 Task: Create a due date automation trigger when advanced on, 2 working days before a card is due add fields without custom field "Resume" set to a date between 1 and 7 working days from now at 11:00 AM.
Action: Mouse moved to (1229, 377)
Screenshot: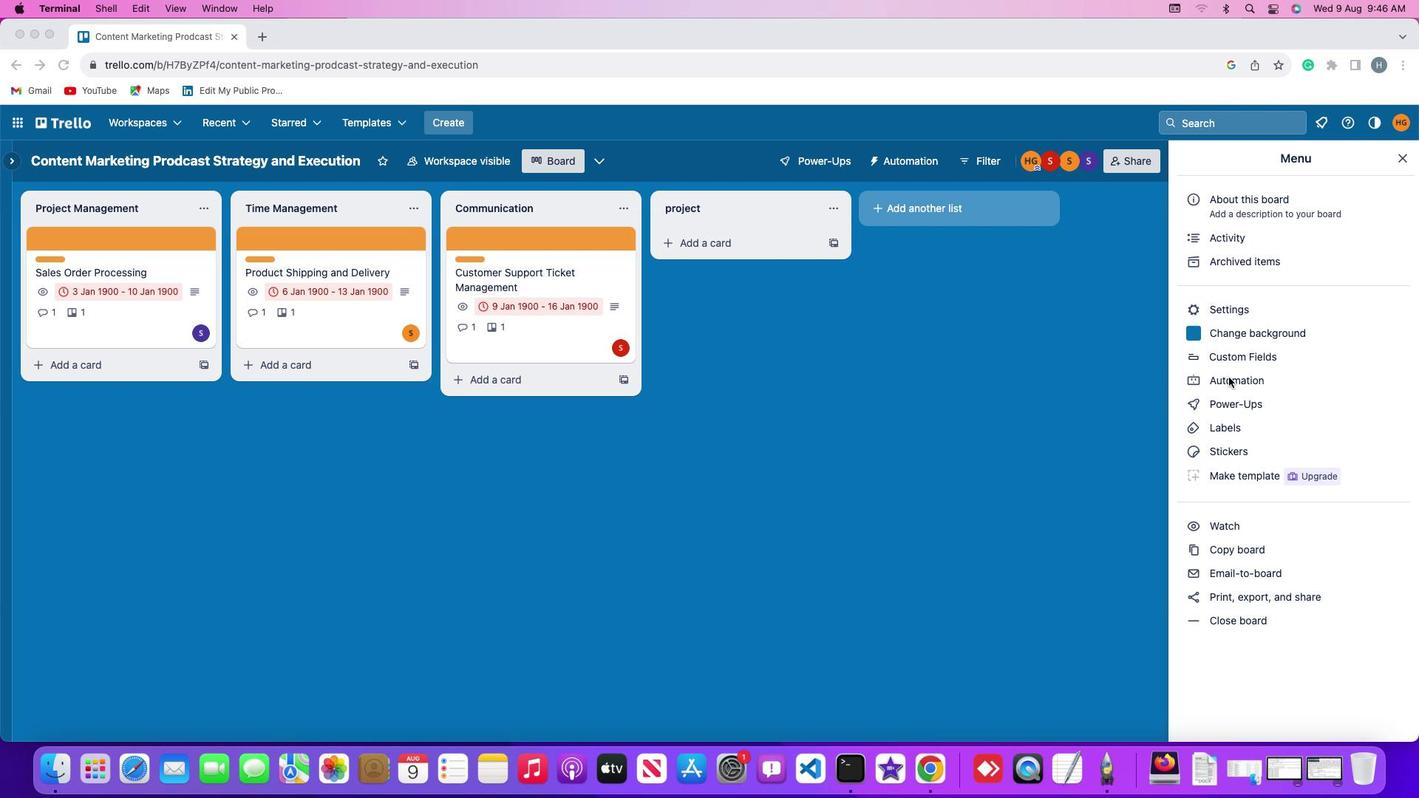 
Action: Mouse pressed left at (1229, 377)
Screenshot: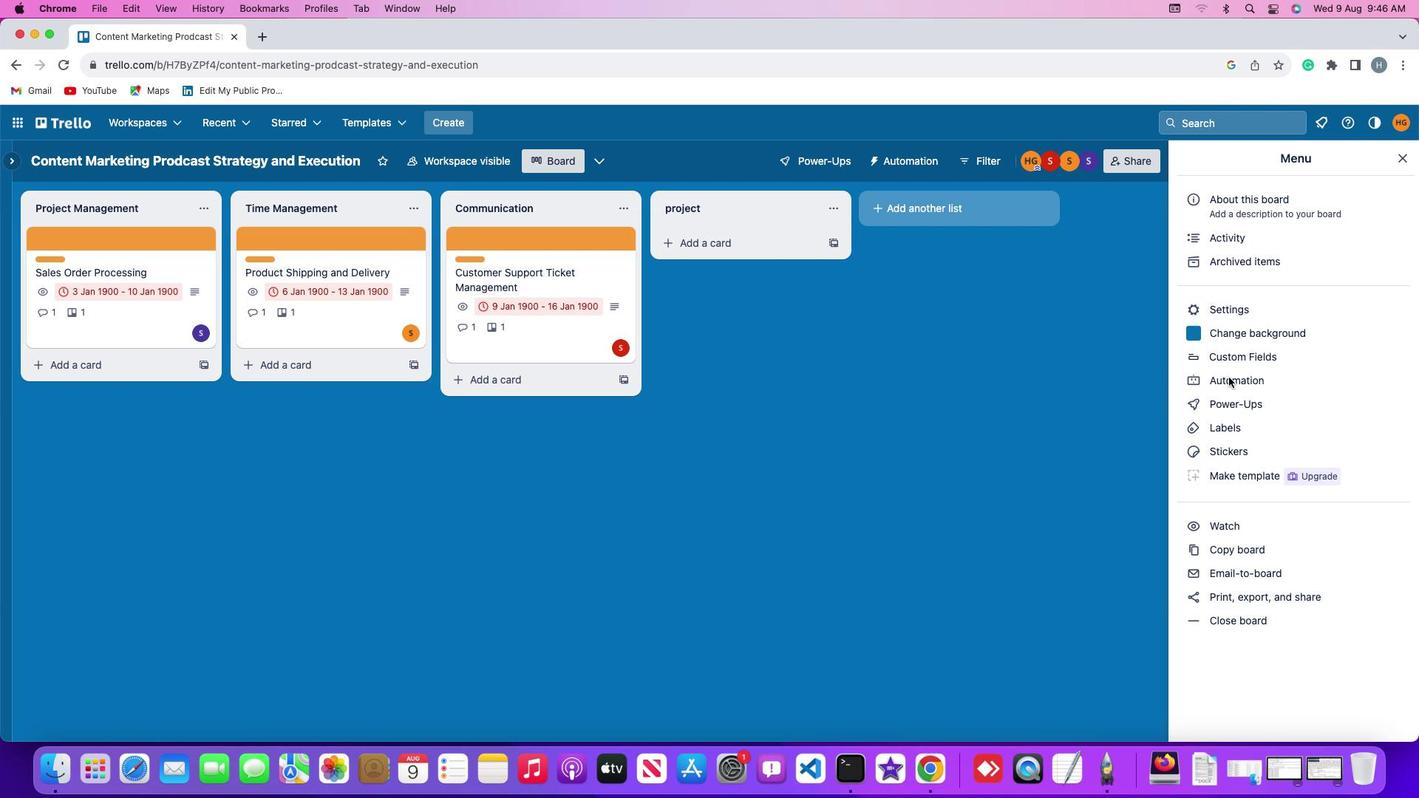 
Action: Mouse pressed left at (1229, 377)
Screenshot: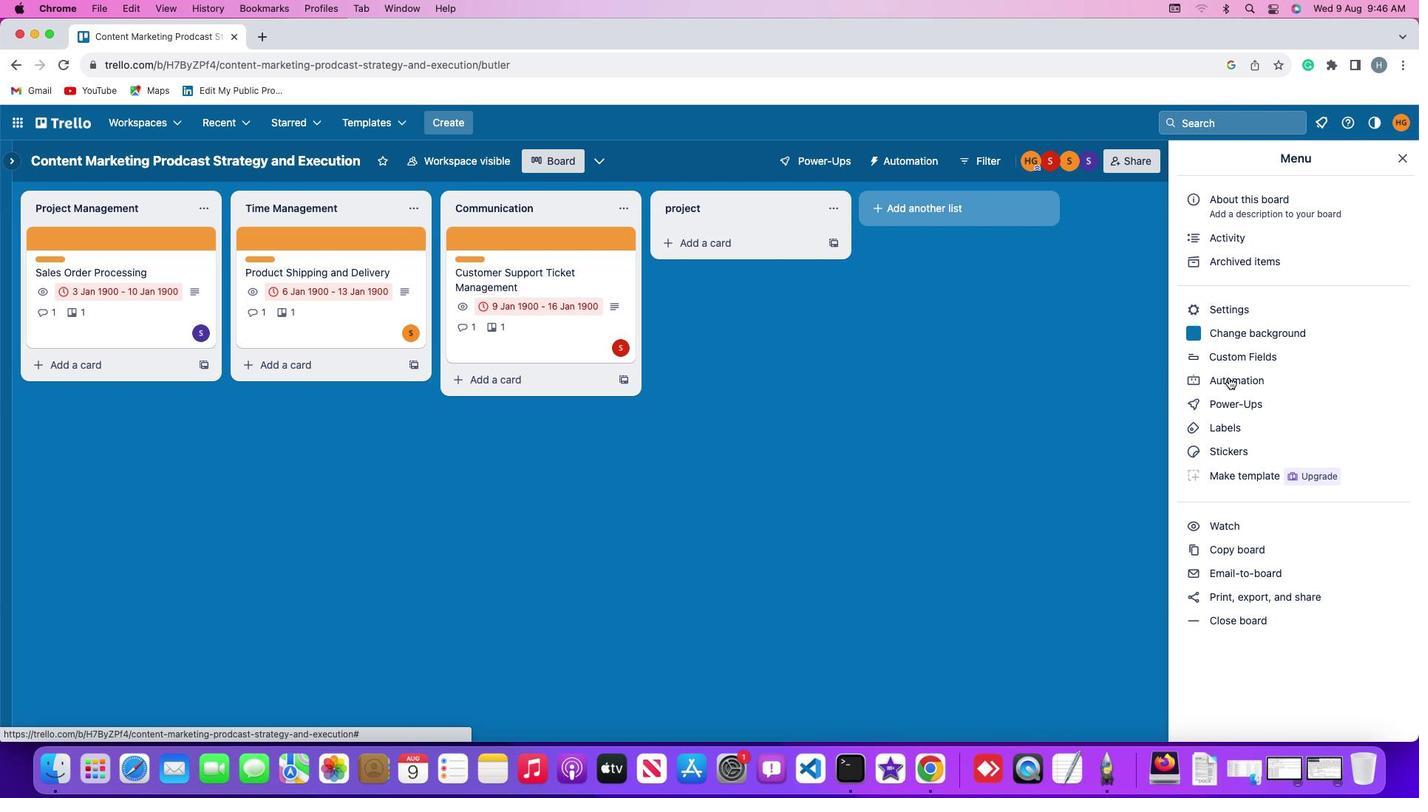 
Action: Mouse moved to (122, 353)
Screenshot: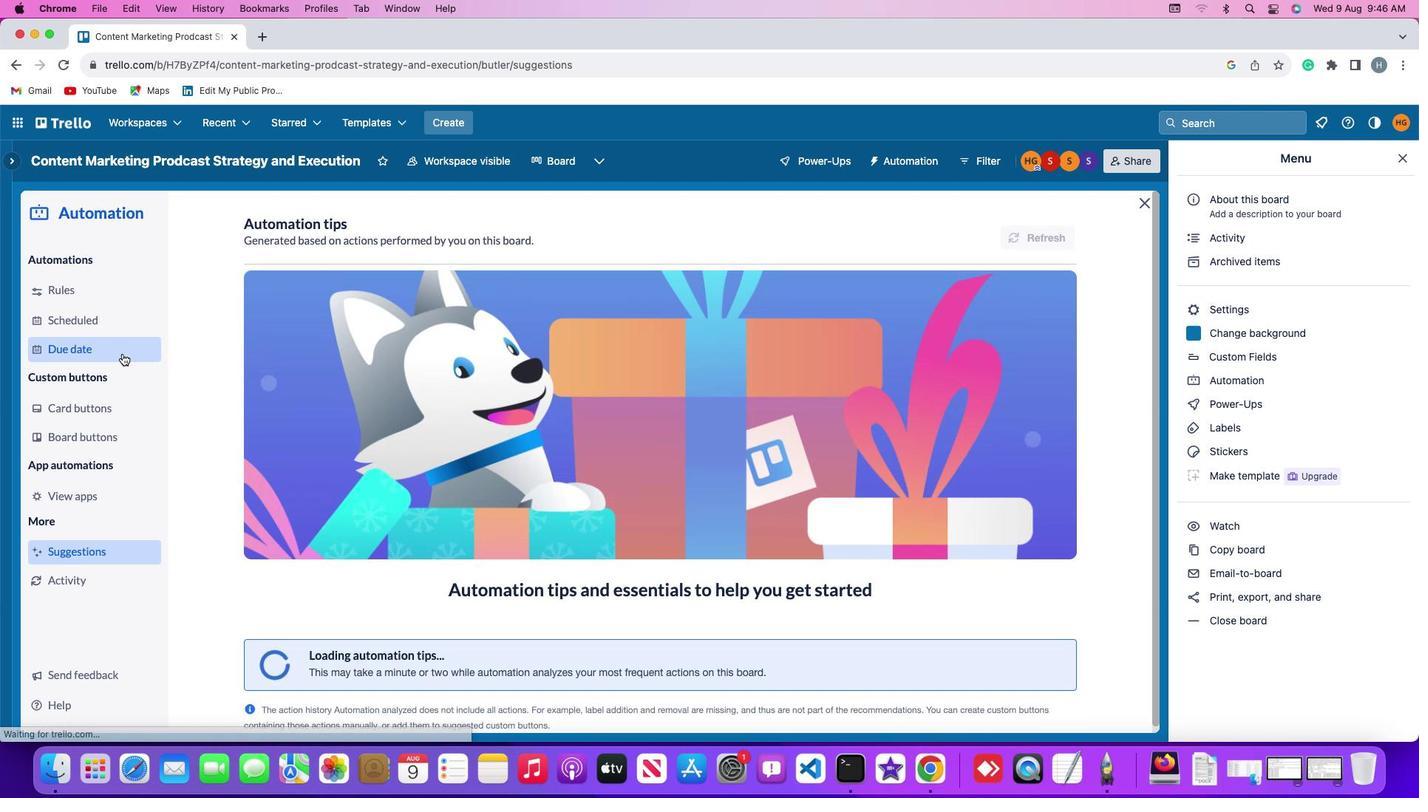 
Action: Mouse pressed left at (122, 353)
Screenshot: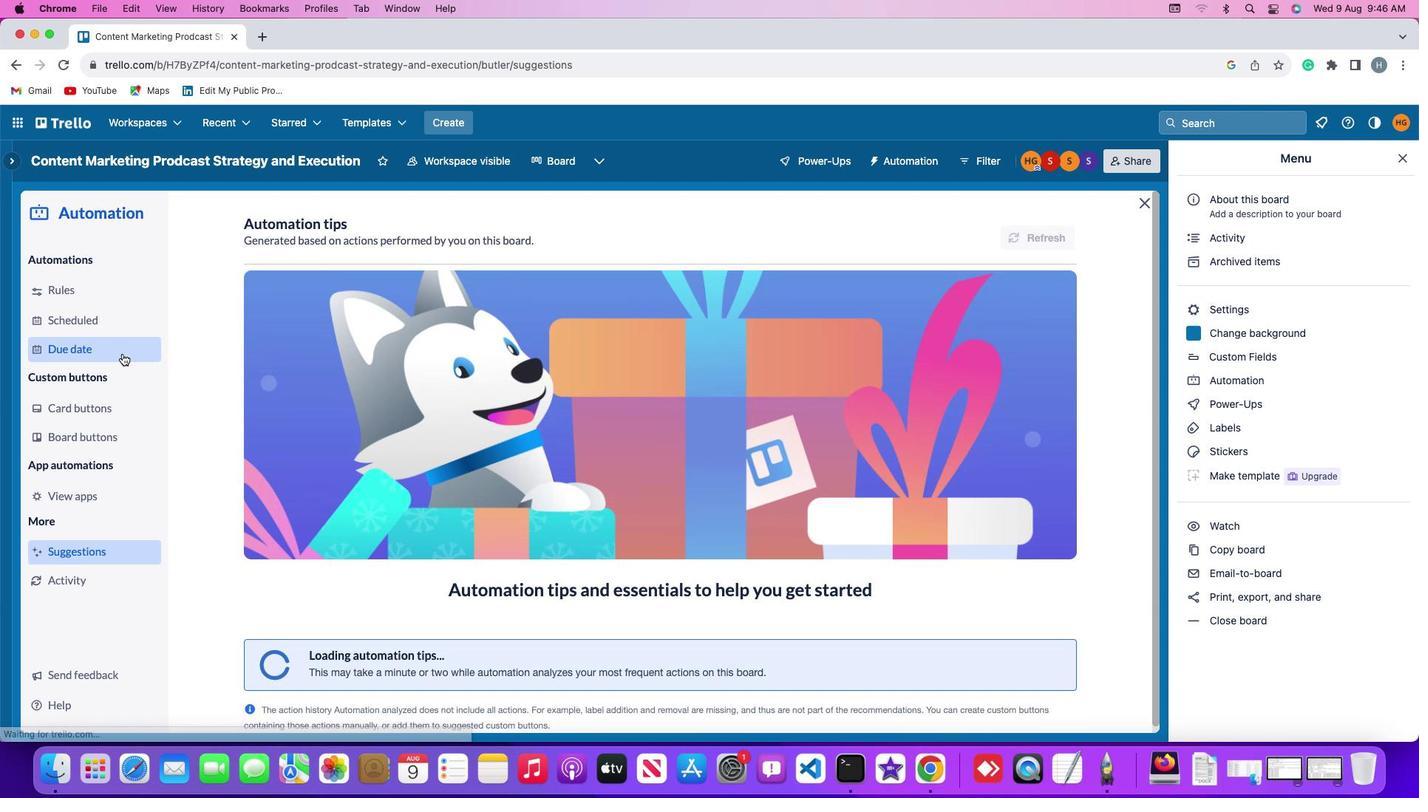 
Action: Mouse moved to (1027, 226)
Screenshot: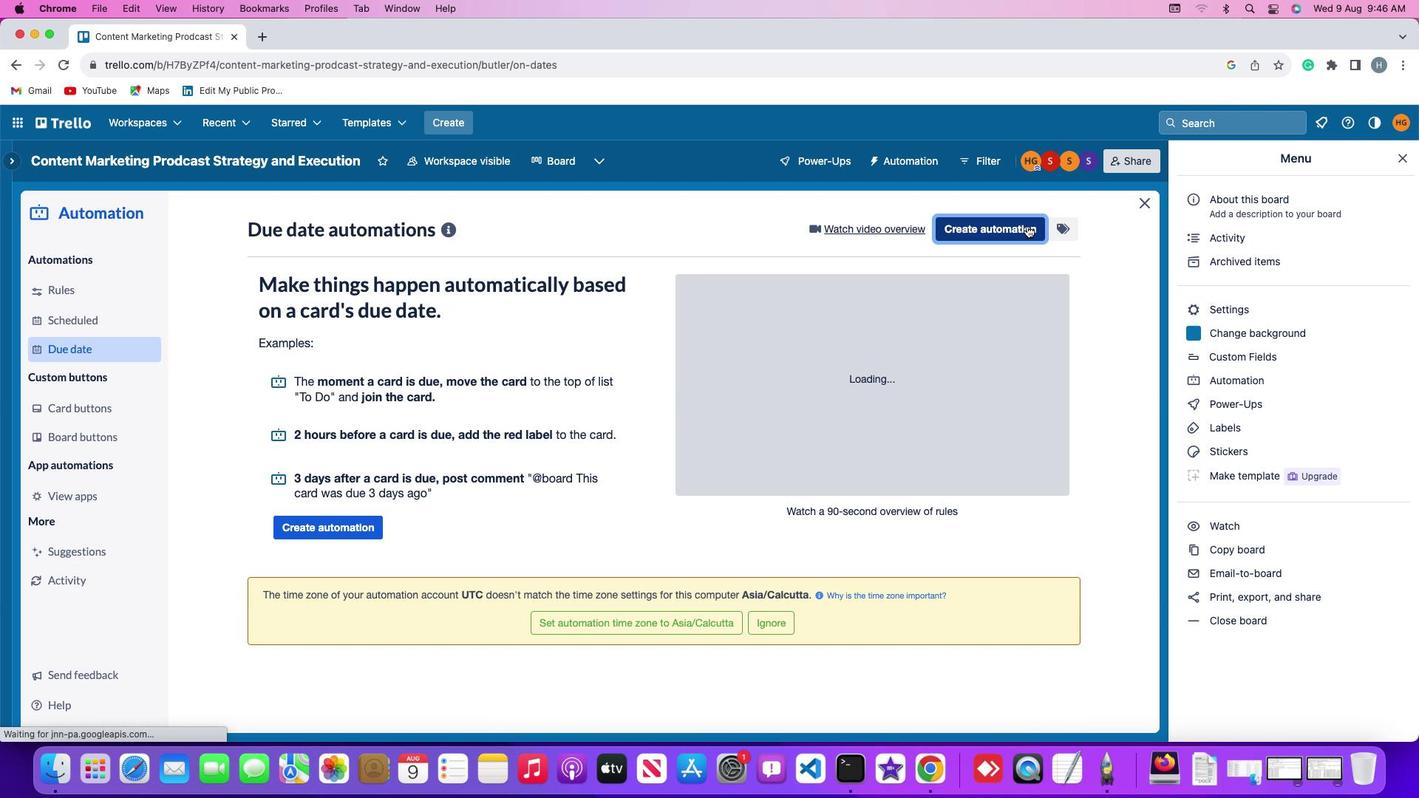
Action: Mouse pressed left at (1027, 226)
Screenshot: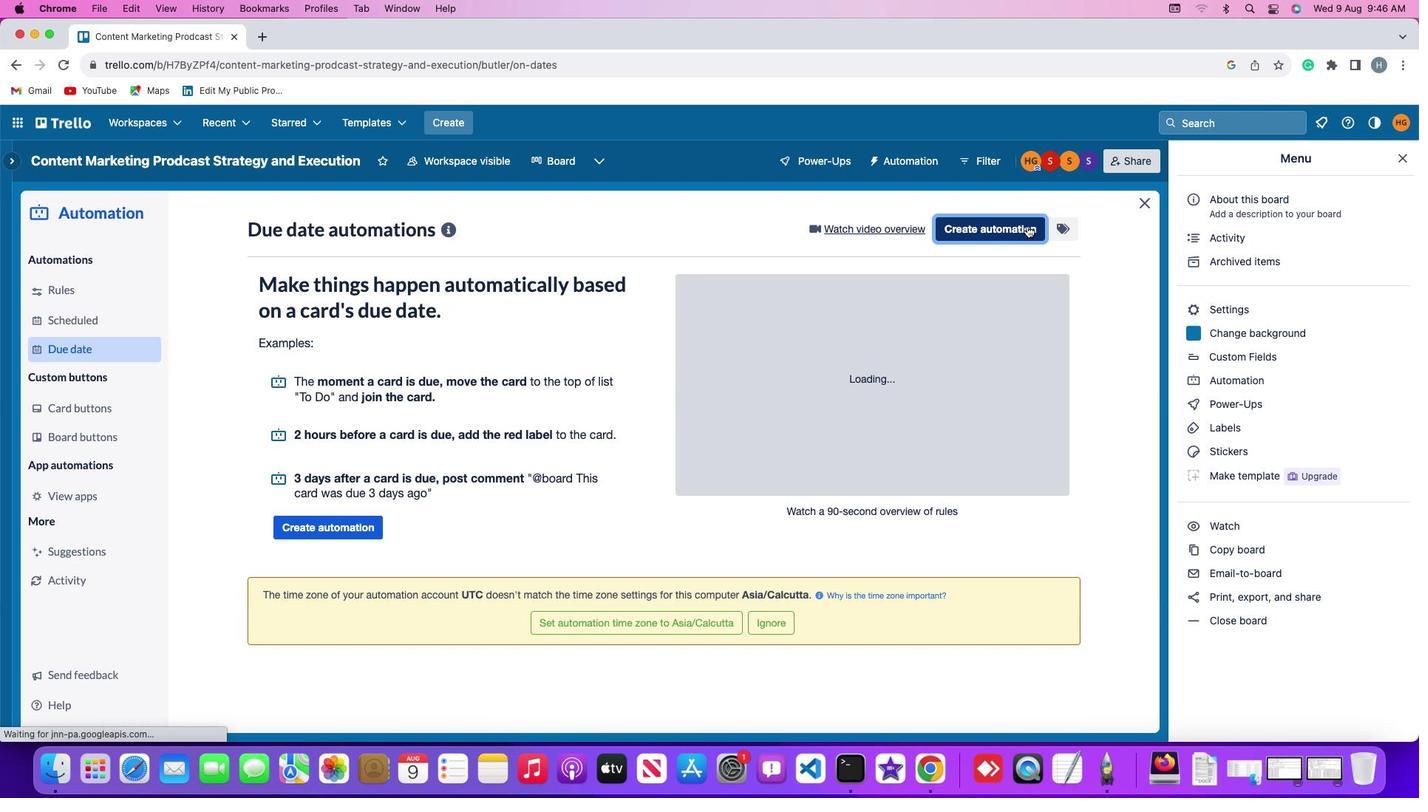 
Action: Mouse moved to (331, 368)
Screenshot: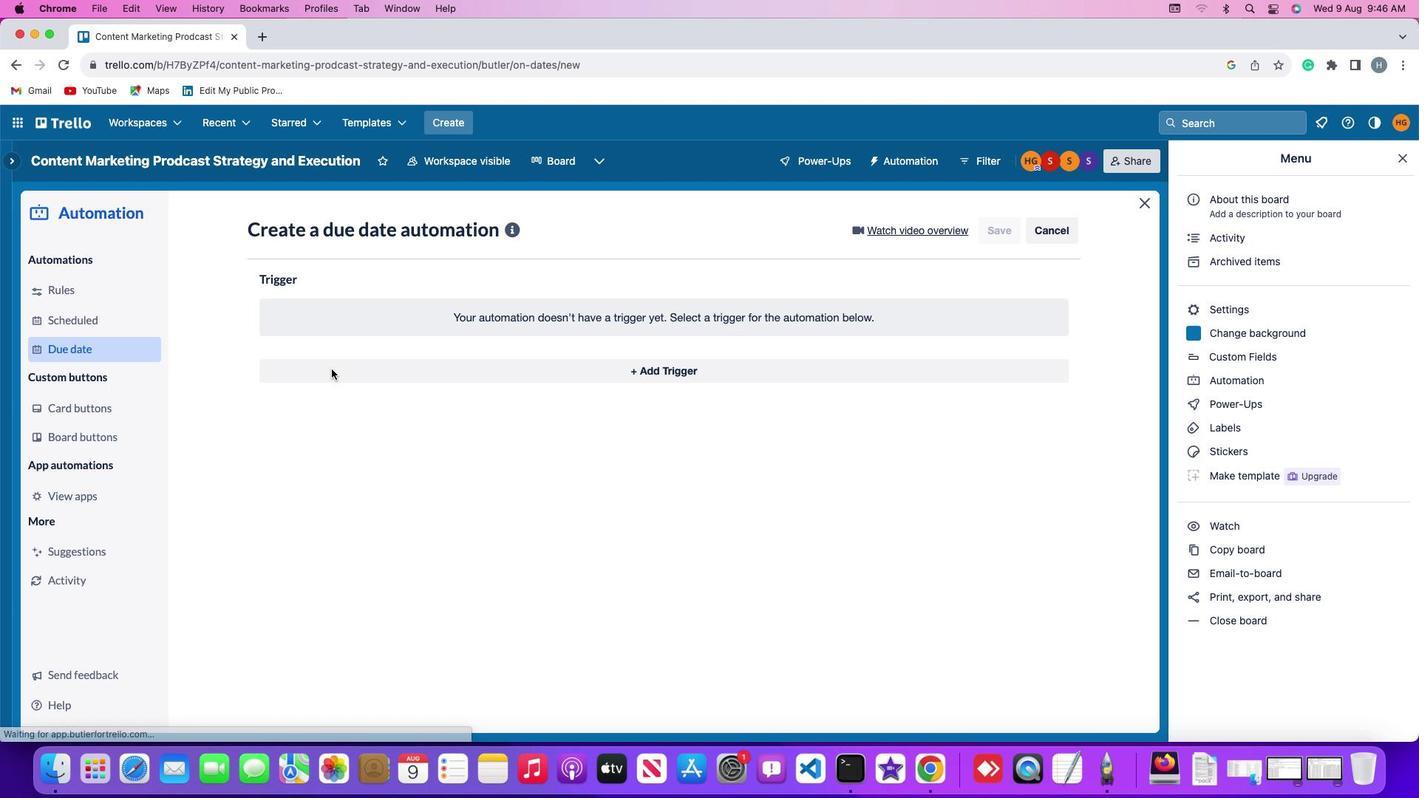 
Action: Mouse pressed left at (331, 368)
Screenshot: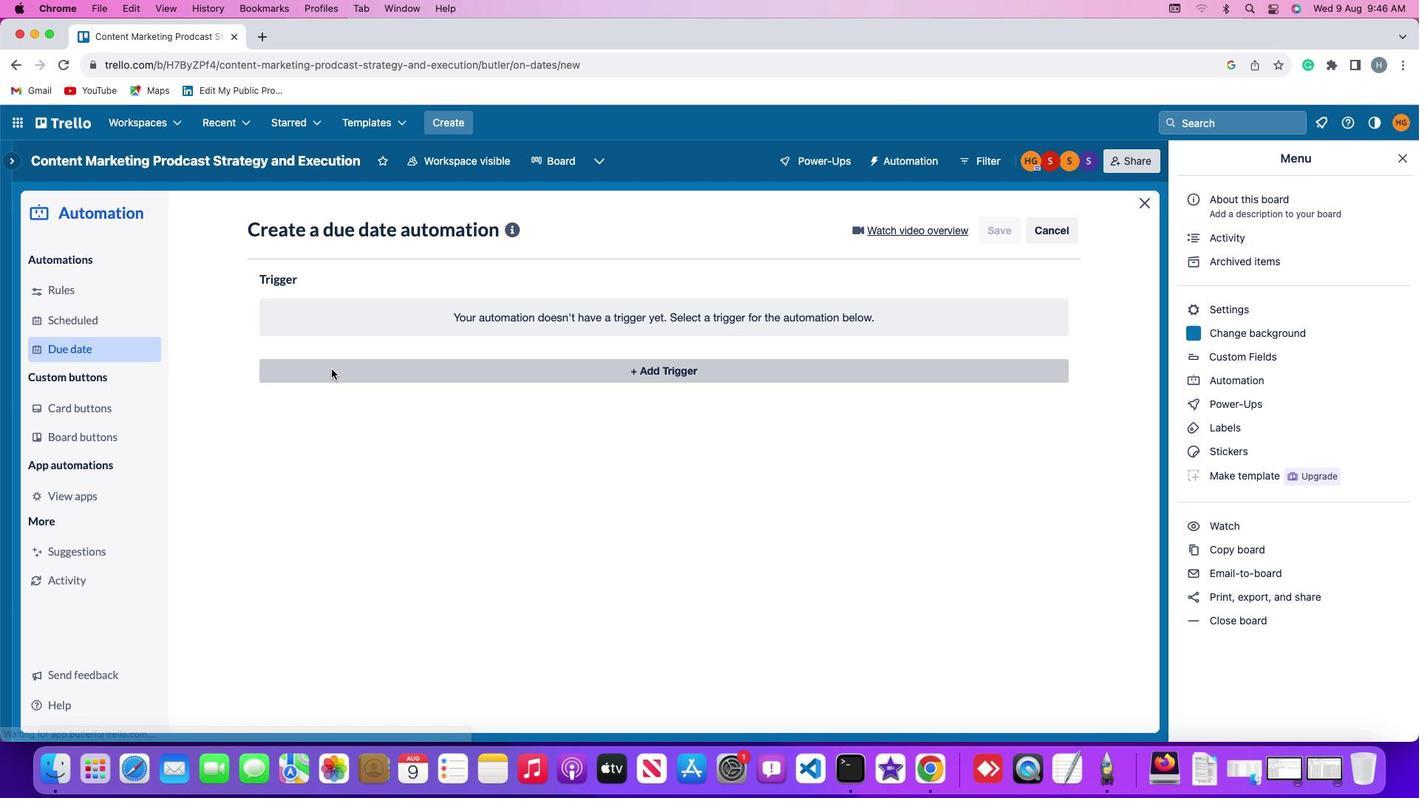 
Action: Mouse moved to (280, 593)
Screenshot: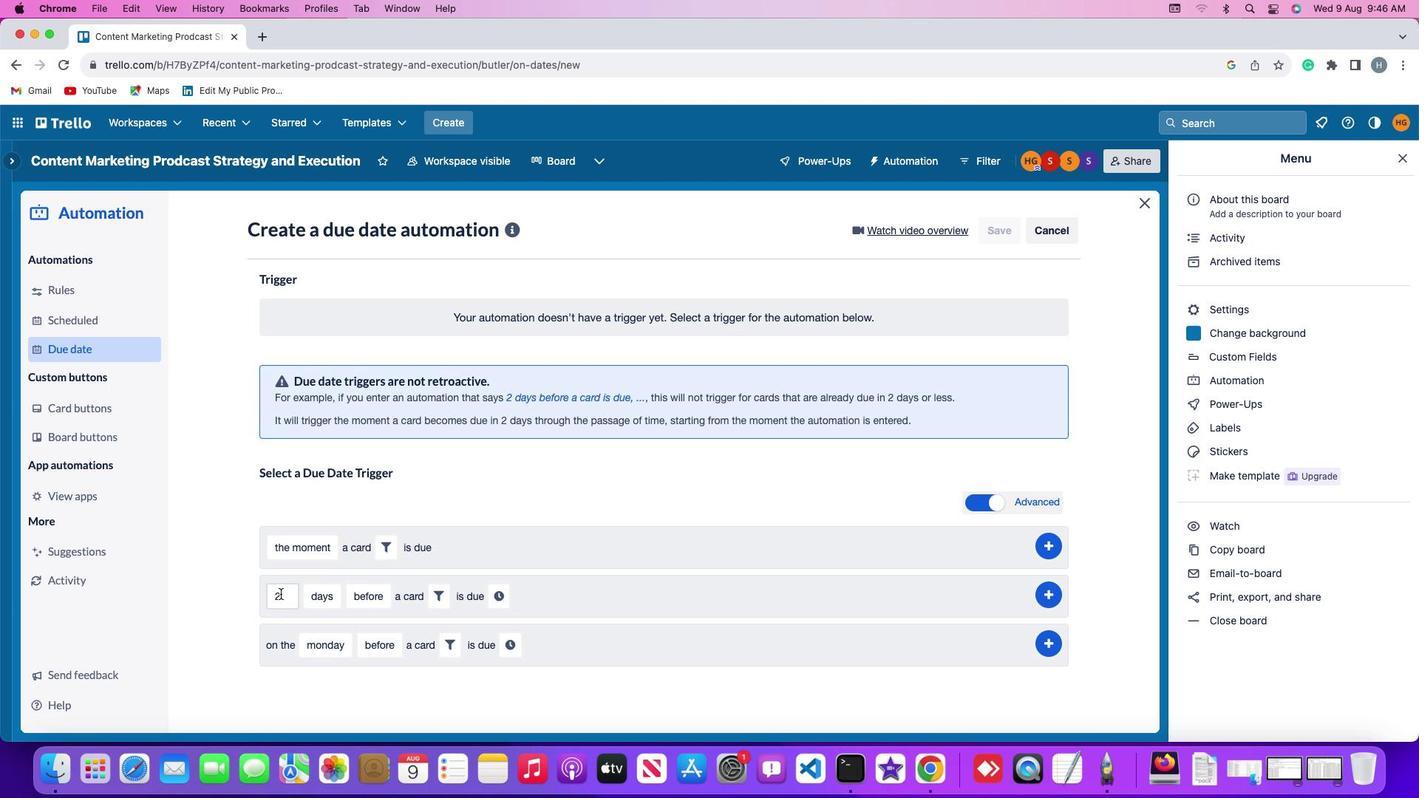 
Action: Mouse pressed left at (280, 593)
Screenshot: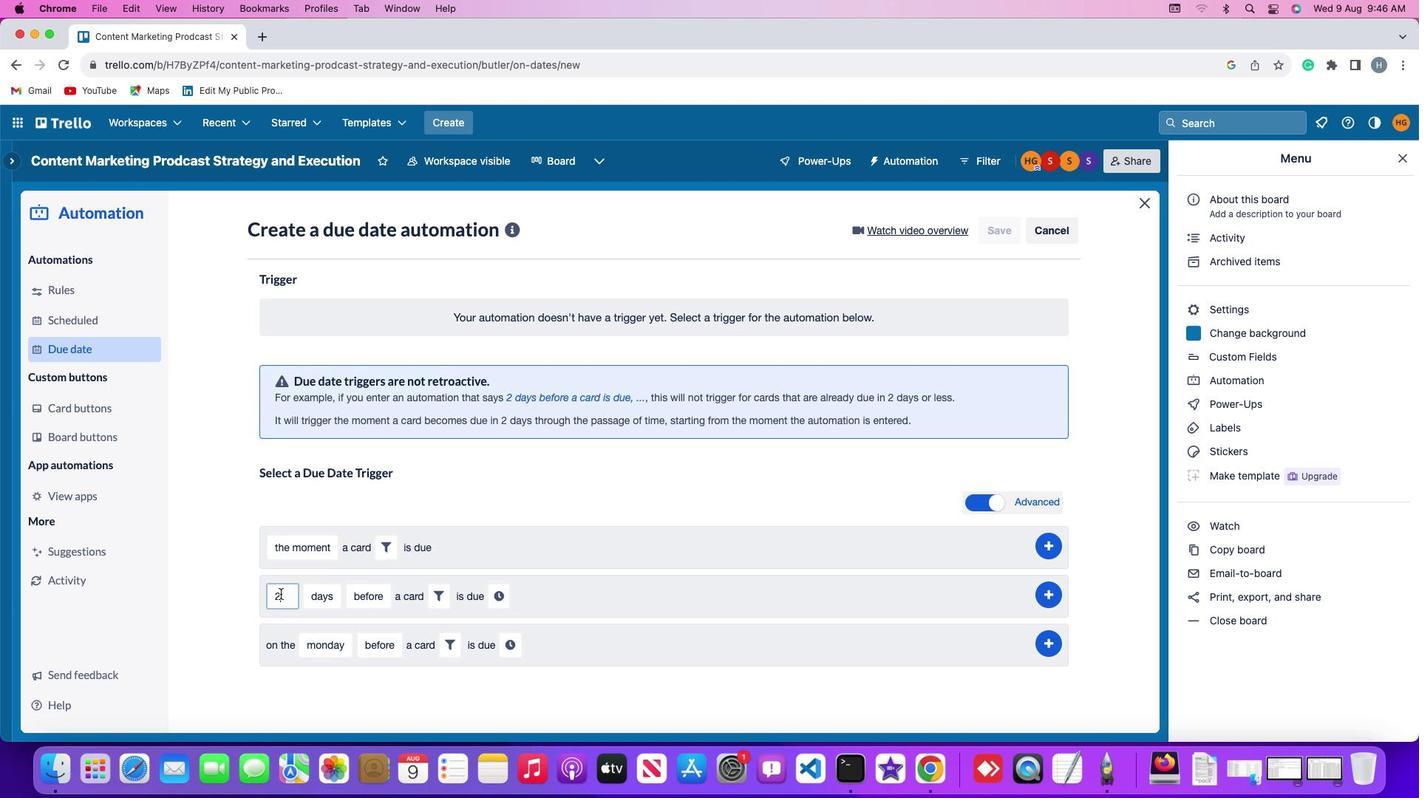 
Action: Mouse moved to (280, 591)
Screenshot: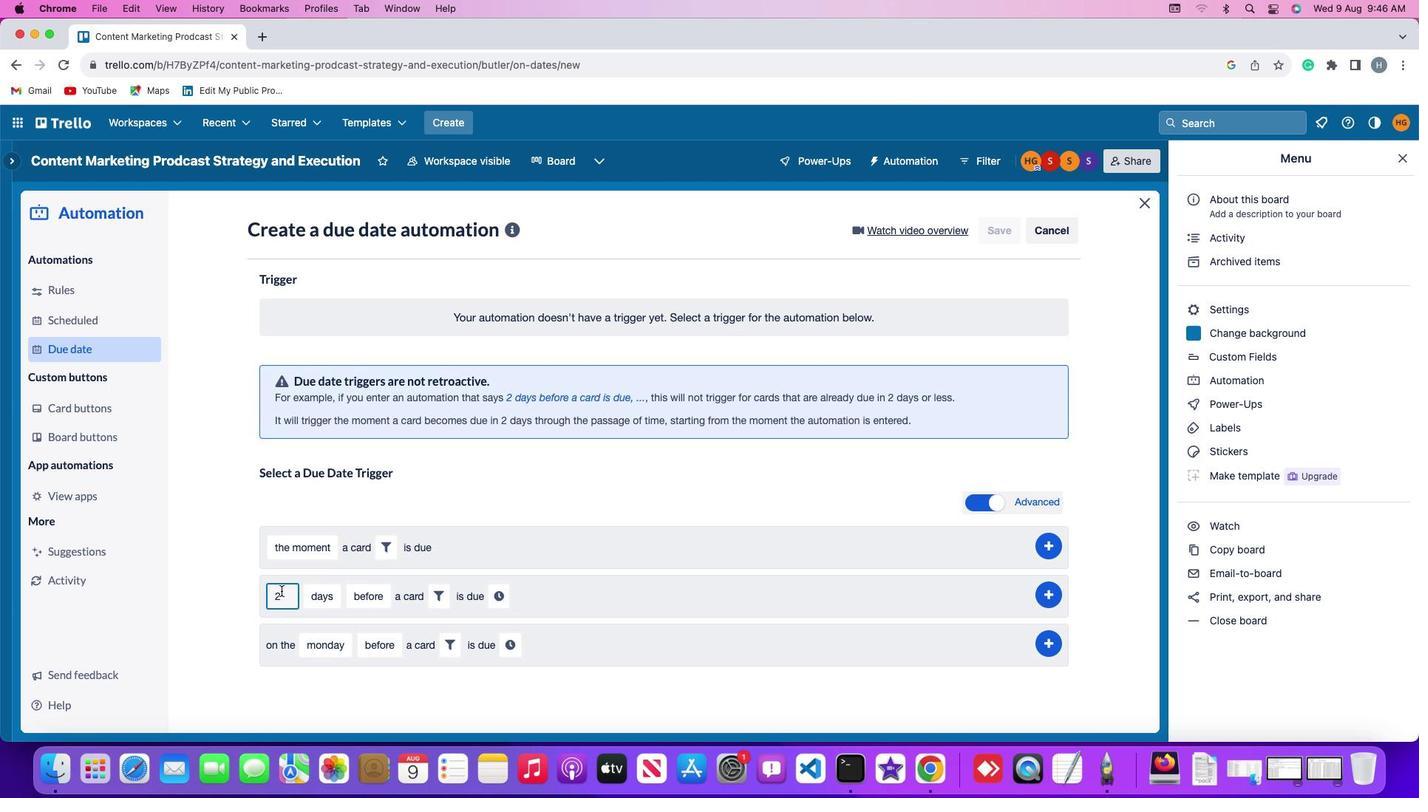 
Action: Key pressed Key.backspace
Screenshot: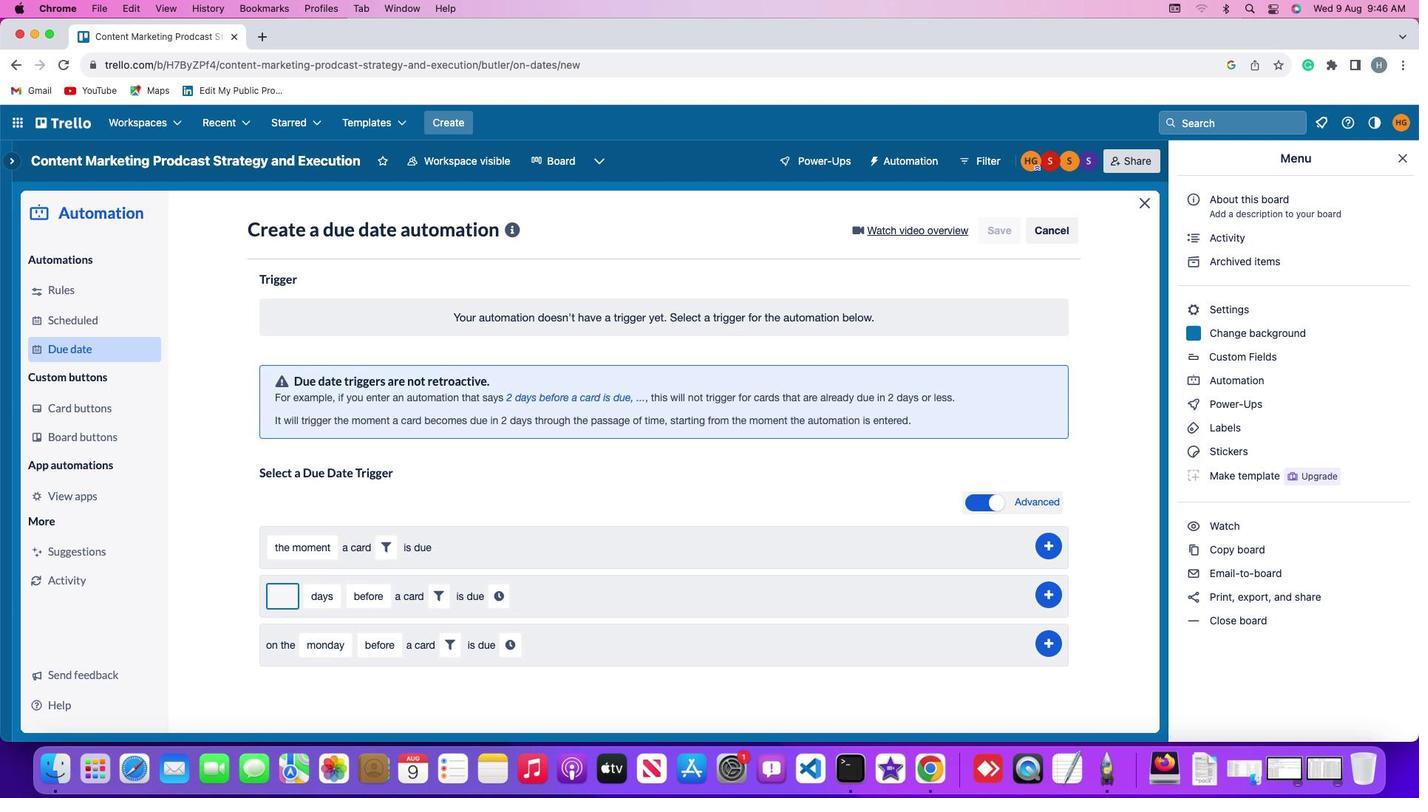 
Action: Mouse moved to (289, 587)
Screenshot: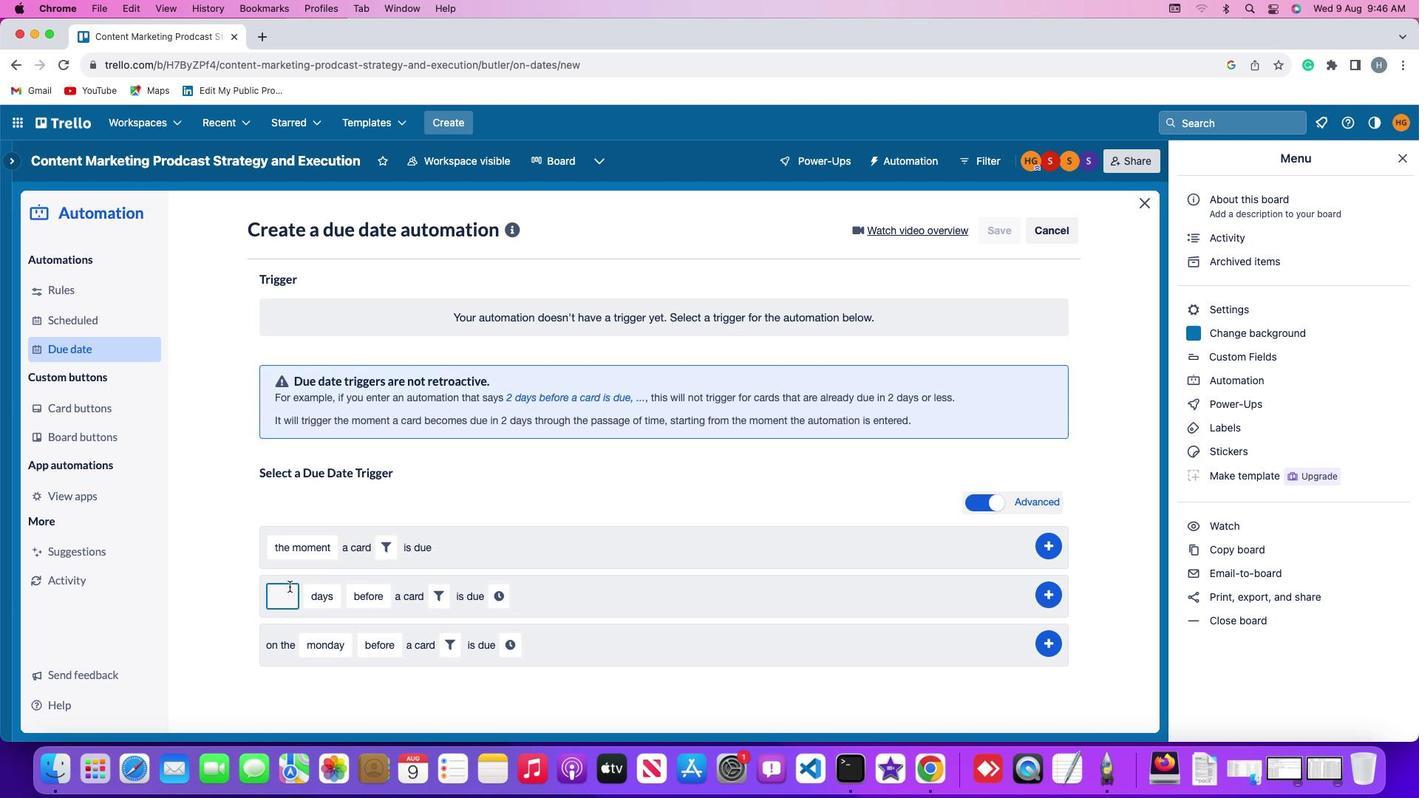 
Action: Key pressed '2'
Screenshot: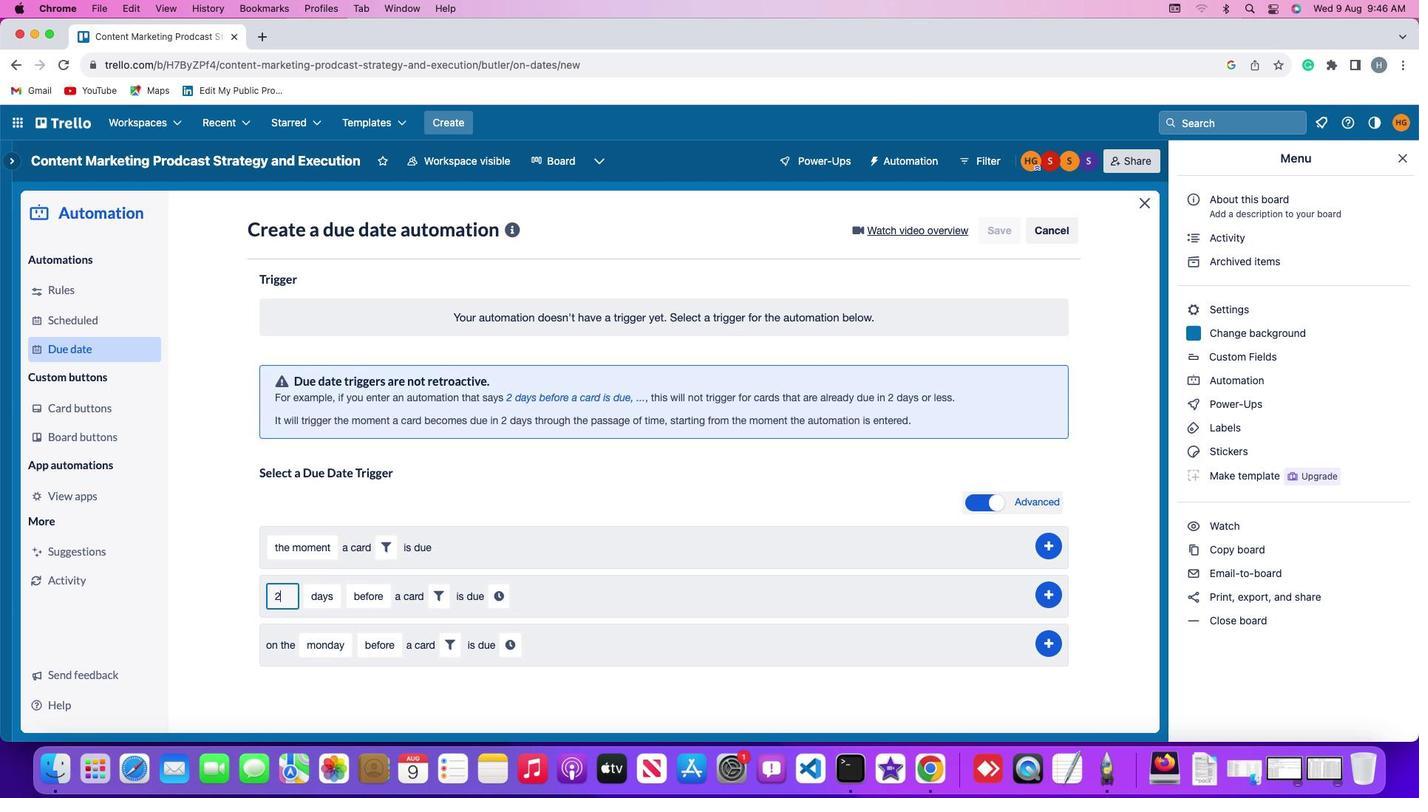 
Action: Mouse moved to (316, 590)
Screenshot: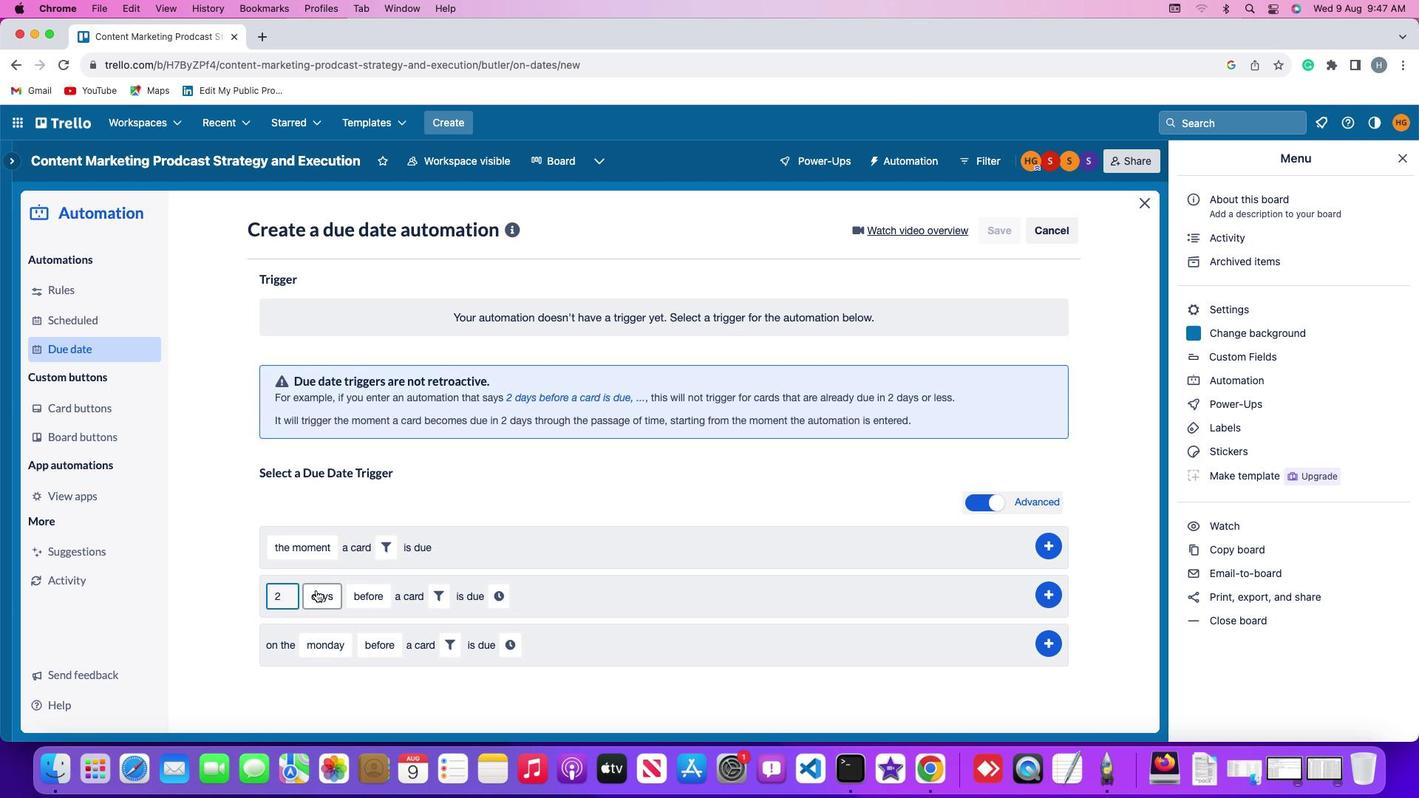 
Action: Mouse pressed left at (316, 590)
Screenshot: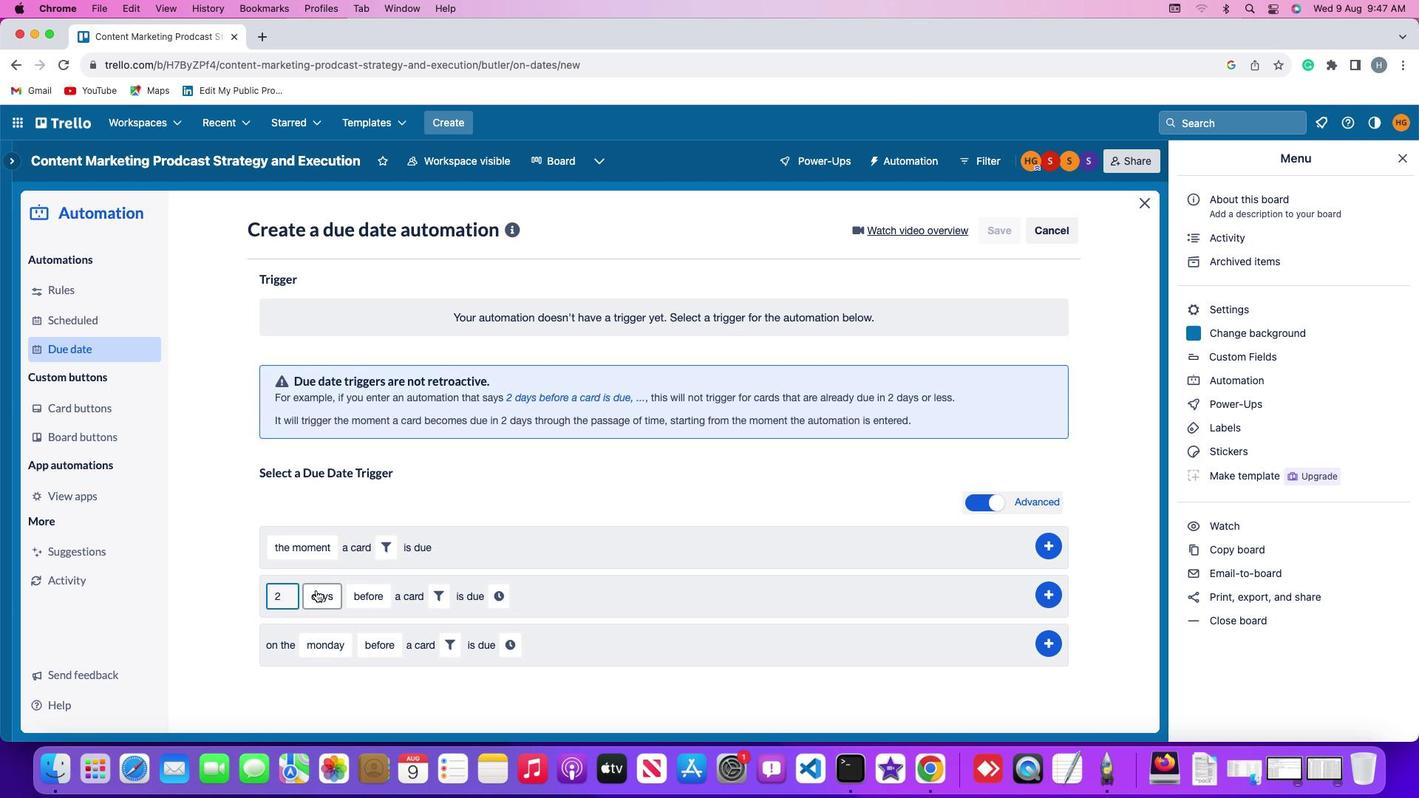 
Action: Mouse moved to (332, 650)
Screenshot: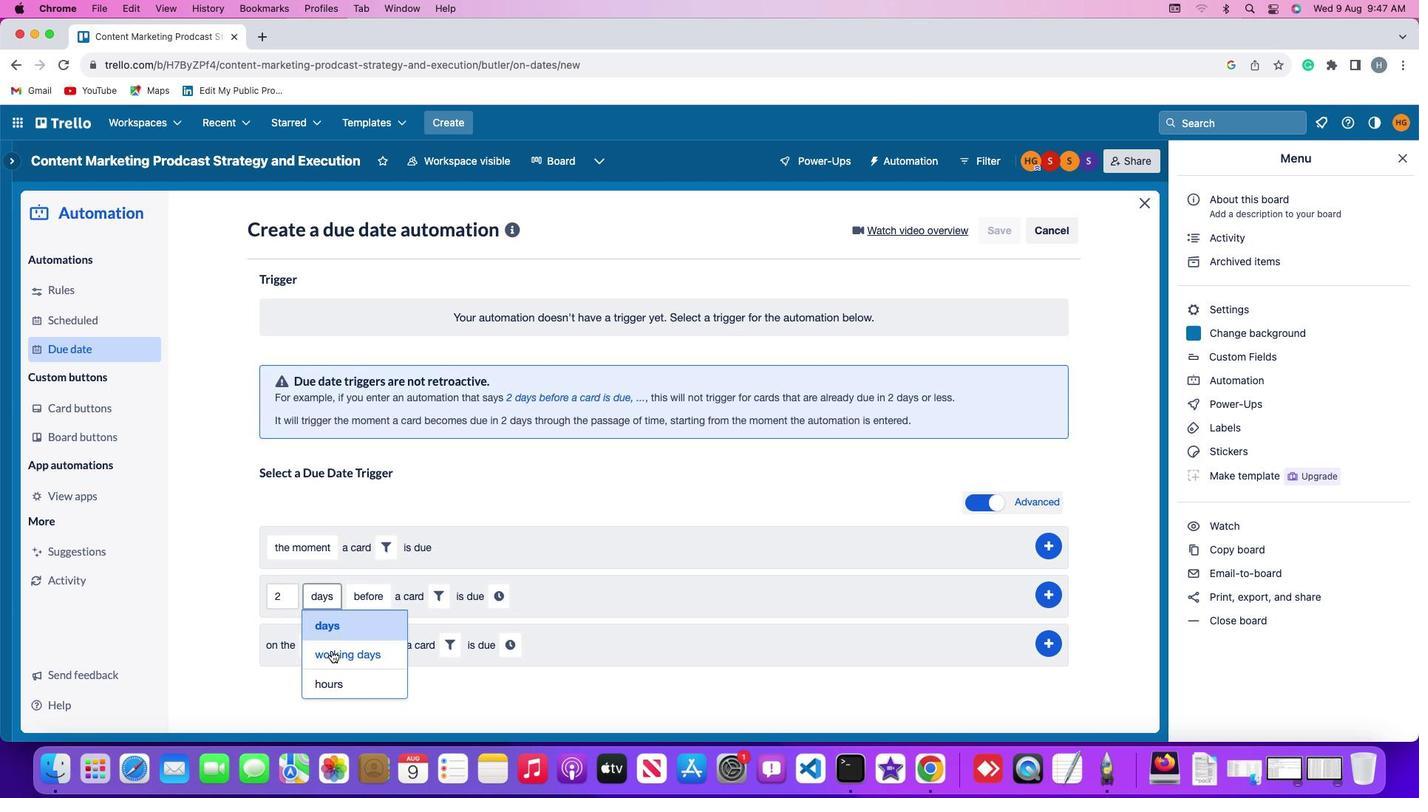 
Action: Mouse pressed left at (332, 650)
Screenshot: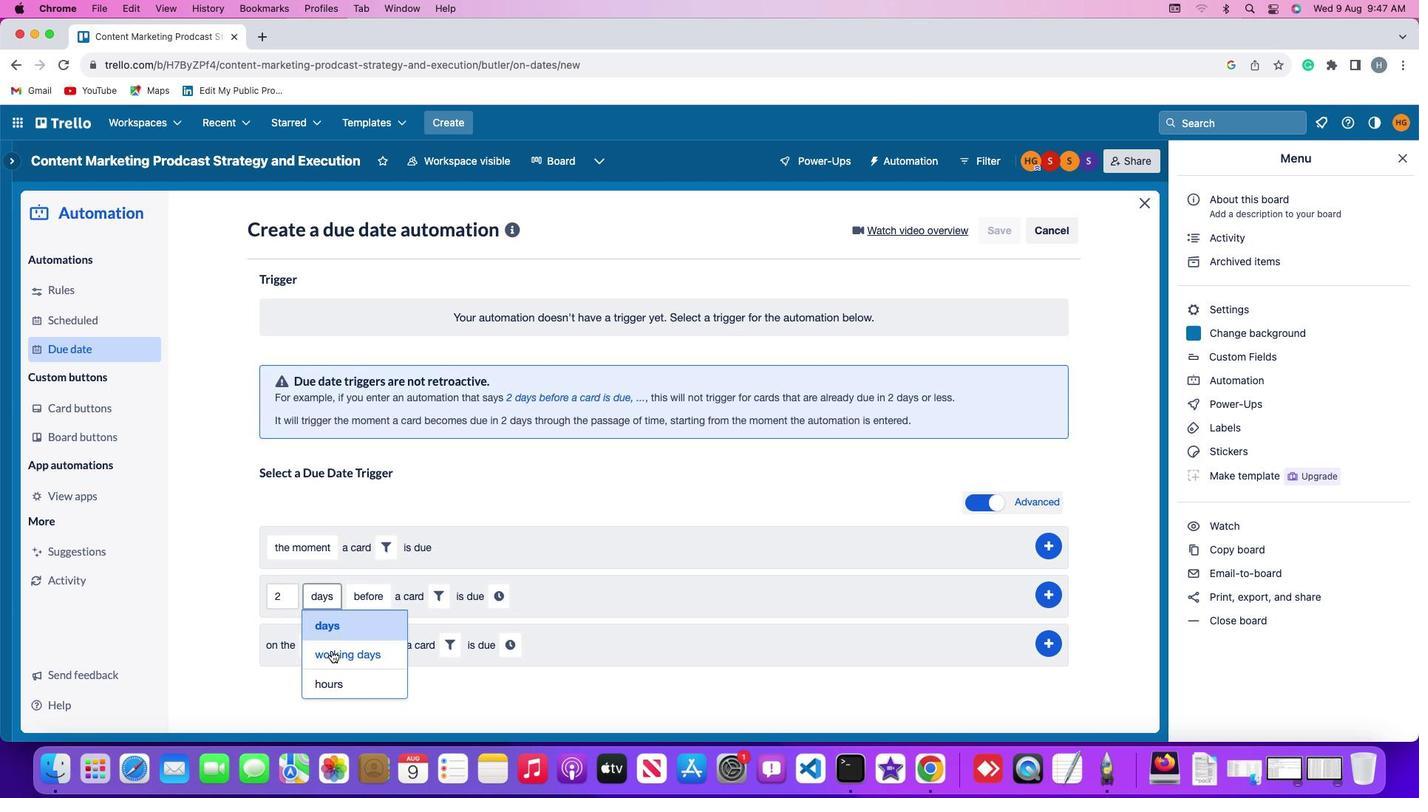 
Action: Mouse moved to (402, 590)
Screenshot: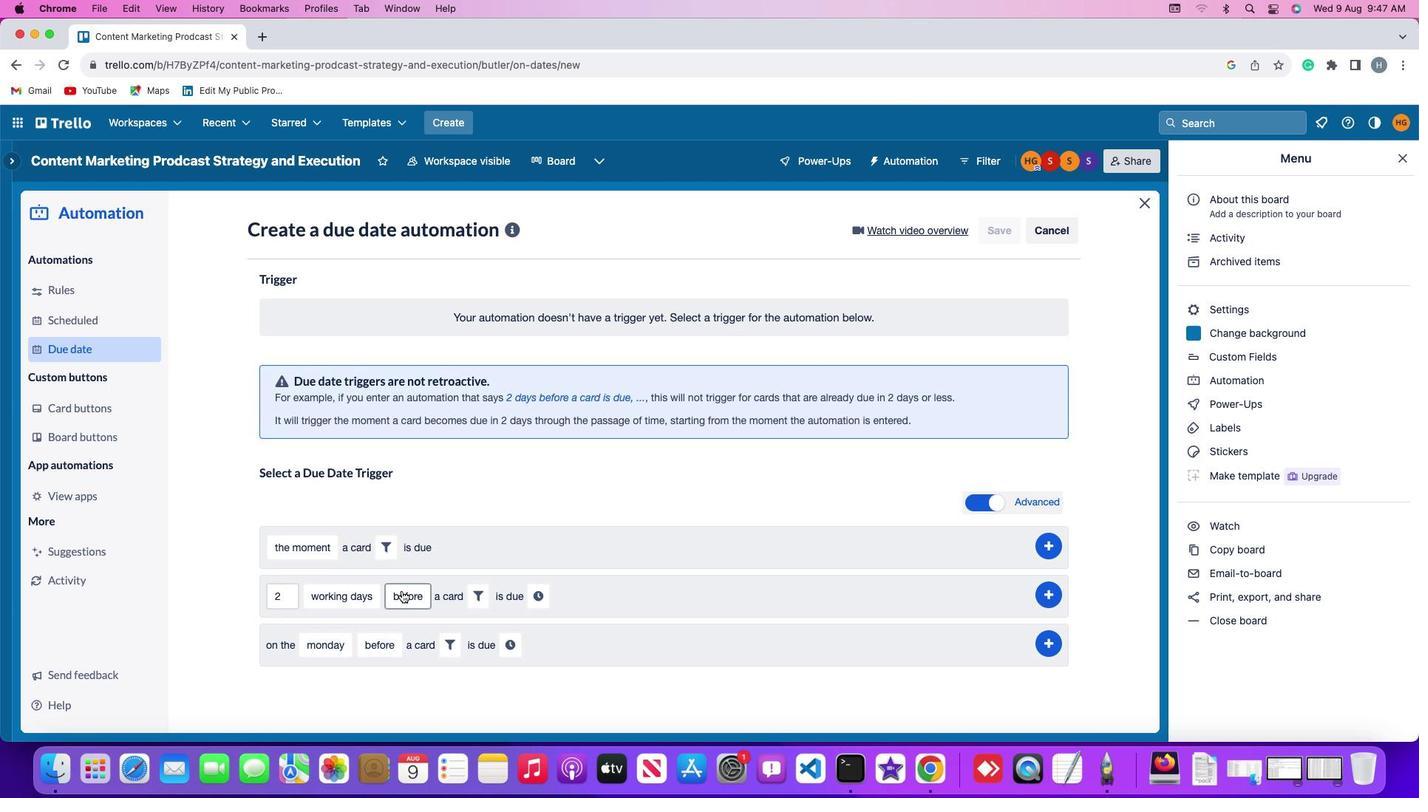 
Action: Mouse pressed left at (402, 590)
Screenshot: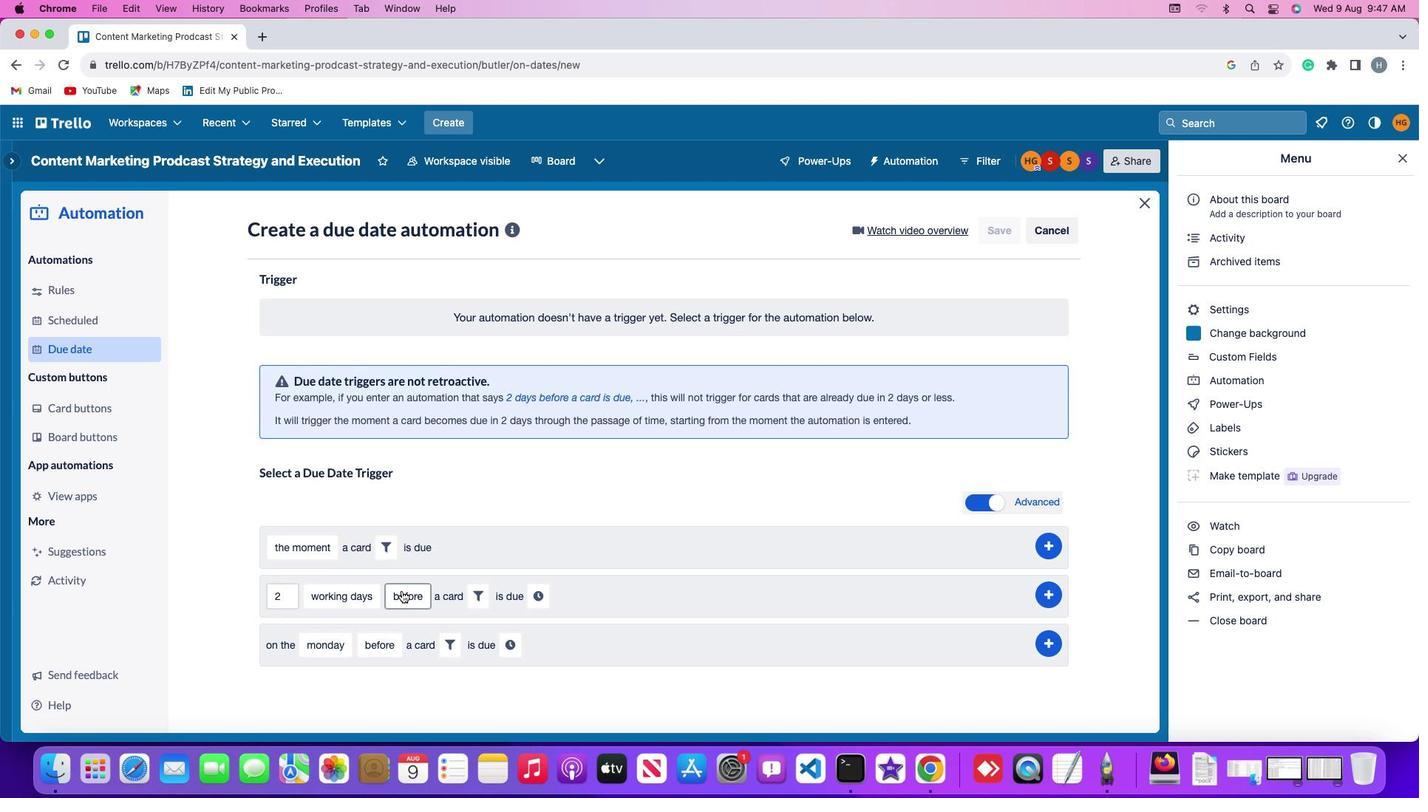 
Action: Mouse moved to (413, 622)
Screenshot: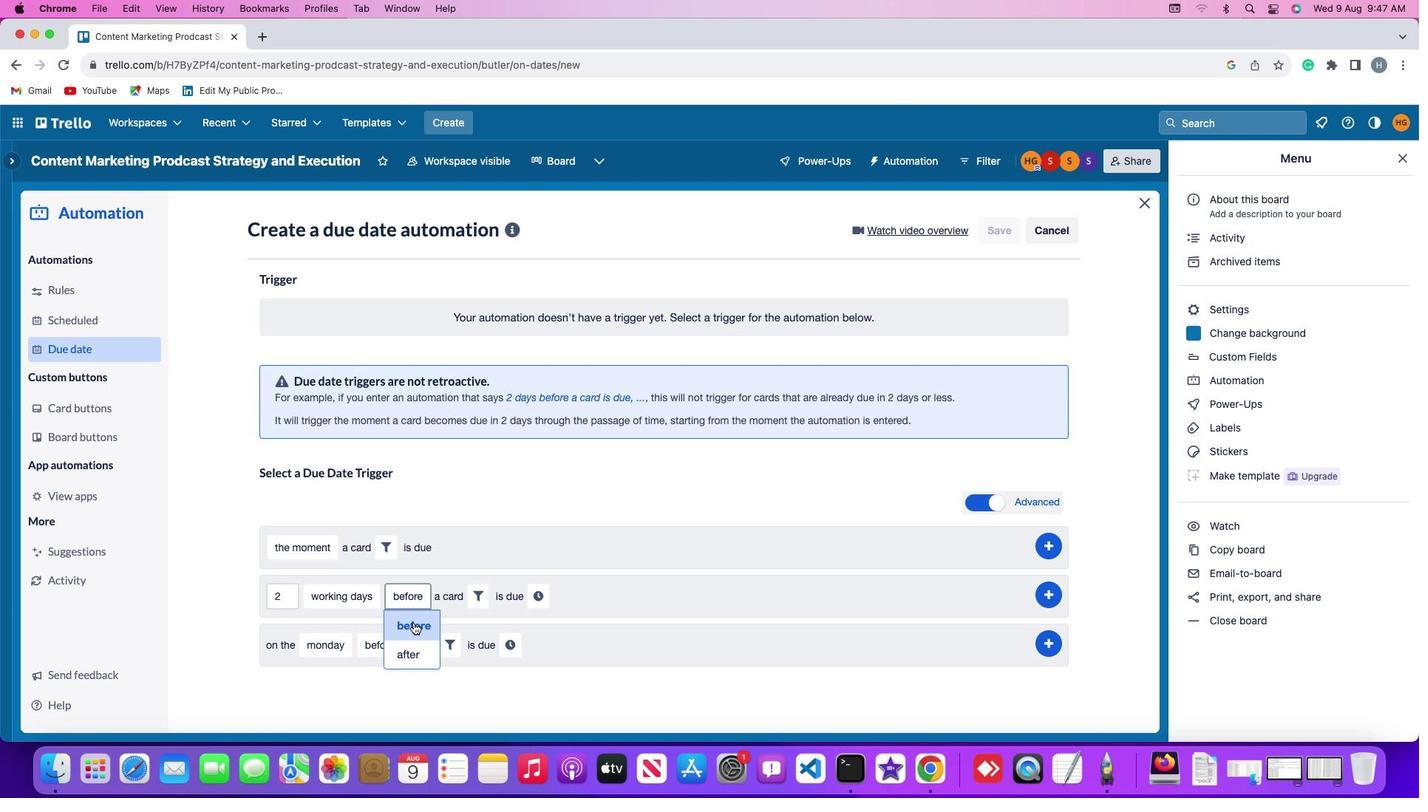 
Action: Mouse pressed left at (413, 622)
Screenshot: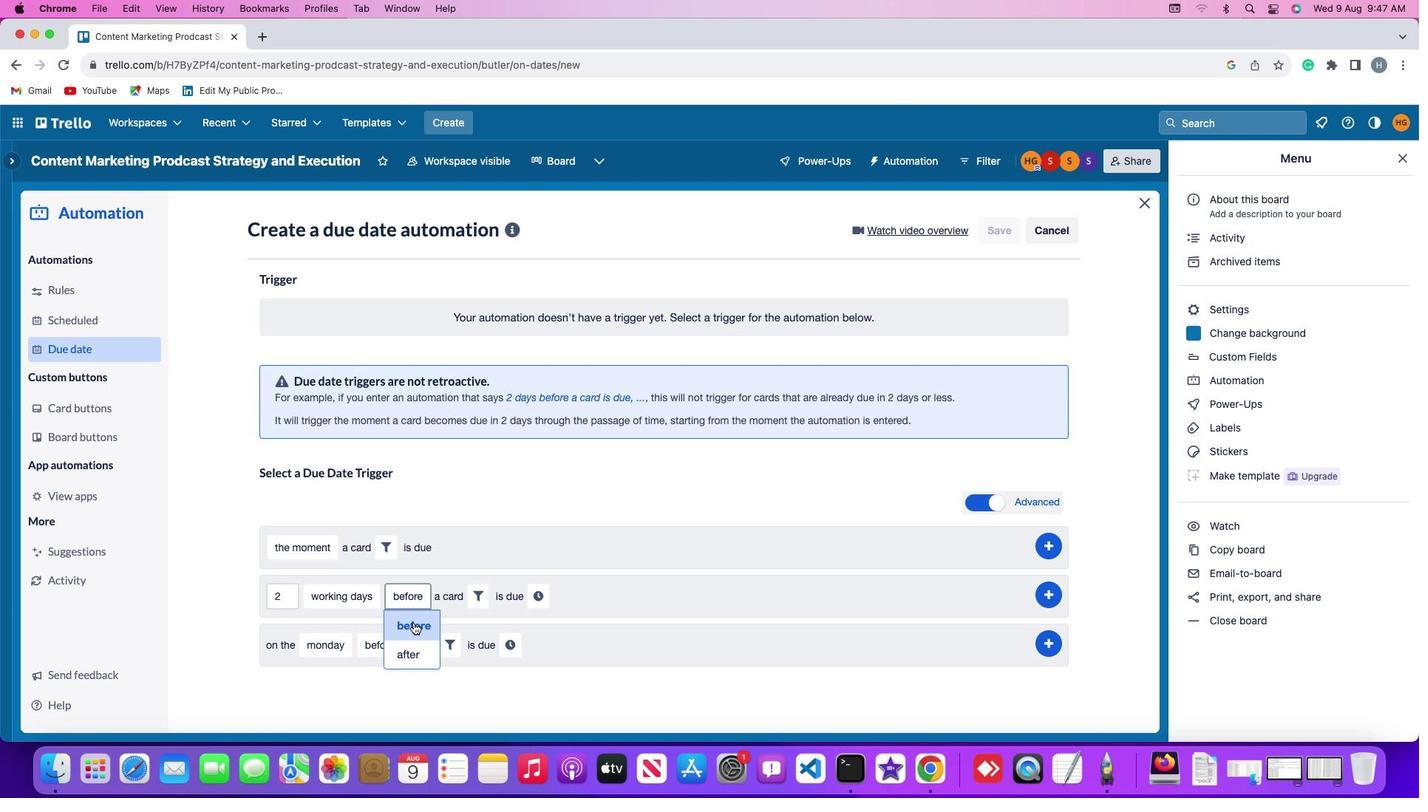 
Action: Mouse moved to (473, 601)
Screenshot: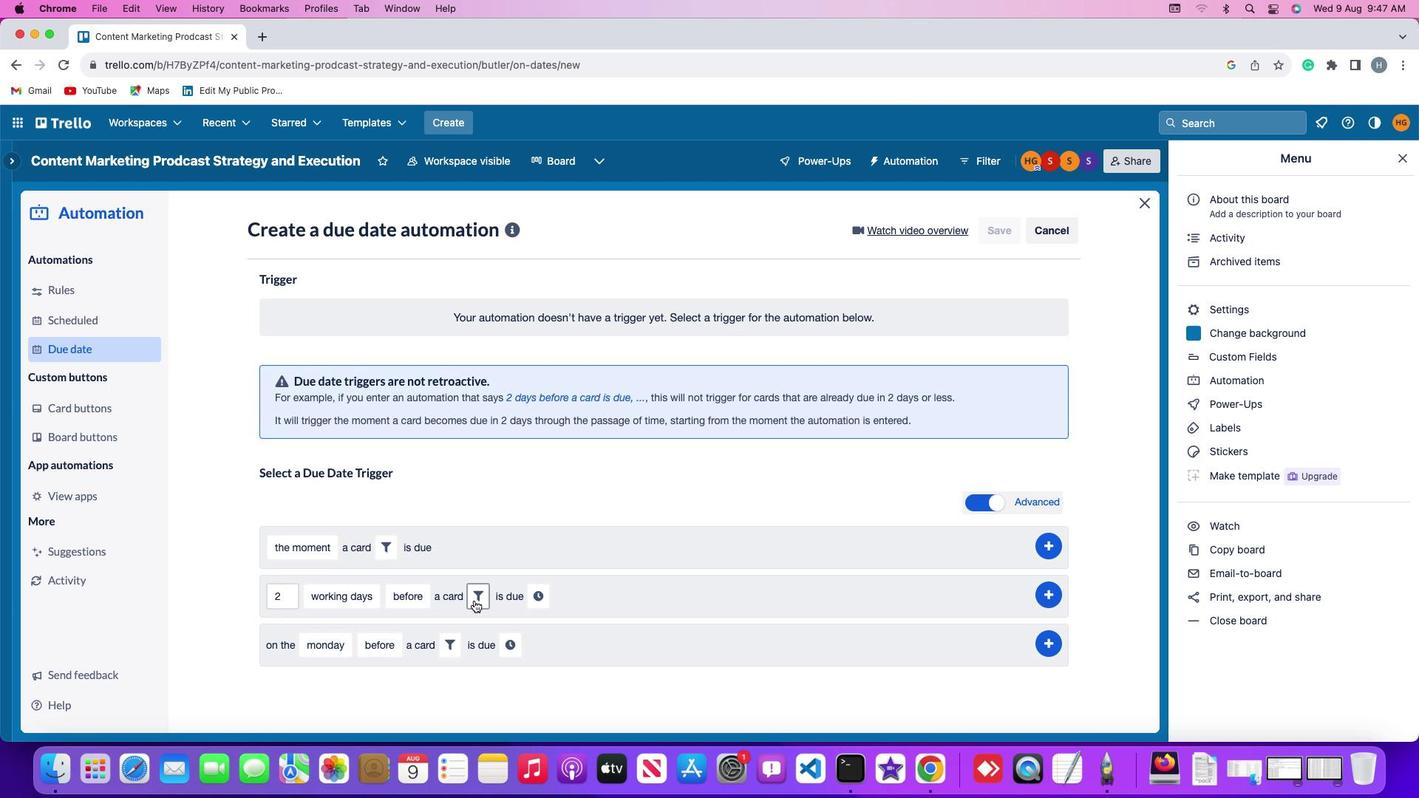 
Action: Mouse pressed left at (473, 601)
Screenshot: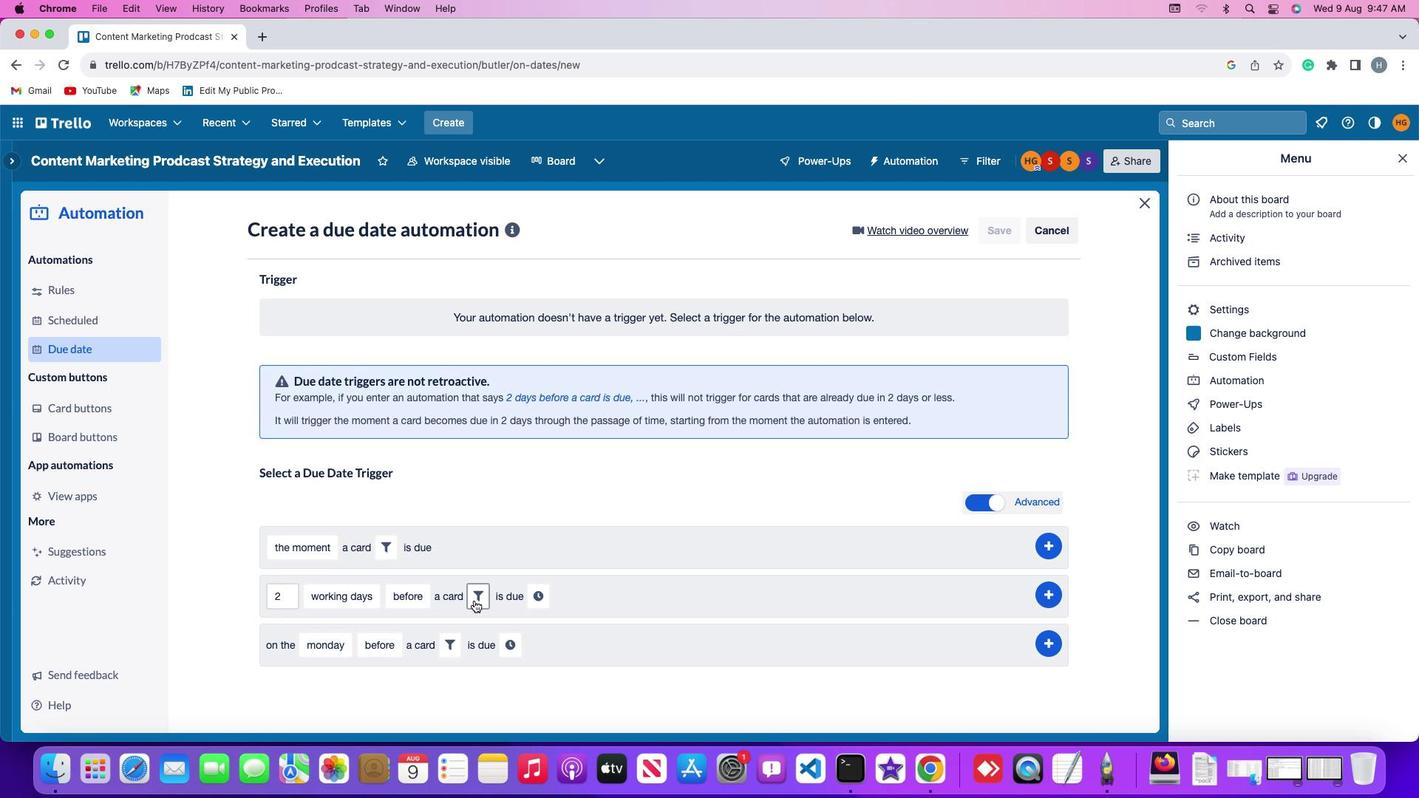 
Action: Mouse moved to (722, 646)
Screenshot: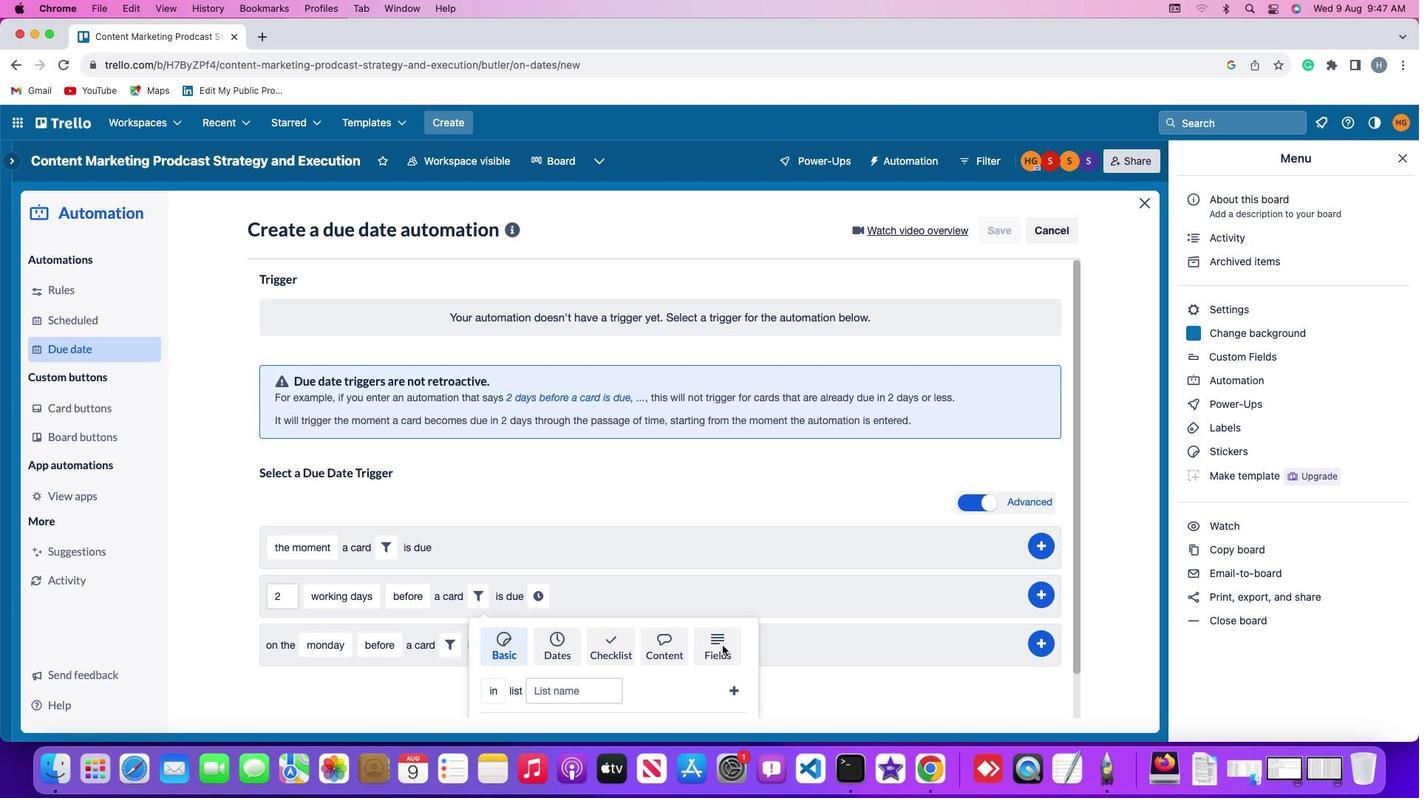 
Action: Mouse pressed left at (722, 646)
Screenshot: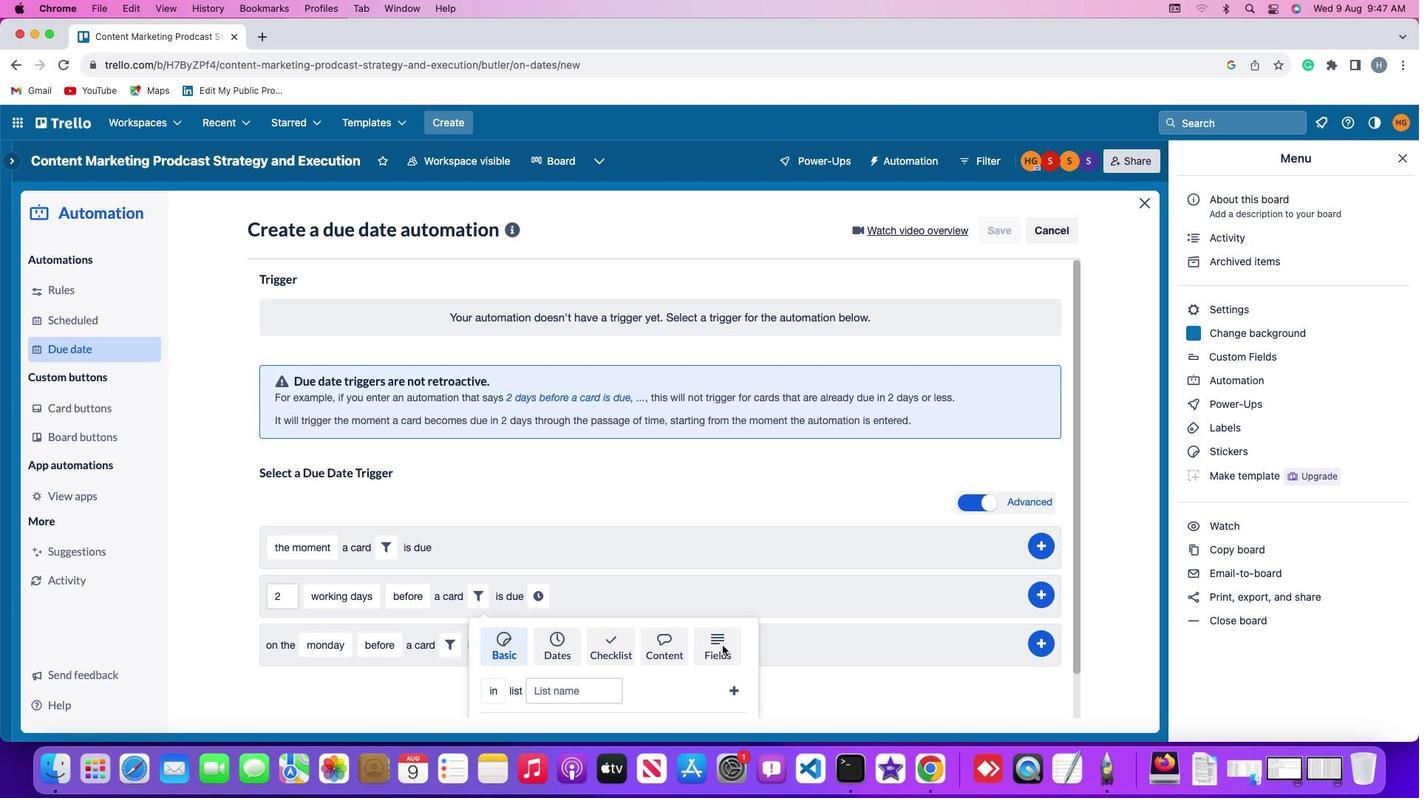
Action: Mouse moved to (442, 689)
Screenshot: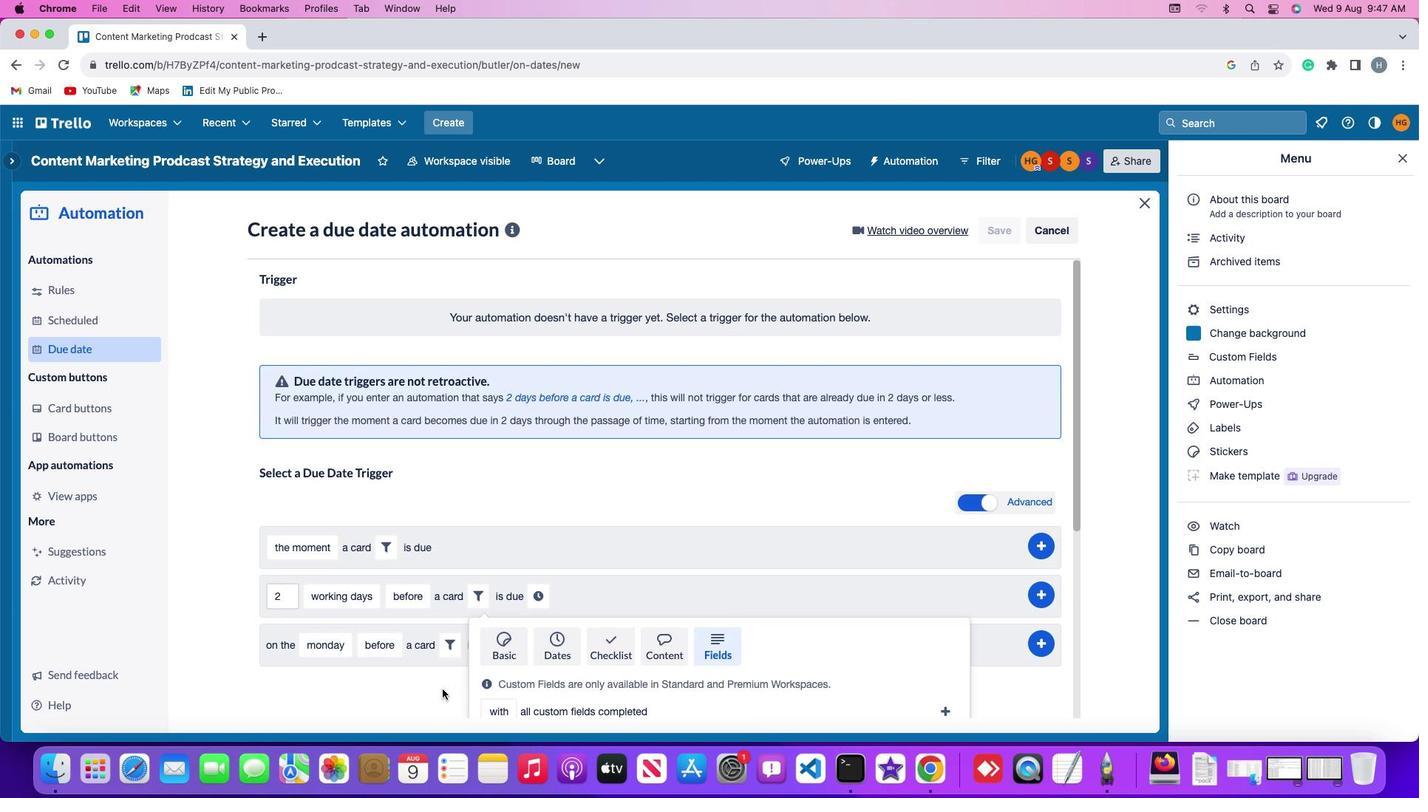 
Action: Mouse scrolled (442, 689) with delta (0, 0)
Screenshot: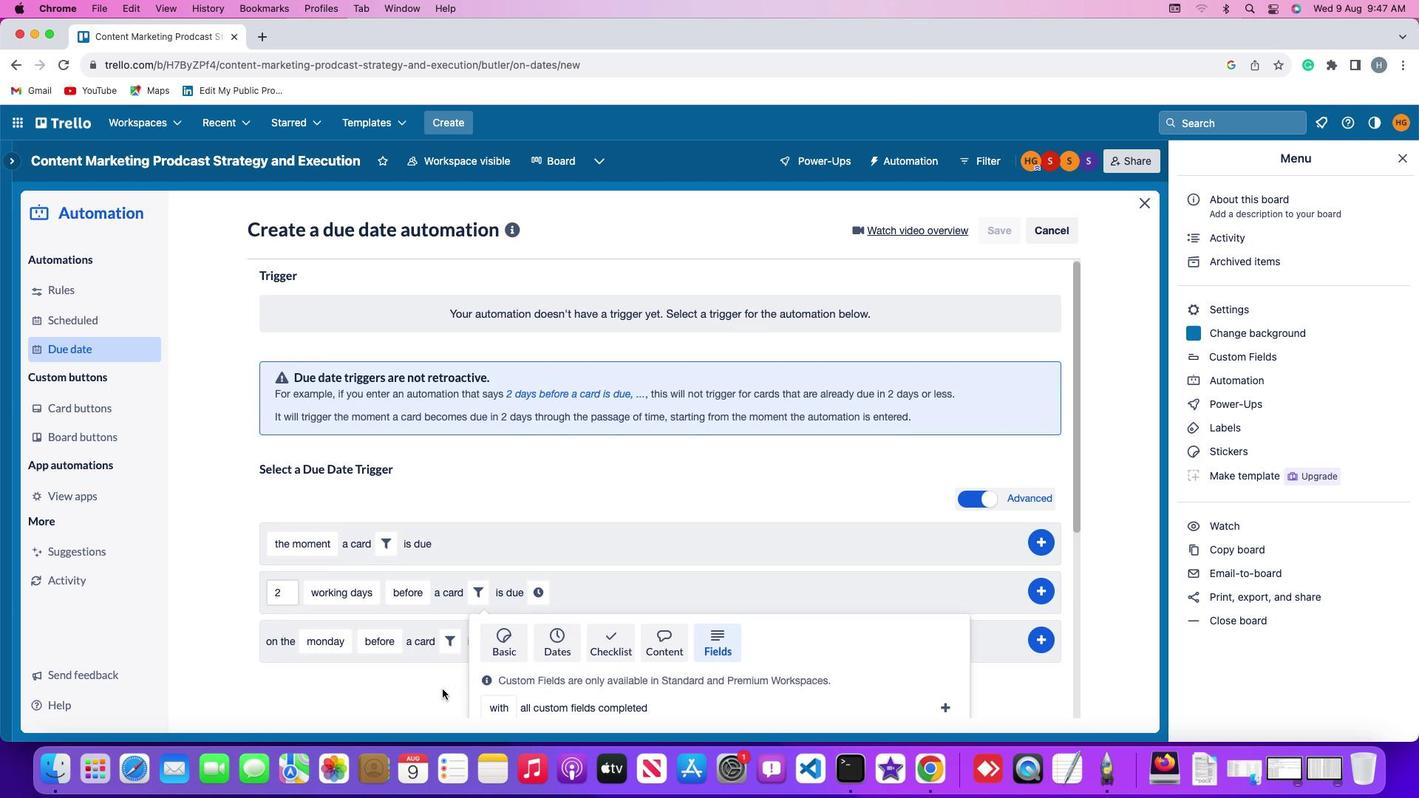 
Action: Mouse scrolled (442, 689) with delta (0, 0)
Screenshot: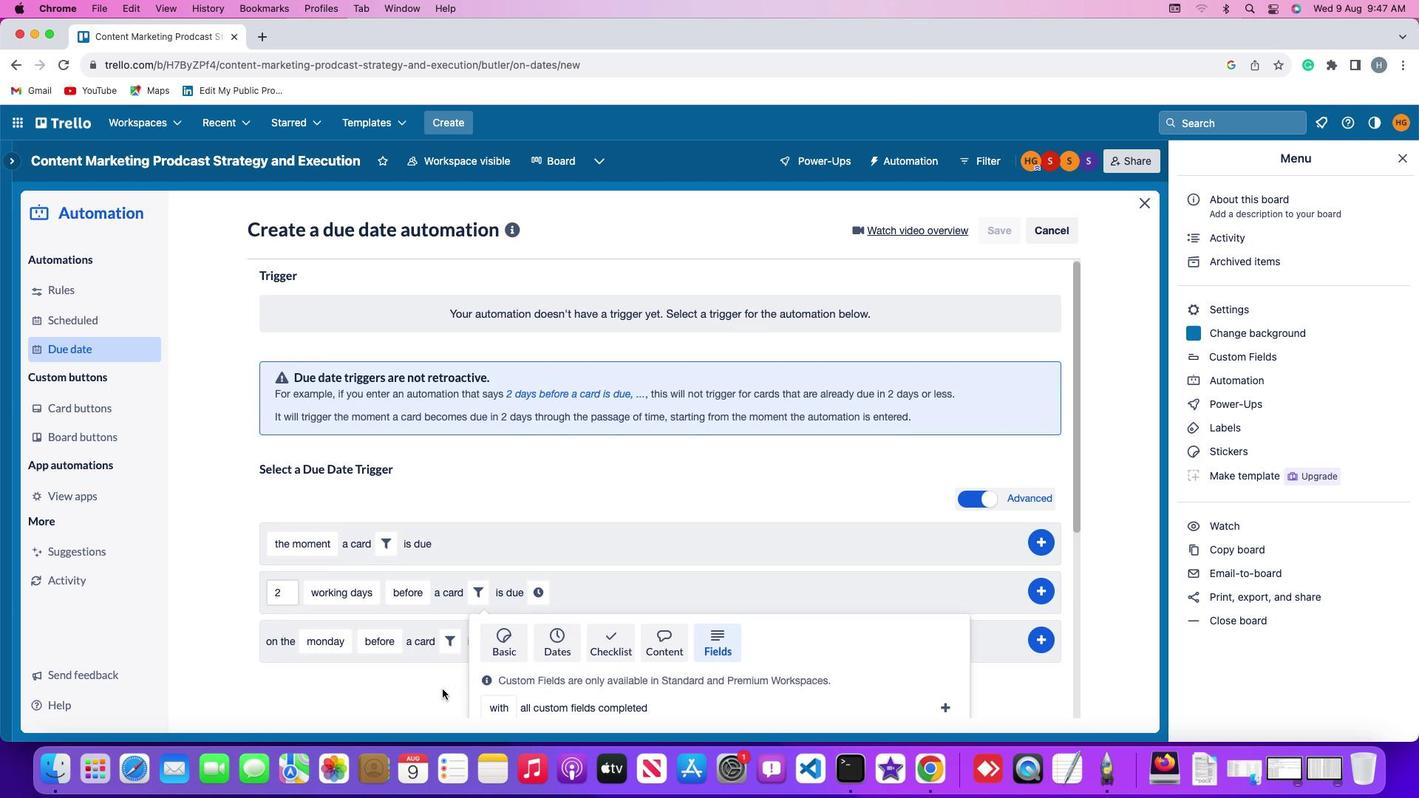 
Action: Mouse scrolled (442, 689) with delta (0, -2)
Screenshot: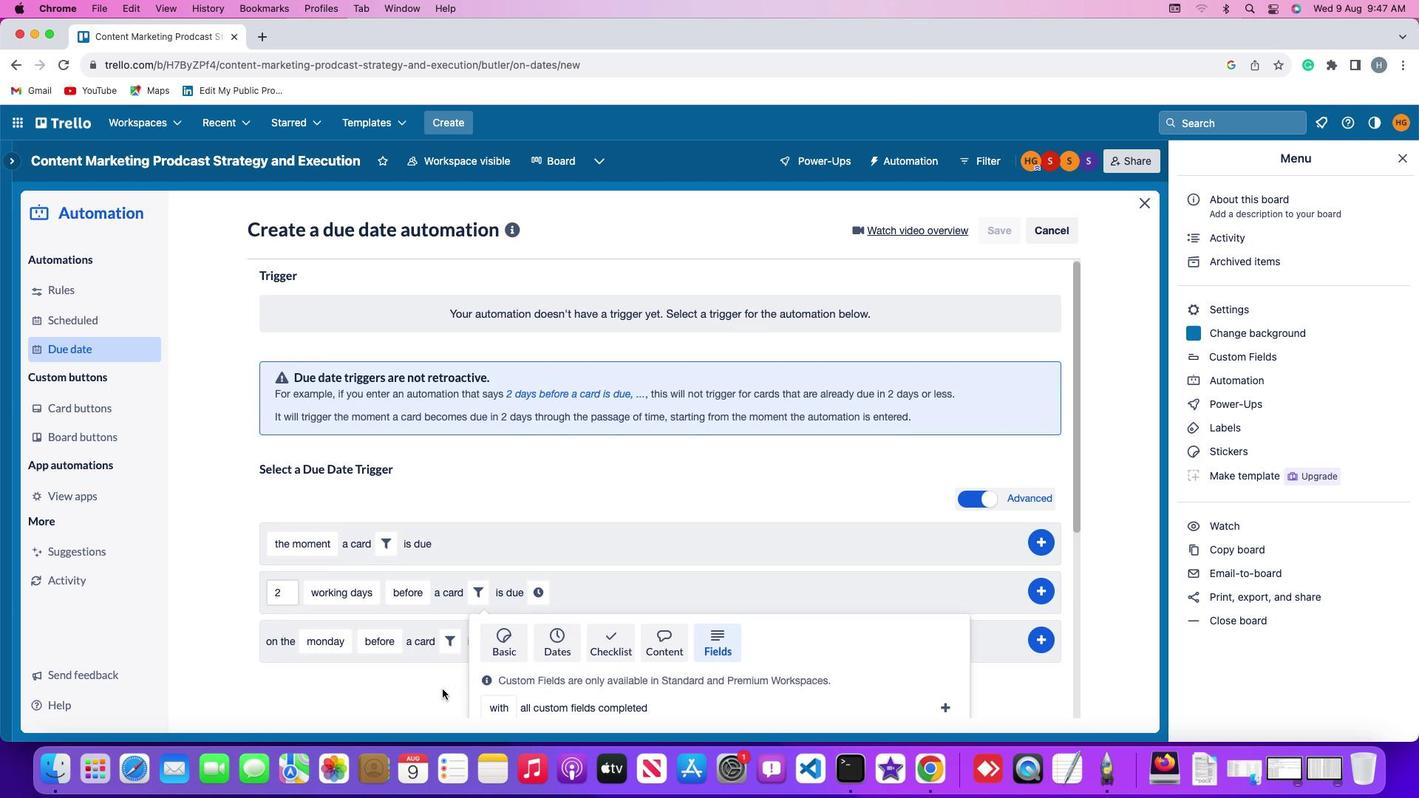
Action: Mouse scrolled (442, 689) with delta (0, -3)
Screenshot: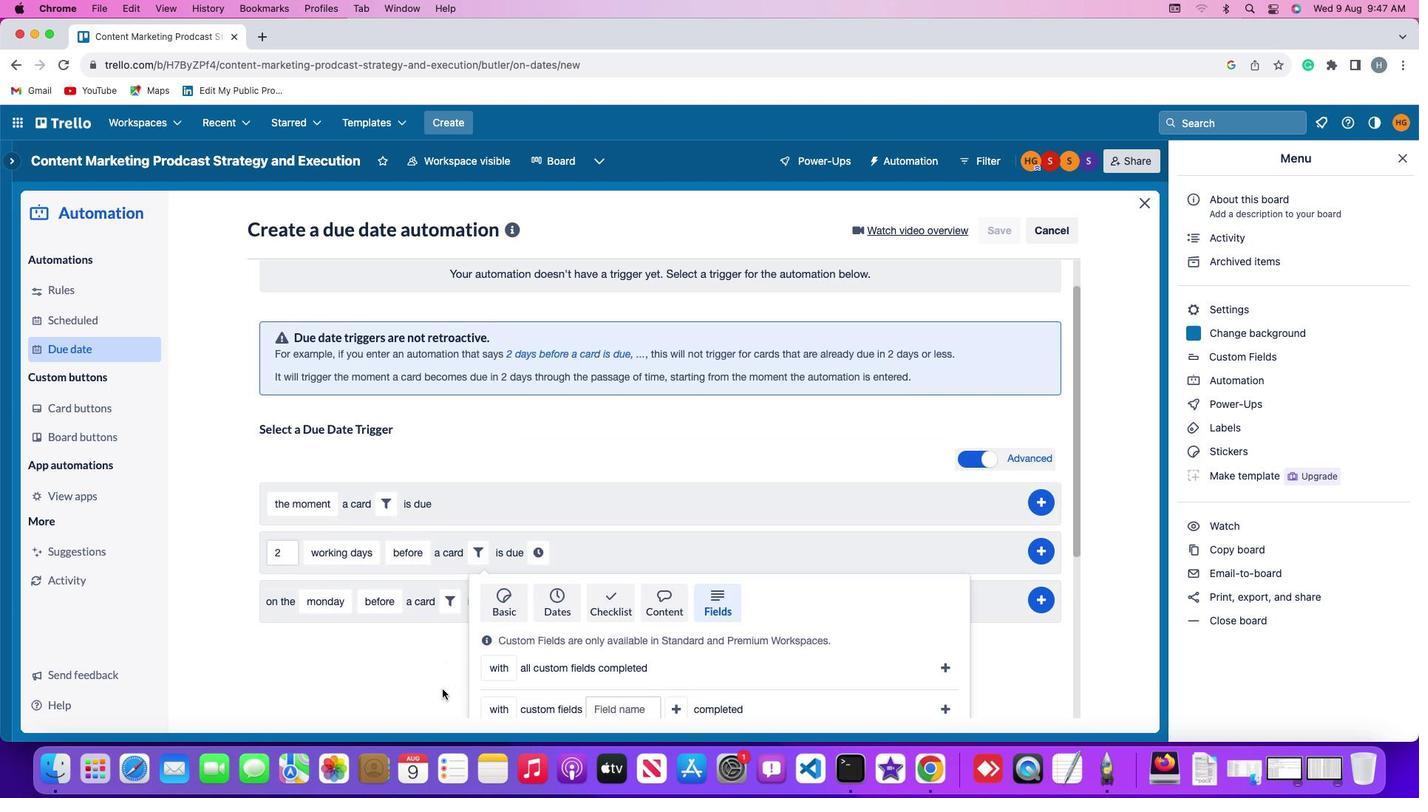 
Action: Mouse scrolled (442, 689) with delta (0, -4)
Screenshot: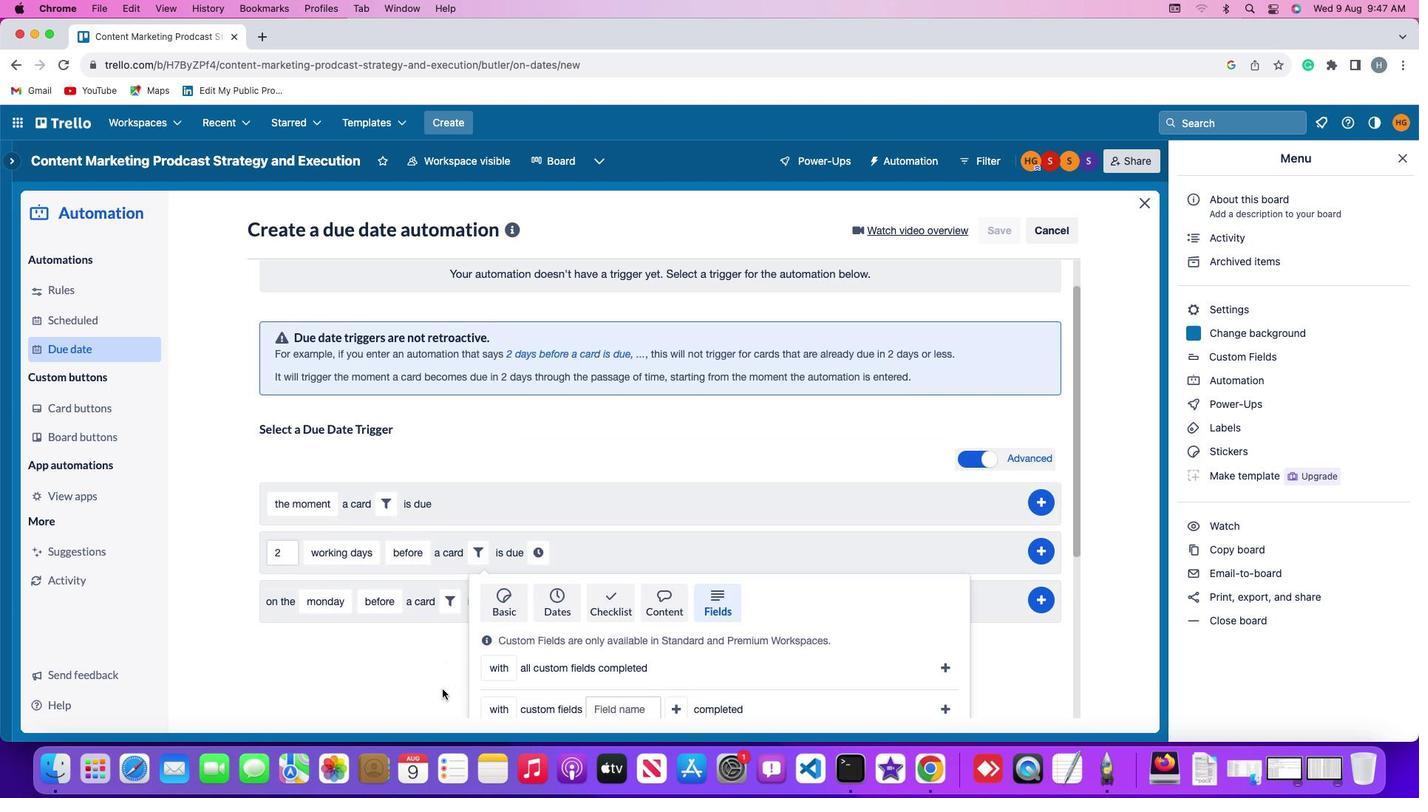 
Action: Mouse scrolled (442, 689) with delta (0, -5)
Screenshot: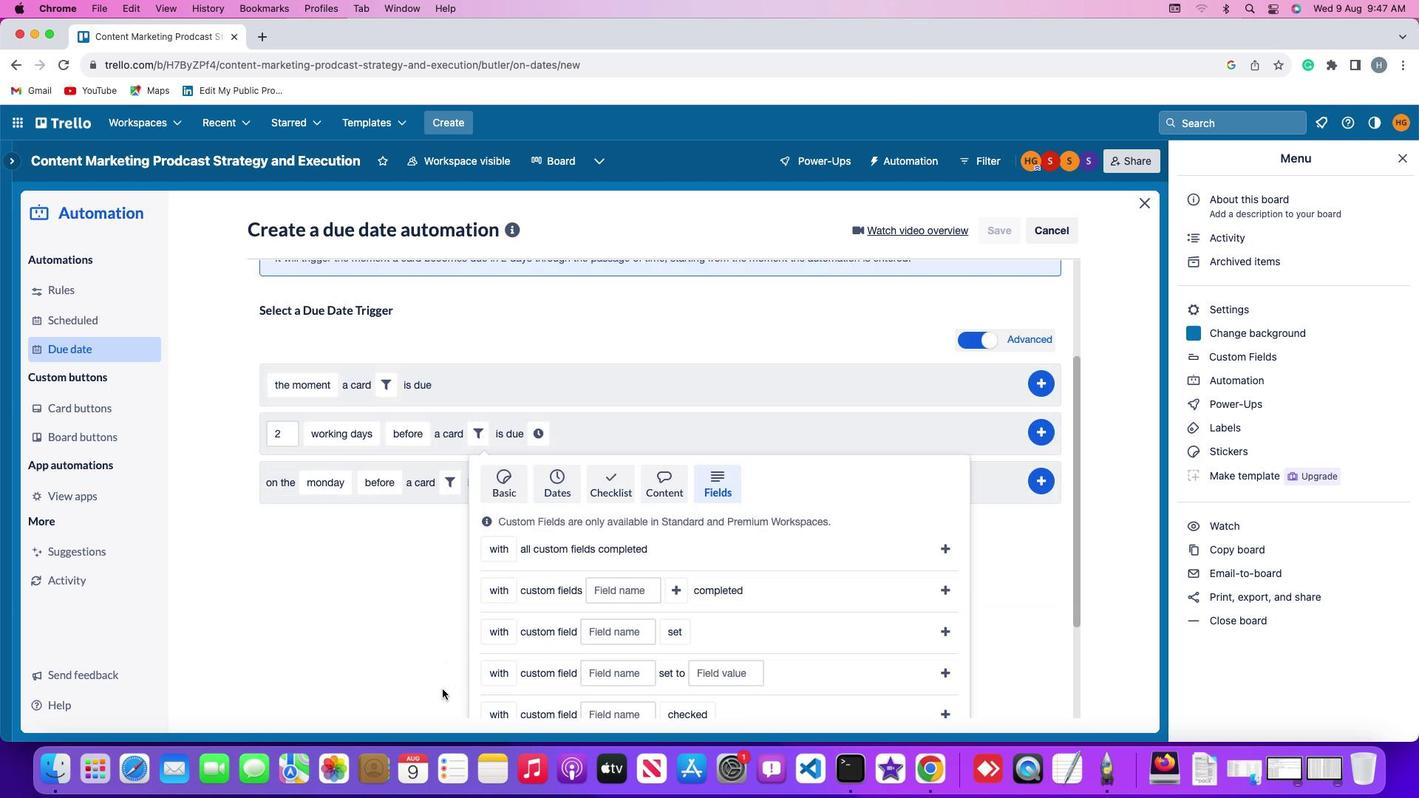 
Action: Mouse scrolled (442, 689) with delta (0, -5)
Screenshot: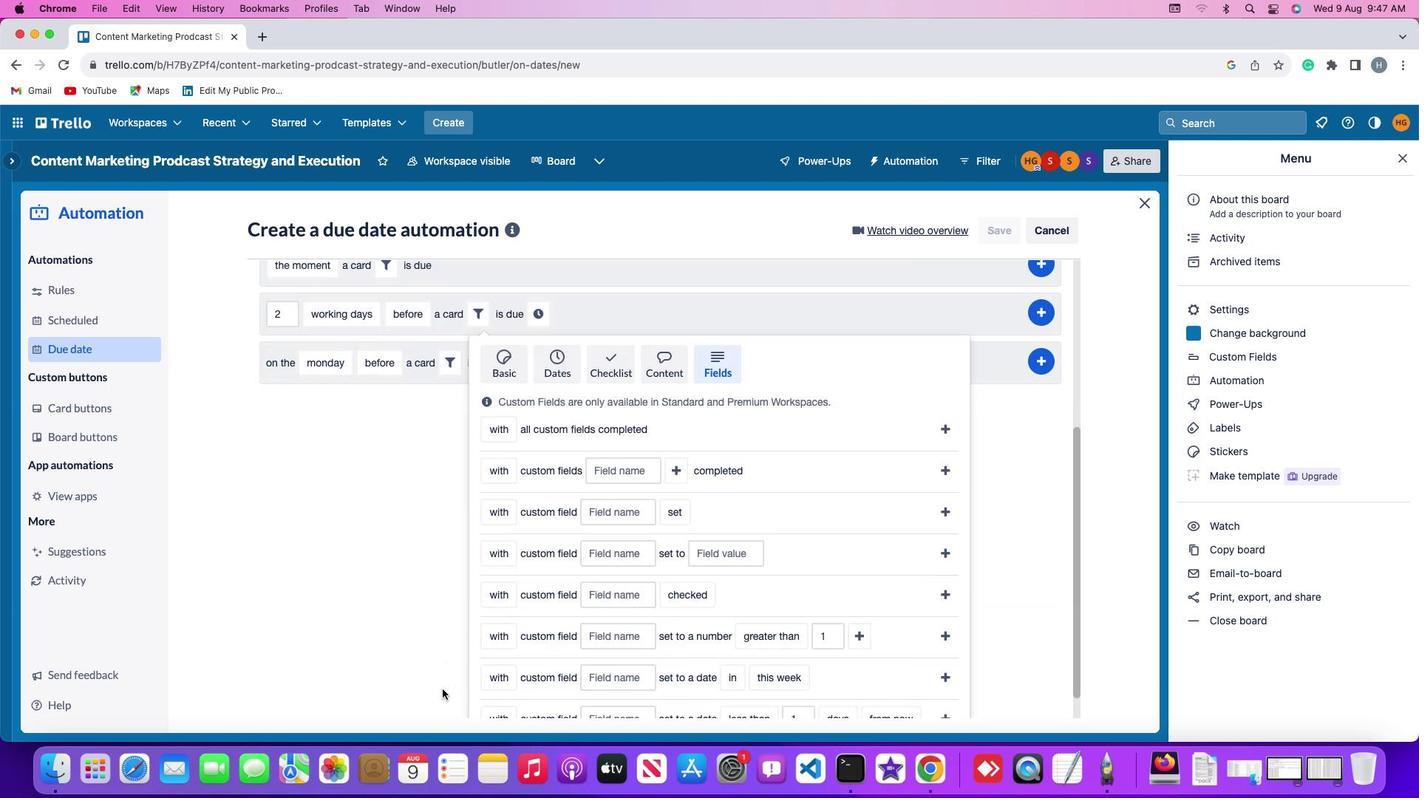 
Action: Mouse scrolled (442, 689) with delta (0, 0)
Screenshot: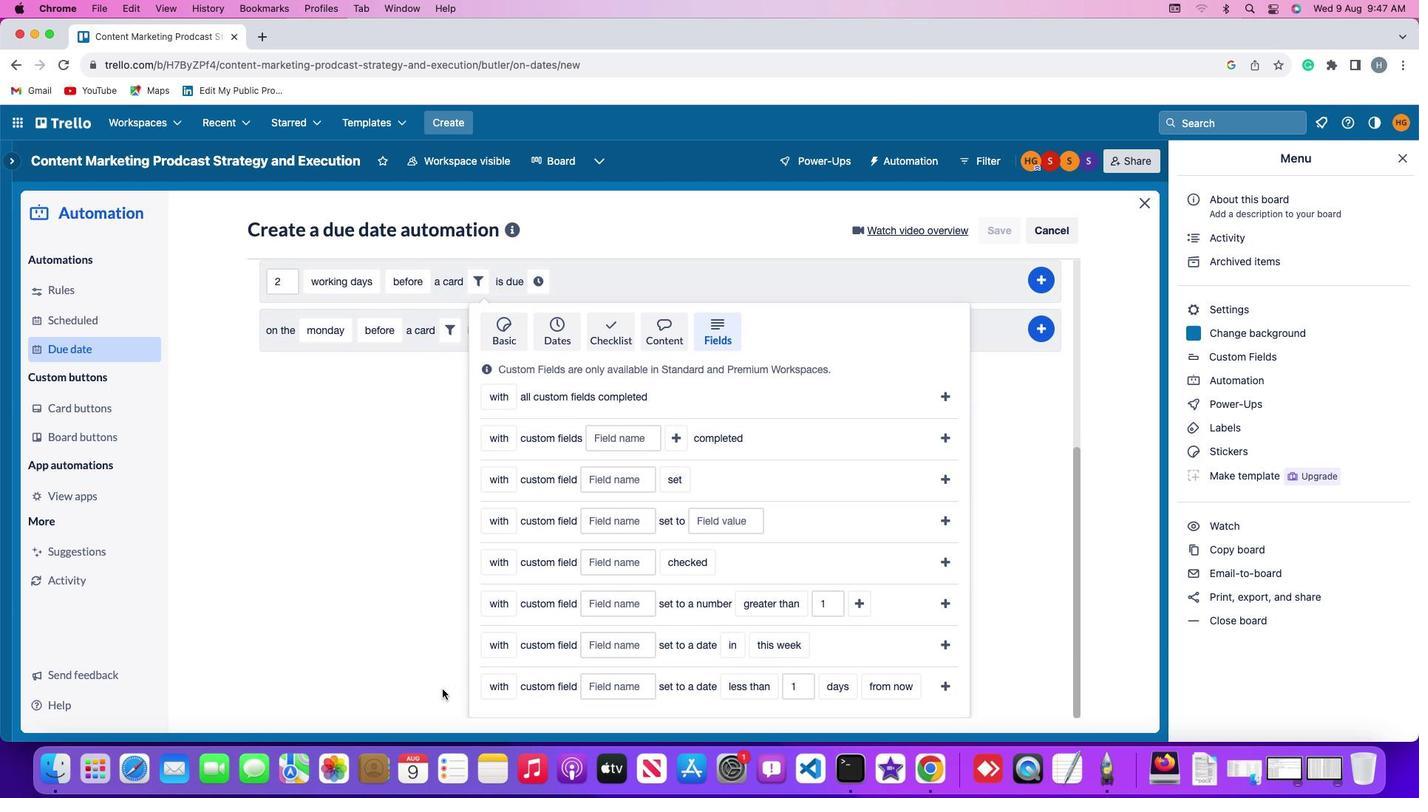 
Action: Mouse scrolled (442, 689) with delta (0, 0)
Screenshot: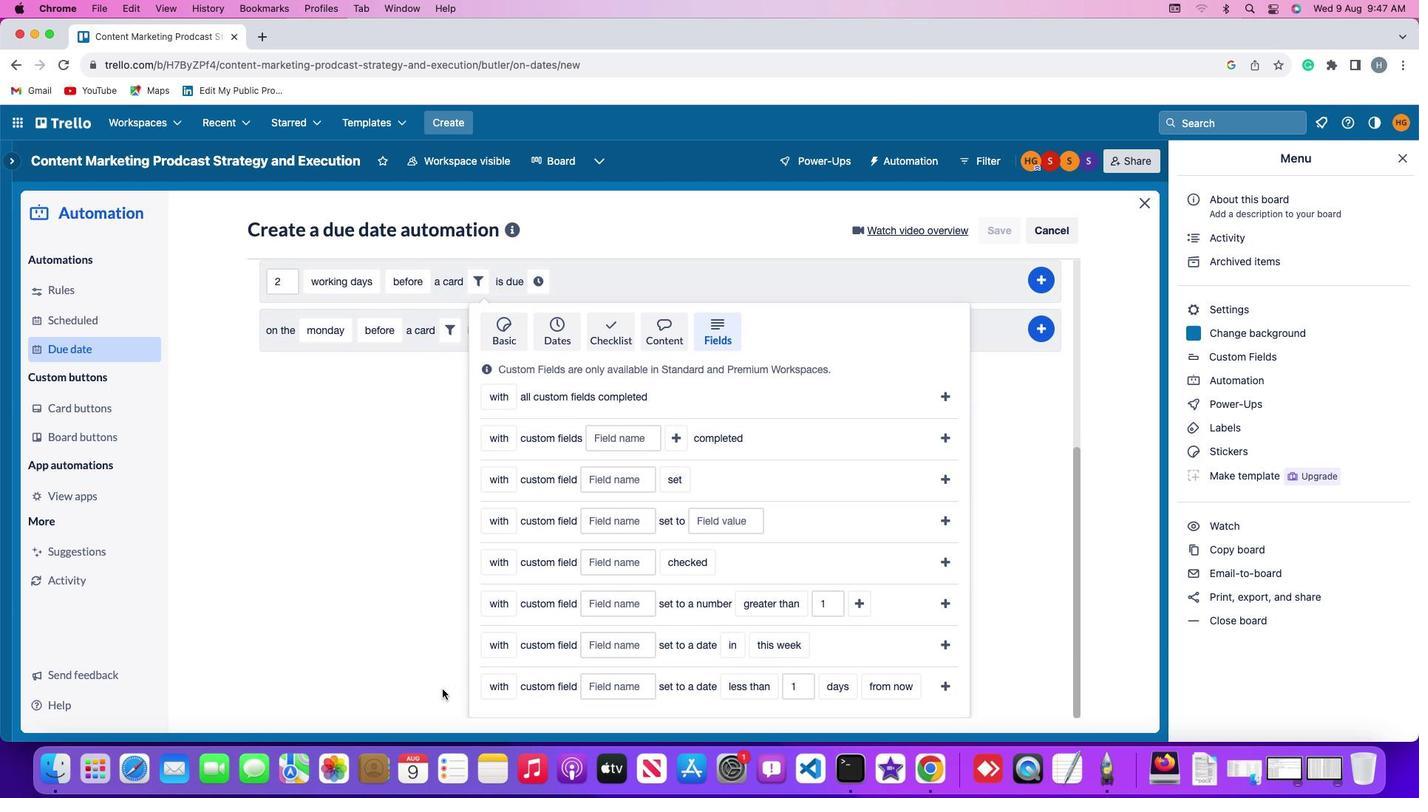 
Action: Mouse scrolled (442, 689) with delta (0, -2)
Screenshot: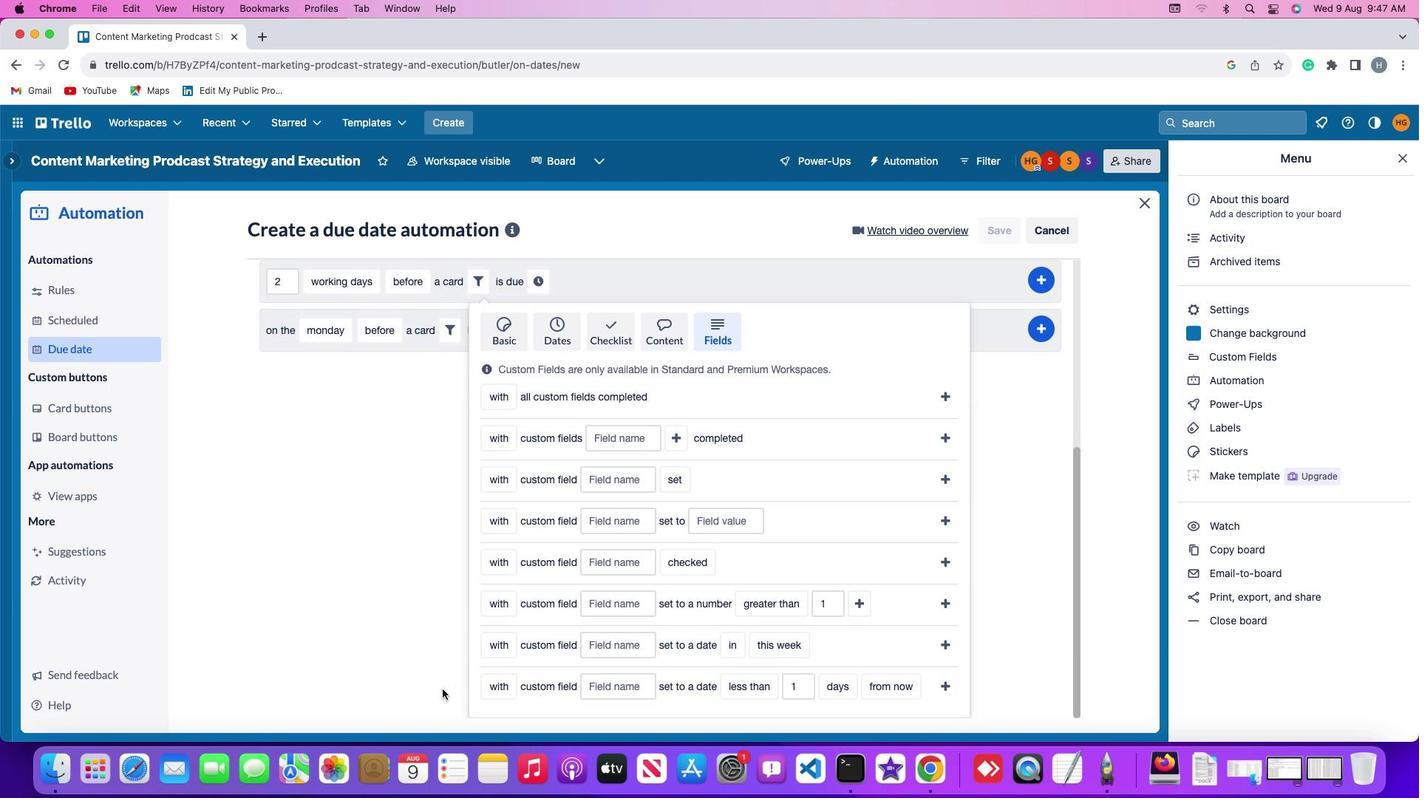 
Action: Mouse scrolled (442, 689) with delta (0, -3)
Screenshot: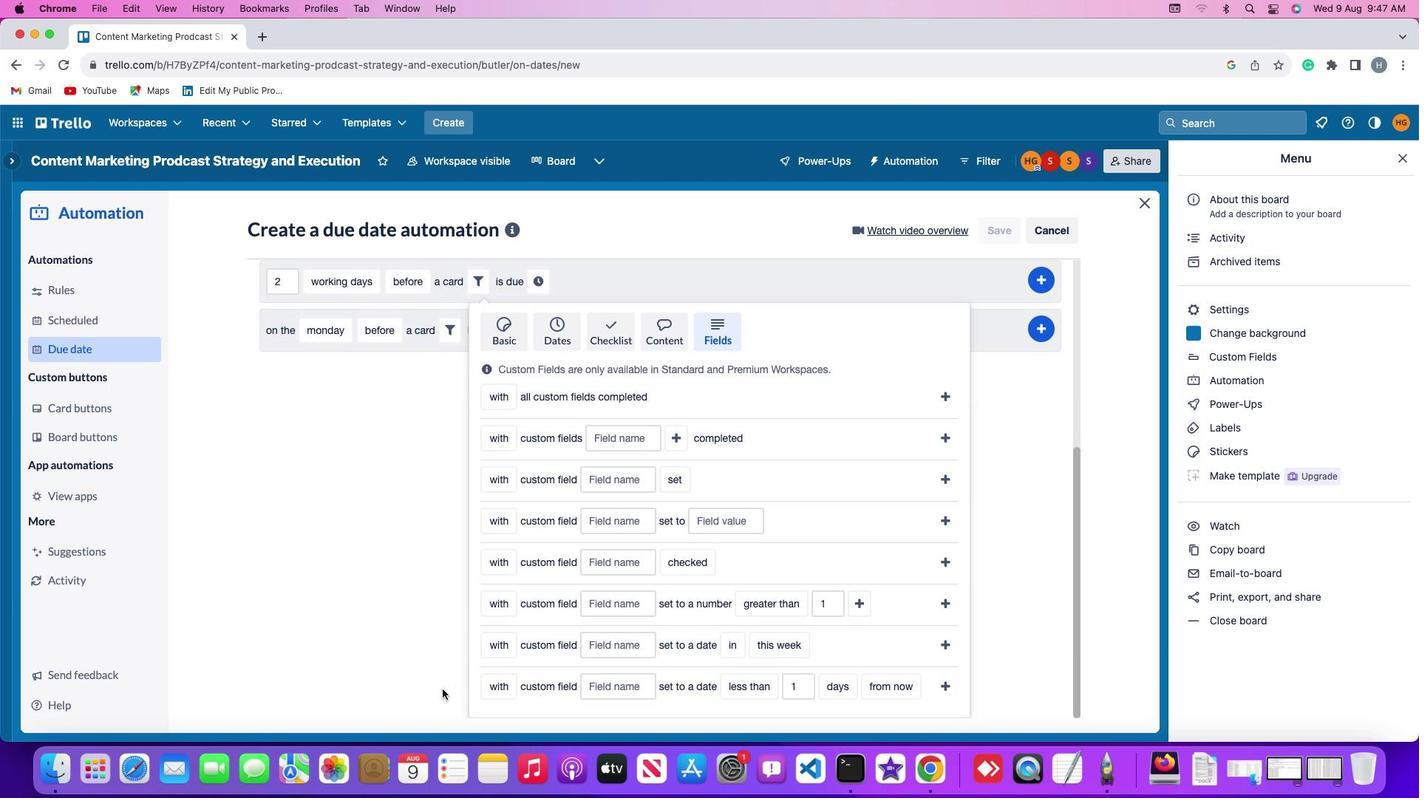 
Action: Mouse moved to (490, 685)
Screenshot: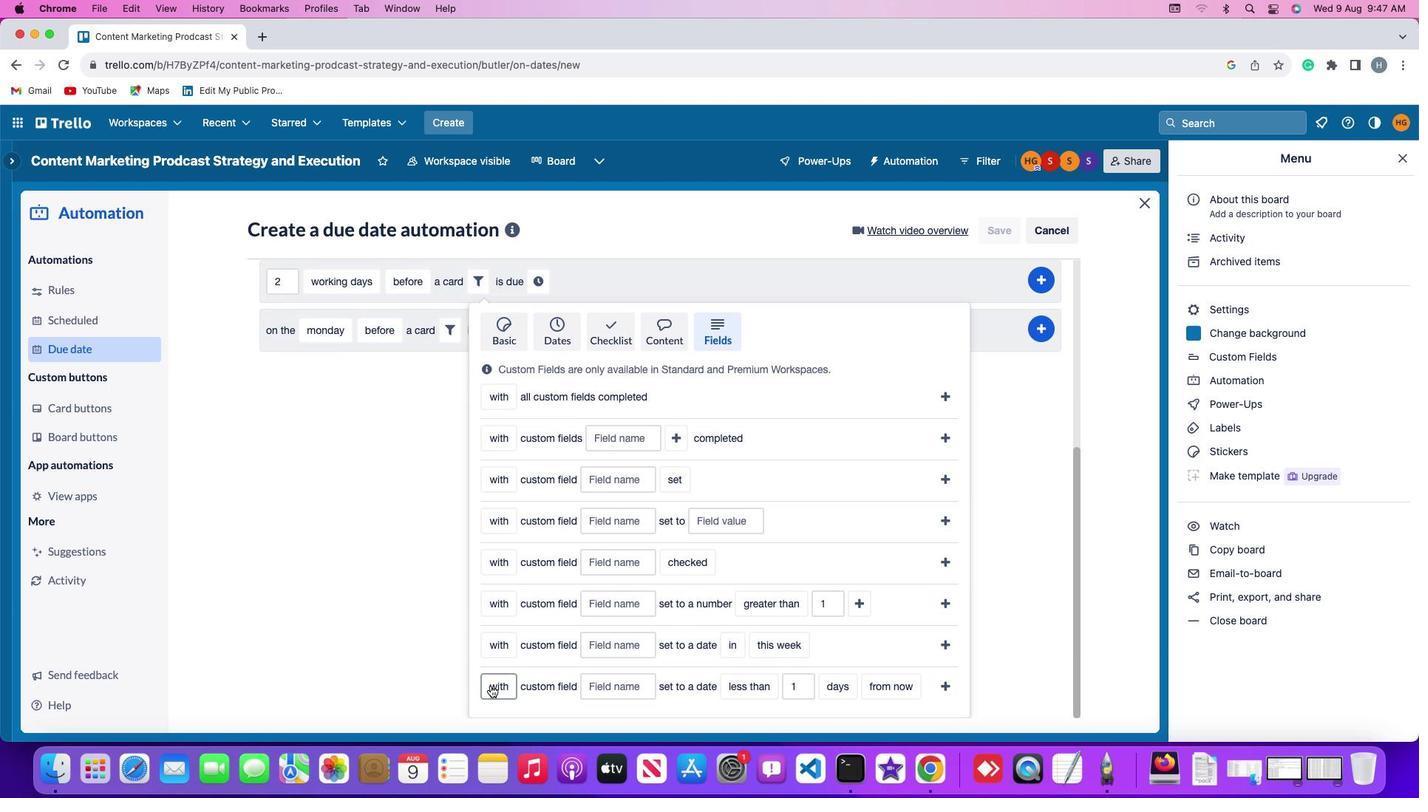
Action: Mouse pressed left at (490, 685)
Screenshot: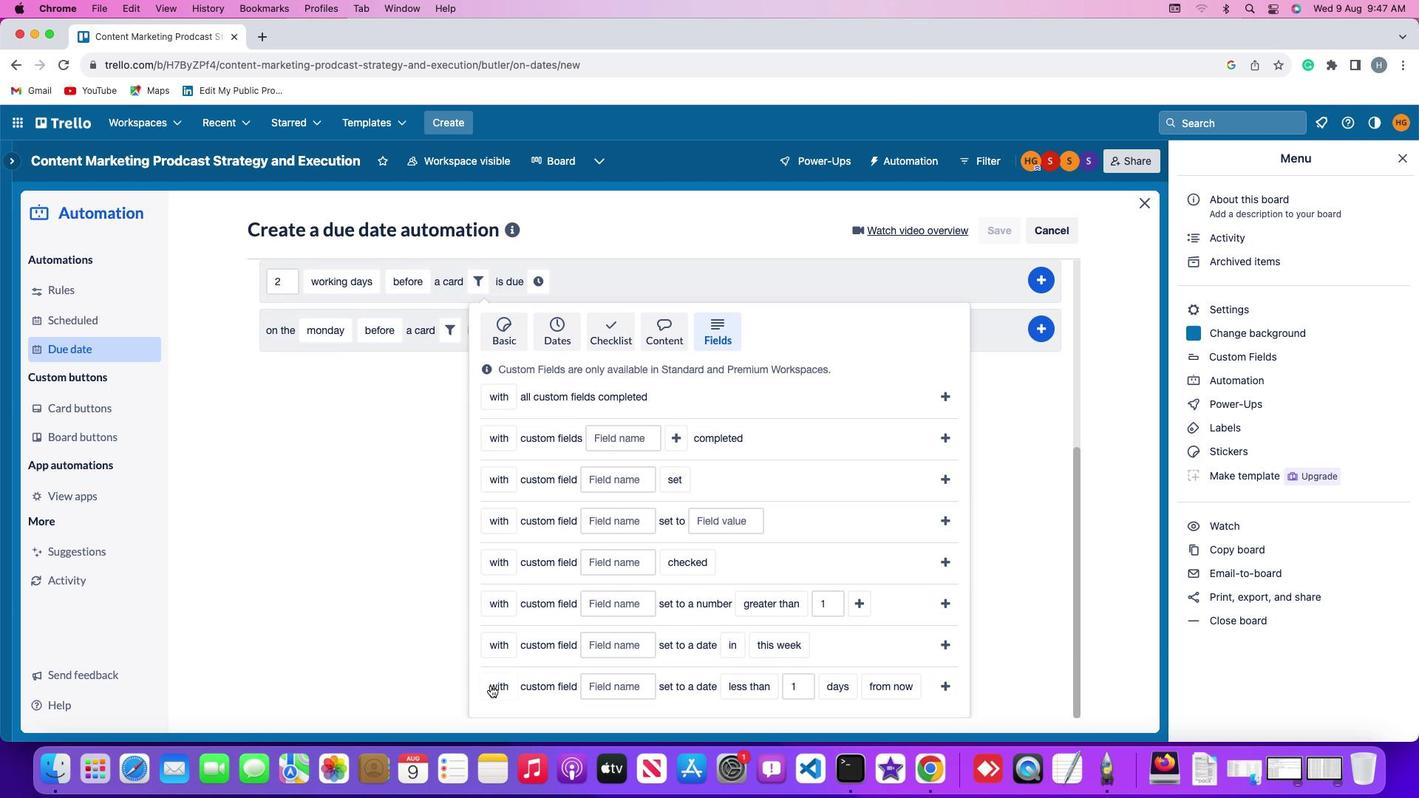 
Action: Mouse moved to (504, 660)
Screenshot: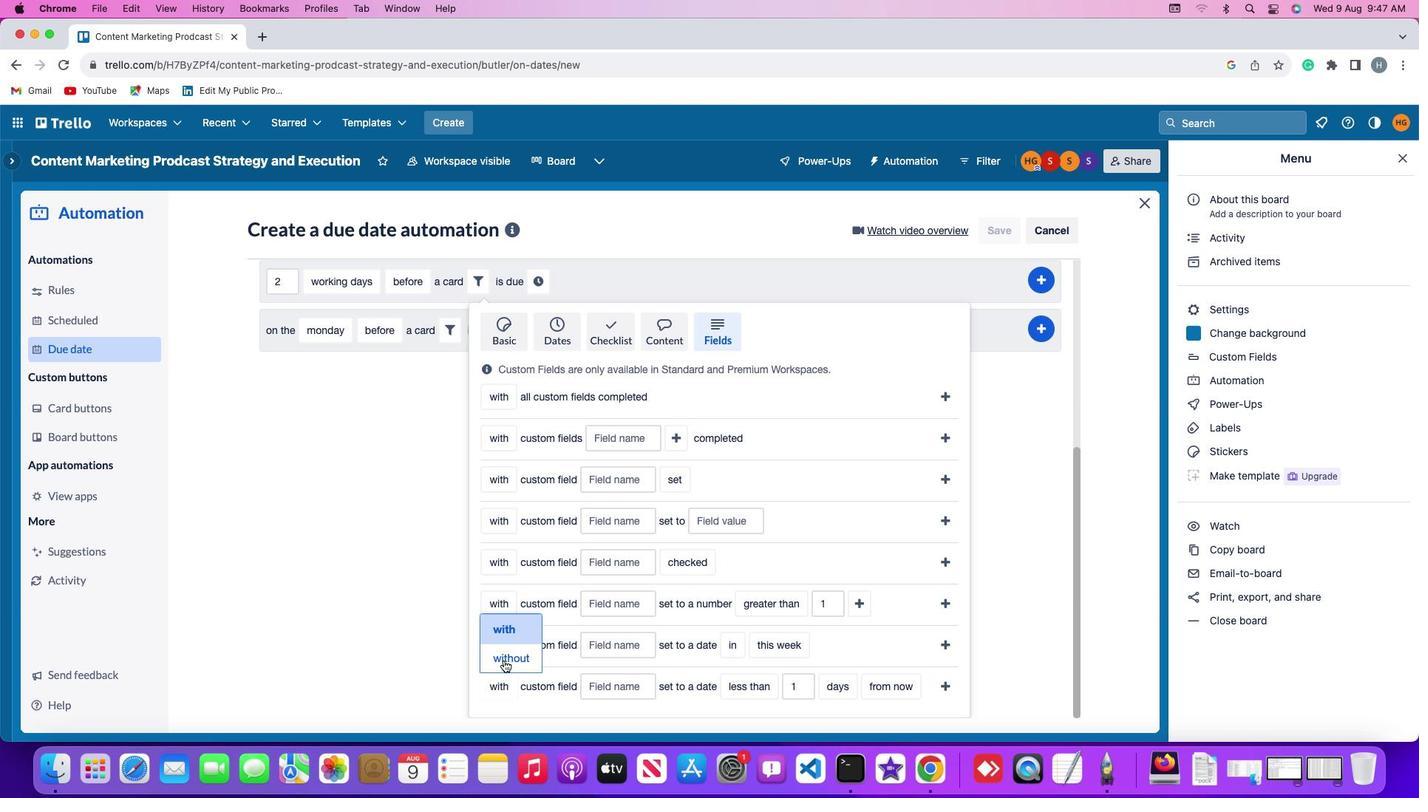 
Action: Mouse pressed left at (504, 660)
Screenshot: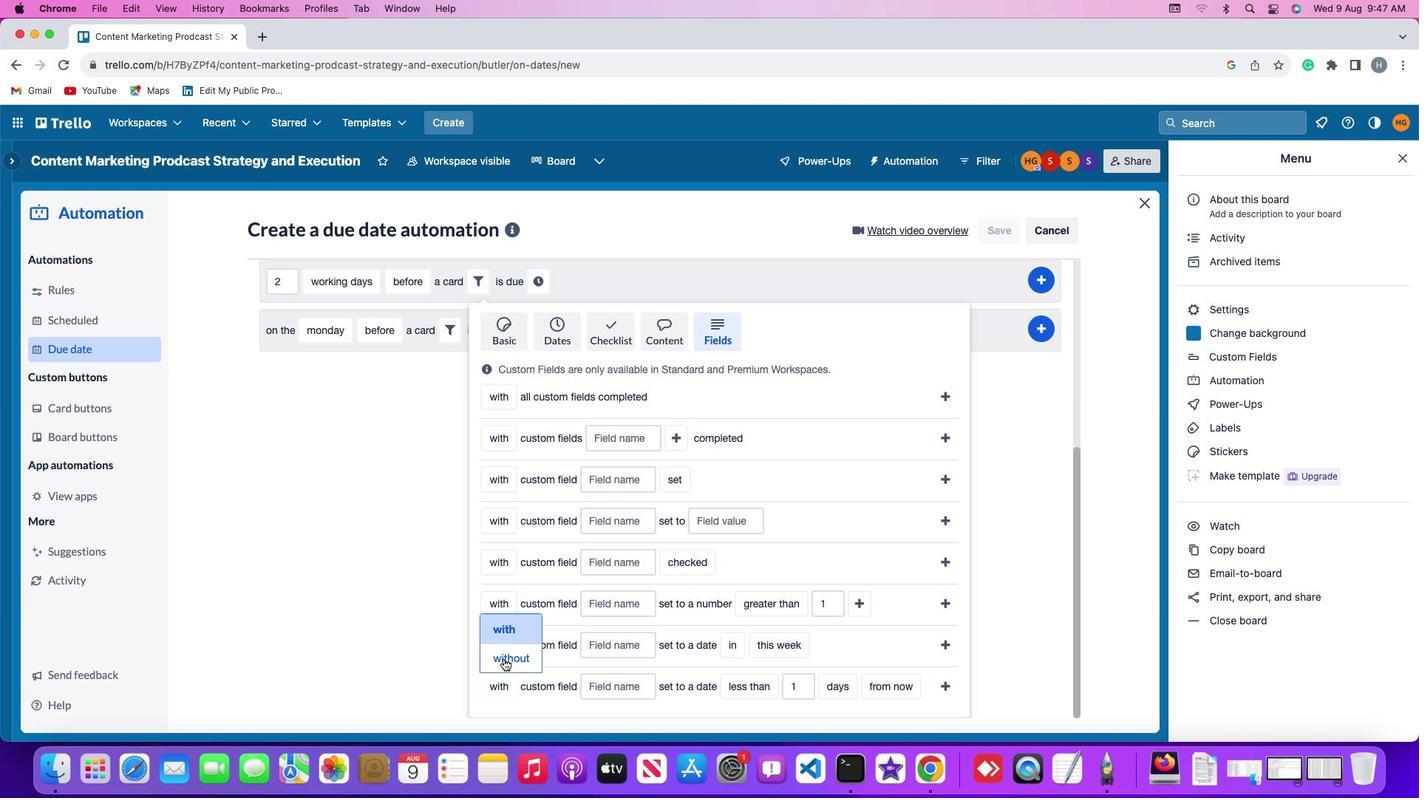 
Action: Mouse moved to (614, 684)
Screenshot: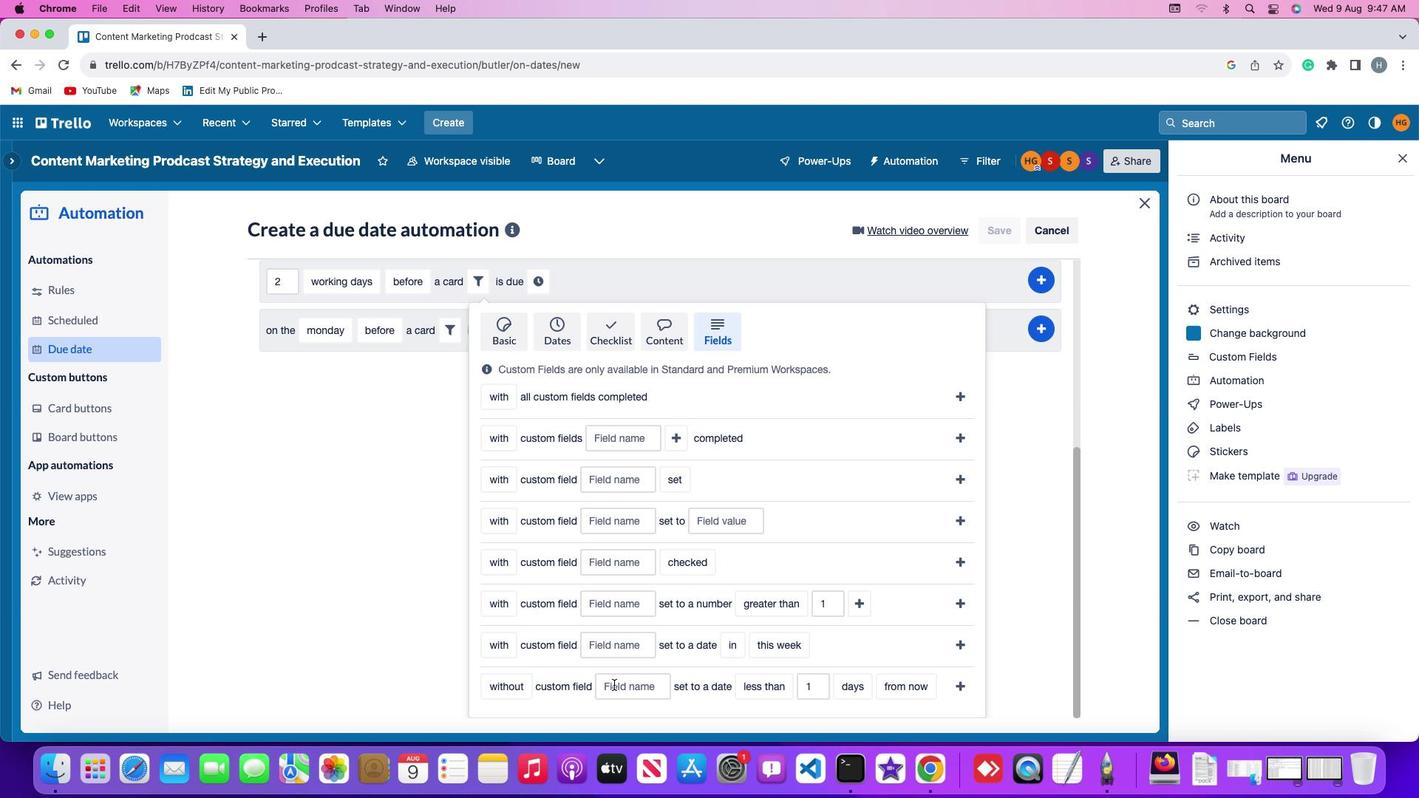 
Action: Mouse pressed left at (614, 684)
Screenshot: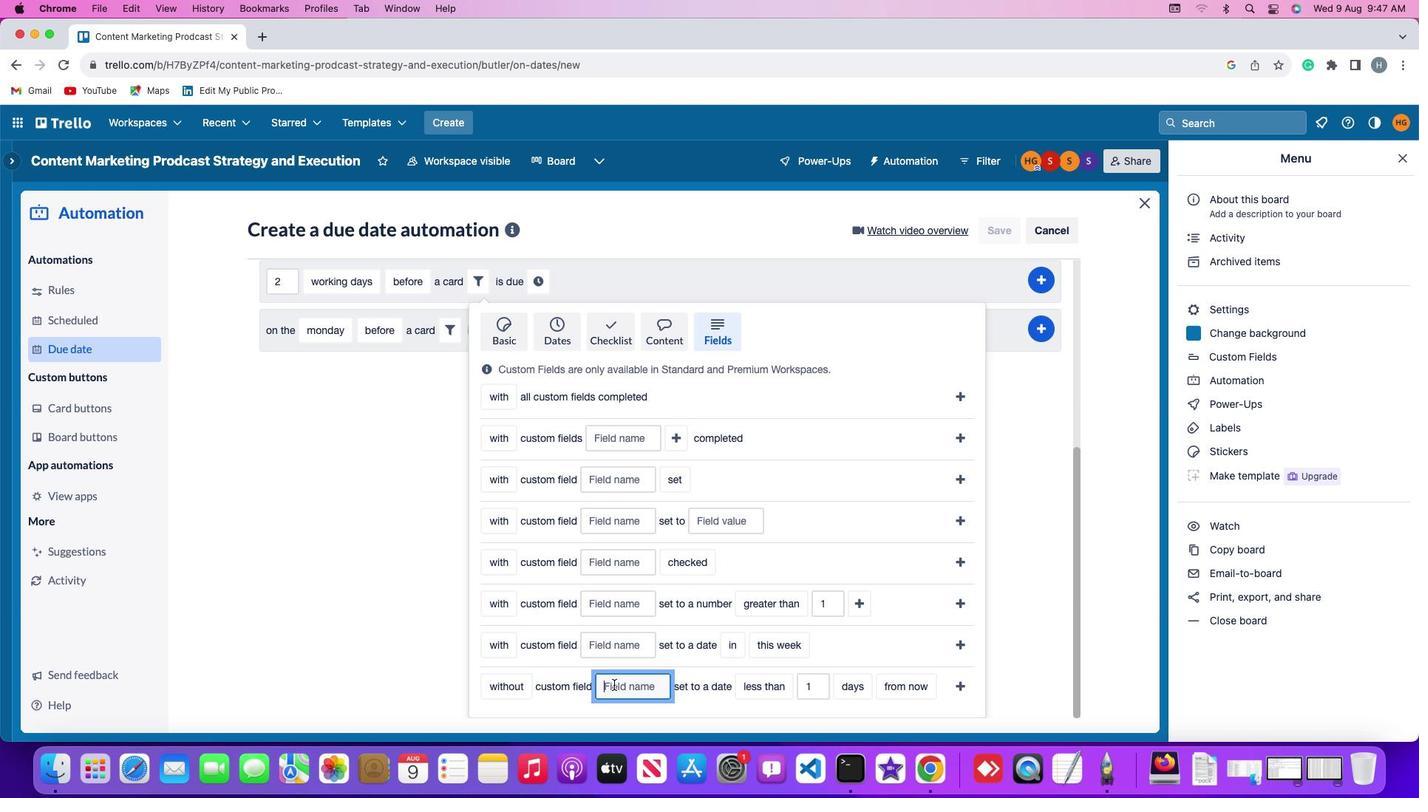 
Action: Key pressed Key.shift'R''e''s''u''m''e'
Screenshot: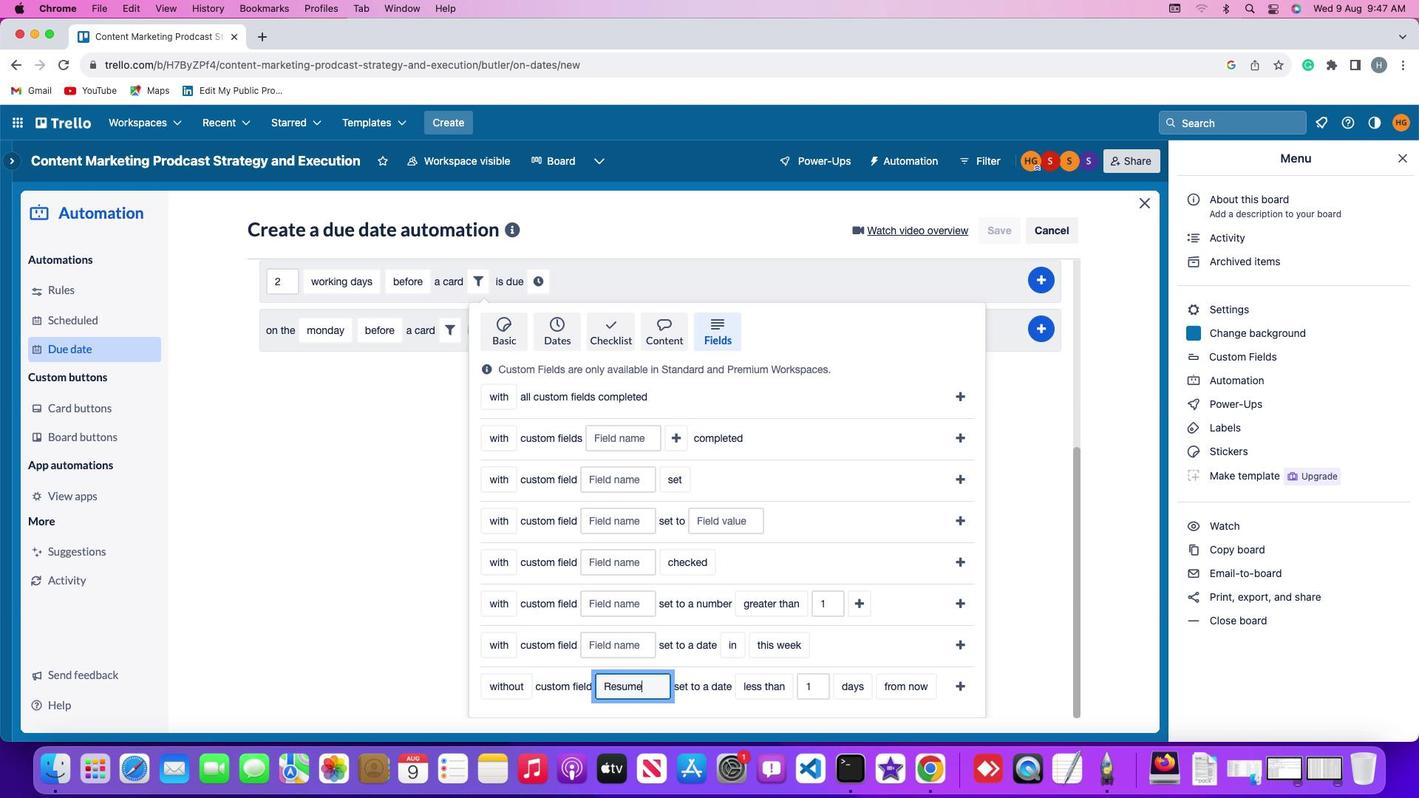
Action: Mouse moved to (757, 685)
Screenshot: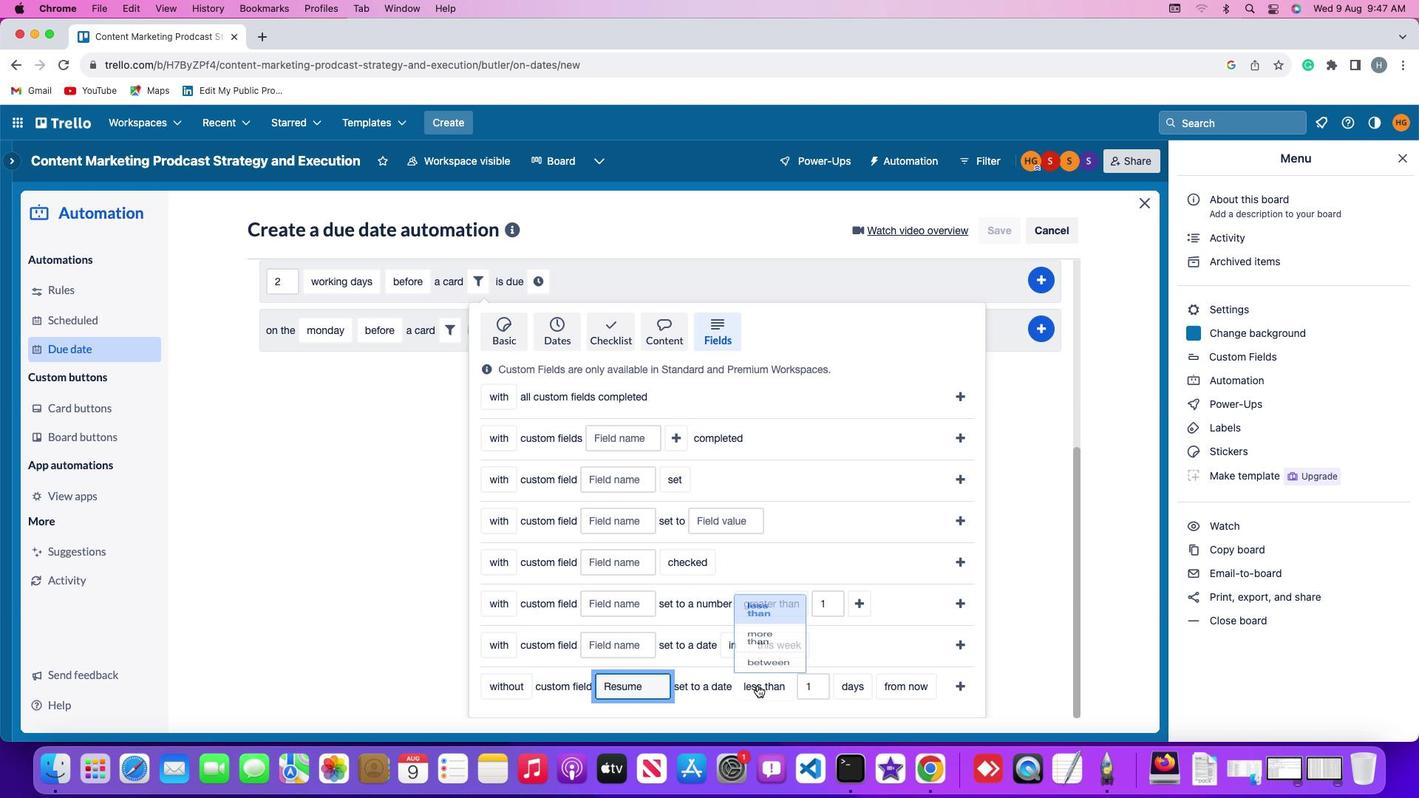 
Action: Mouse pressed left at (757, 685)
Screenshot: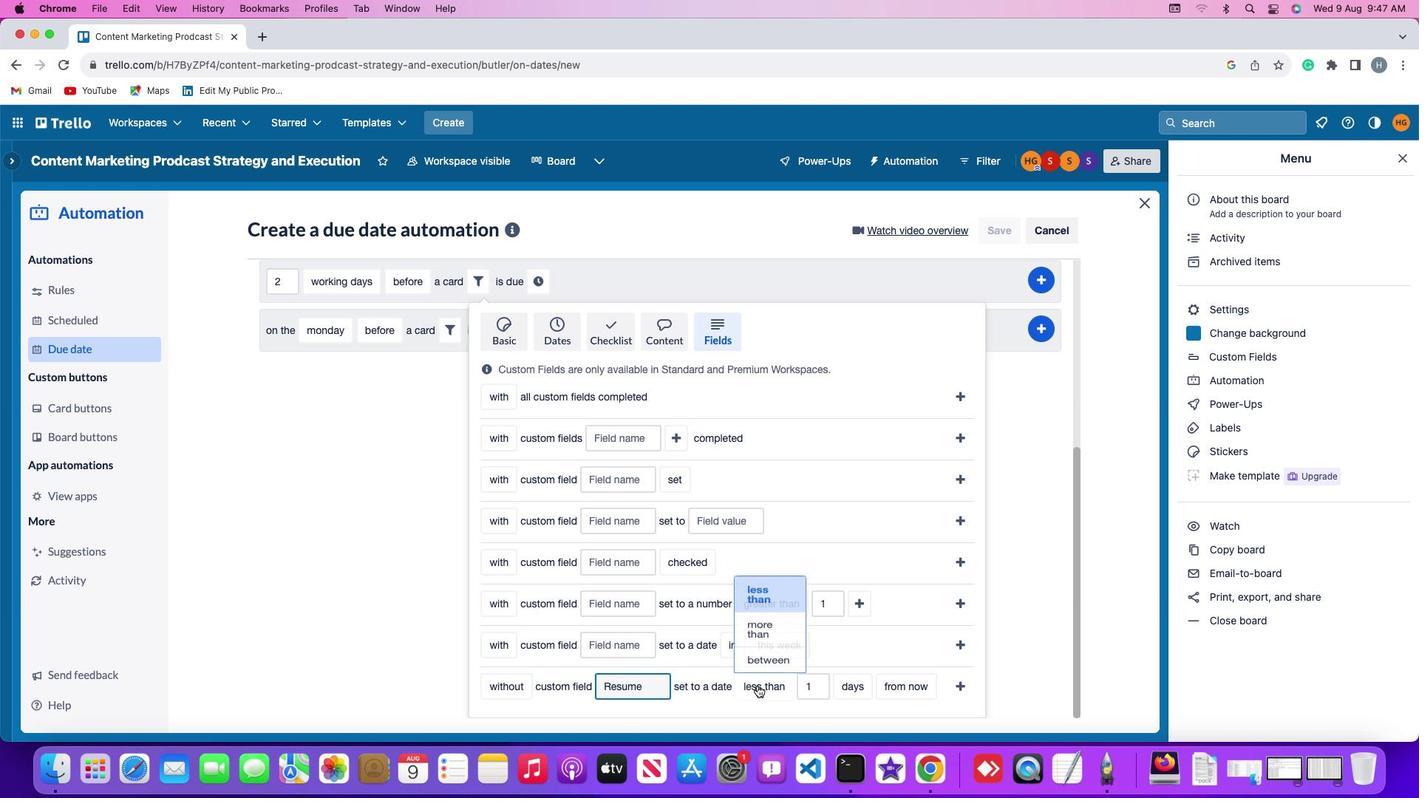 
Action: Mouse moved to (774, 658)
Screenshot: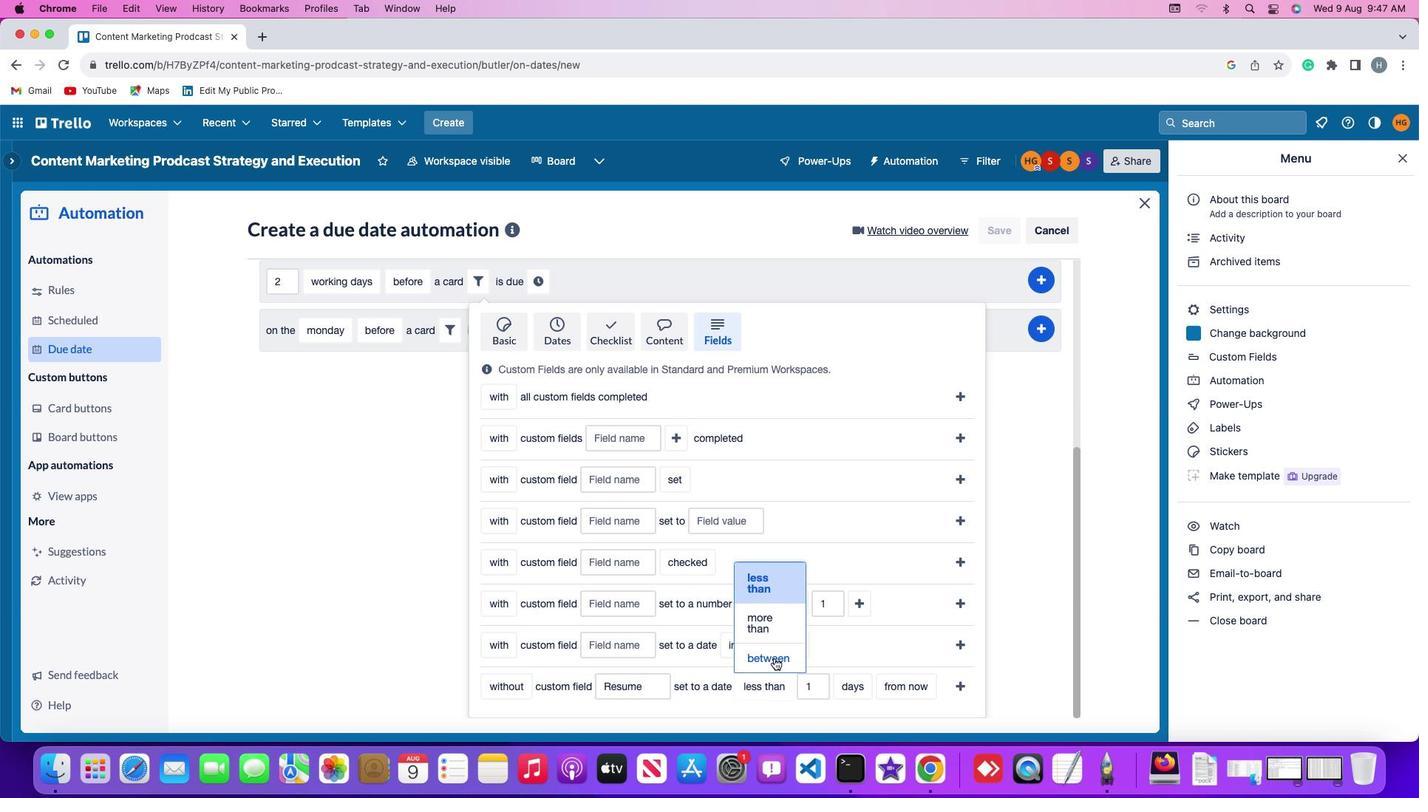 
Action: Mouse pressed left at (774, 658)
Screenshot: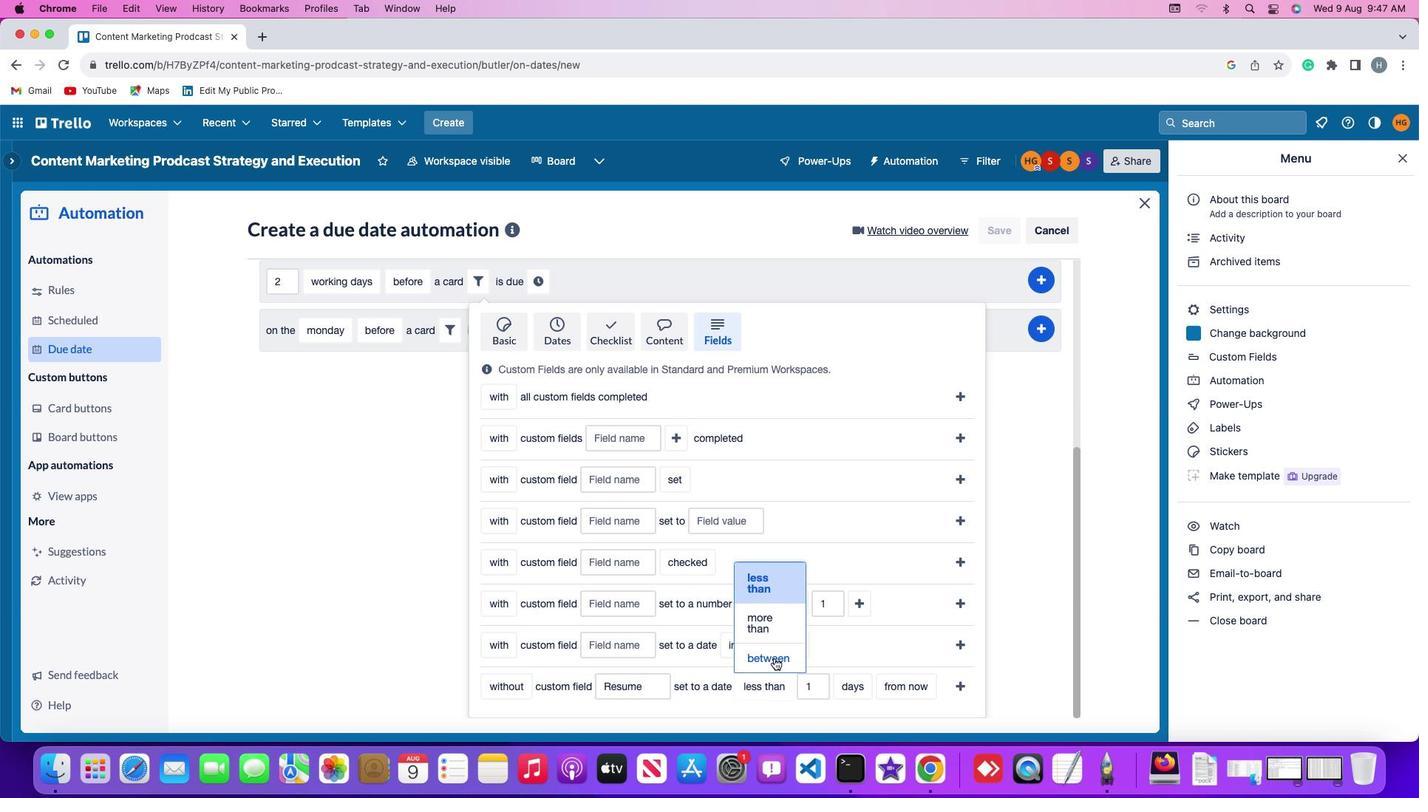 
Action: Mouse moved to (822, 692)
Screenshot: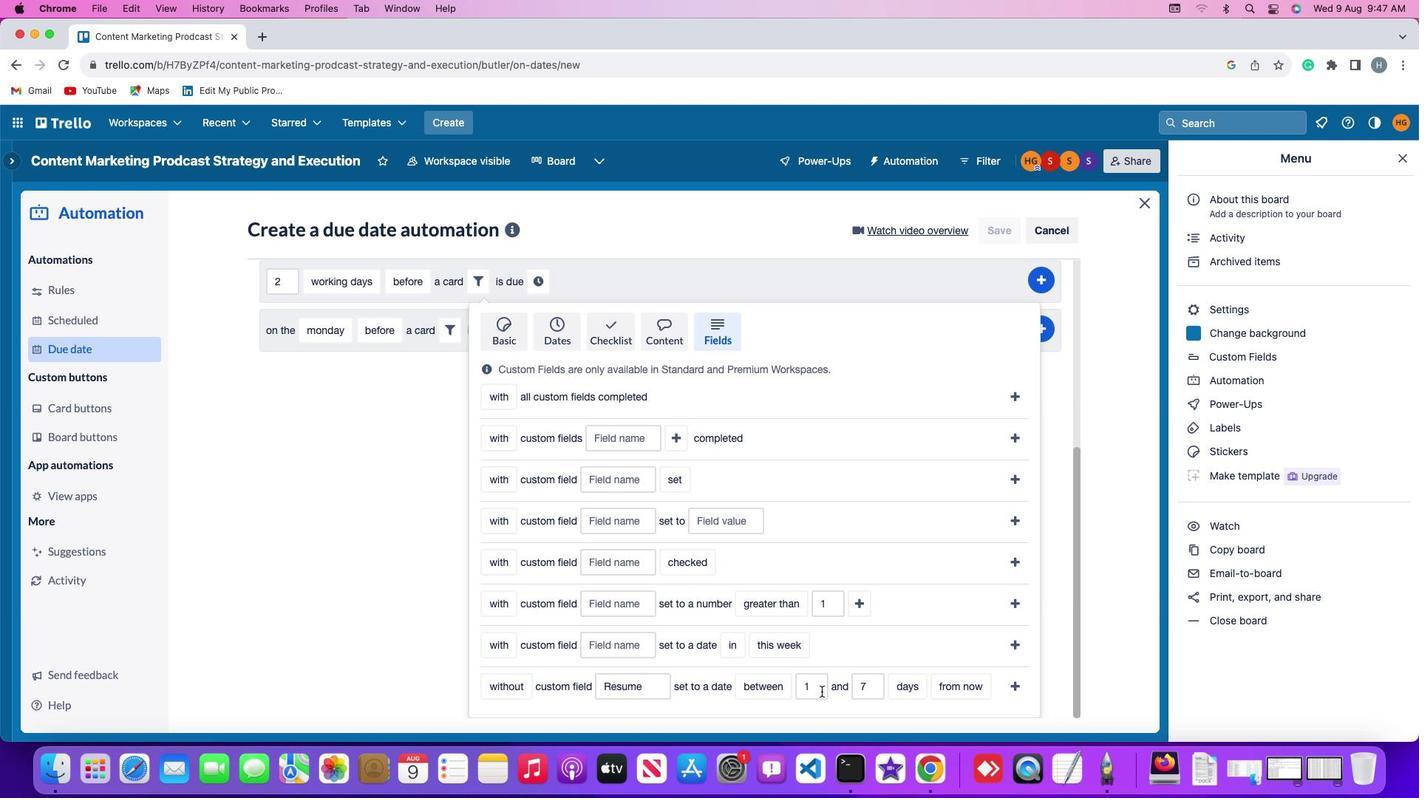 
Action: Mouse pressed left at (822, 692)
Screenshot: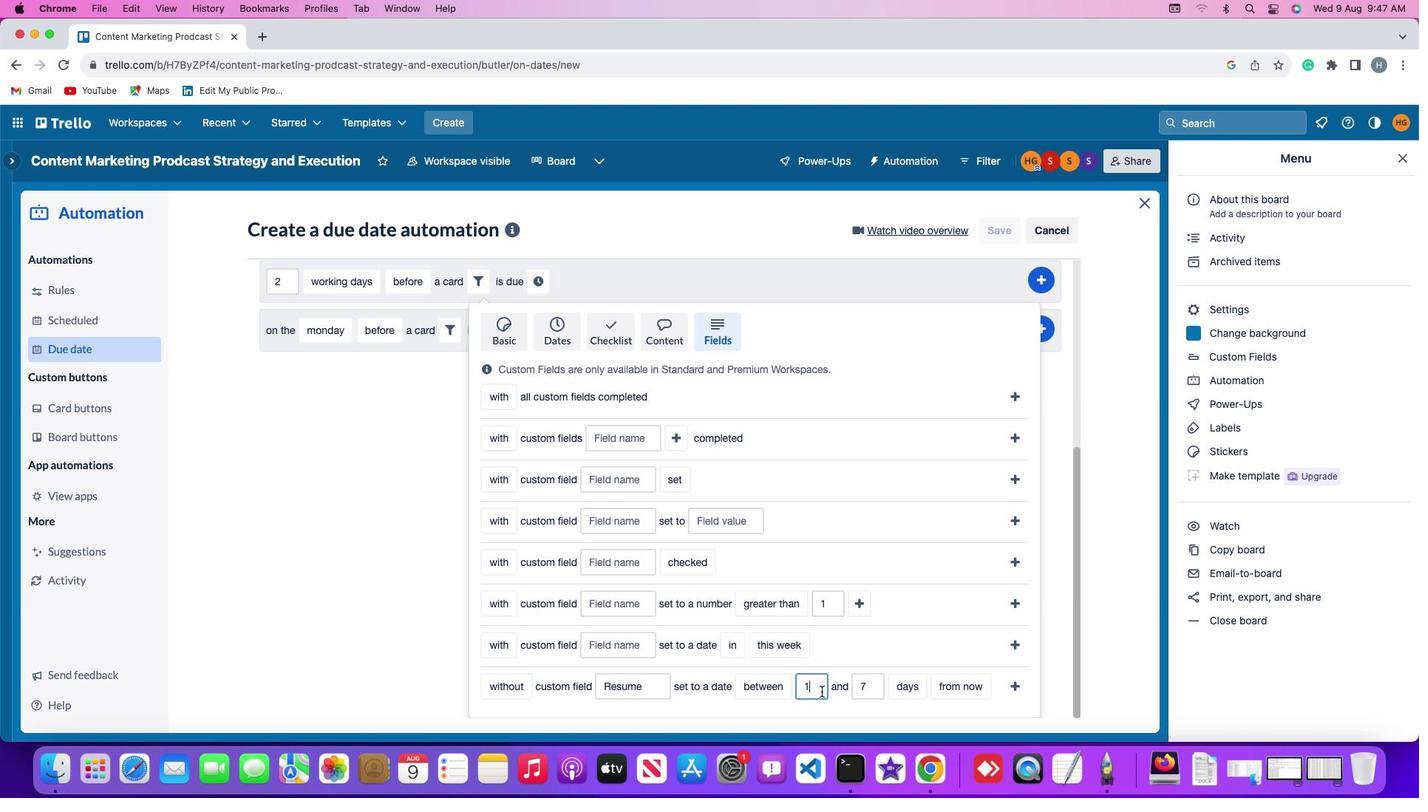 
Action: Mouse moved to (822, 691)
Screenshot: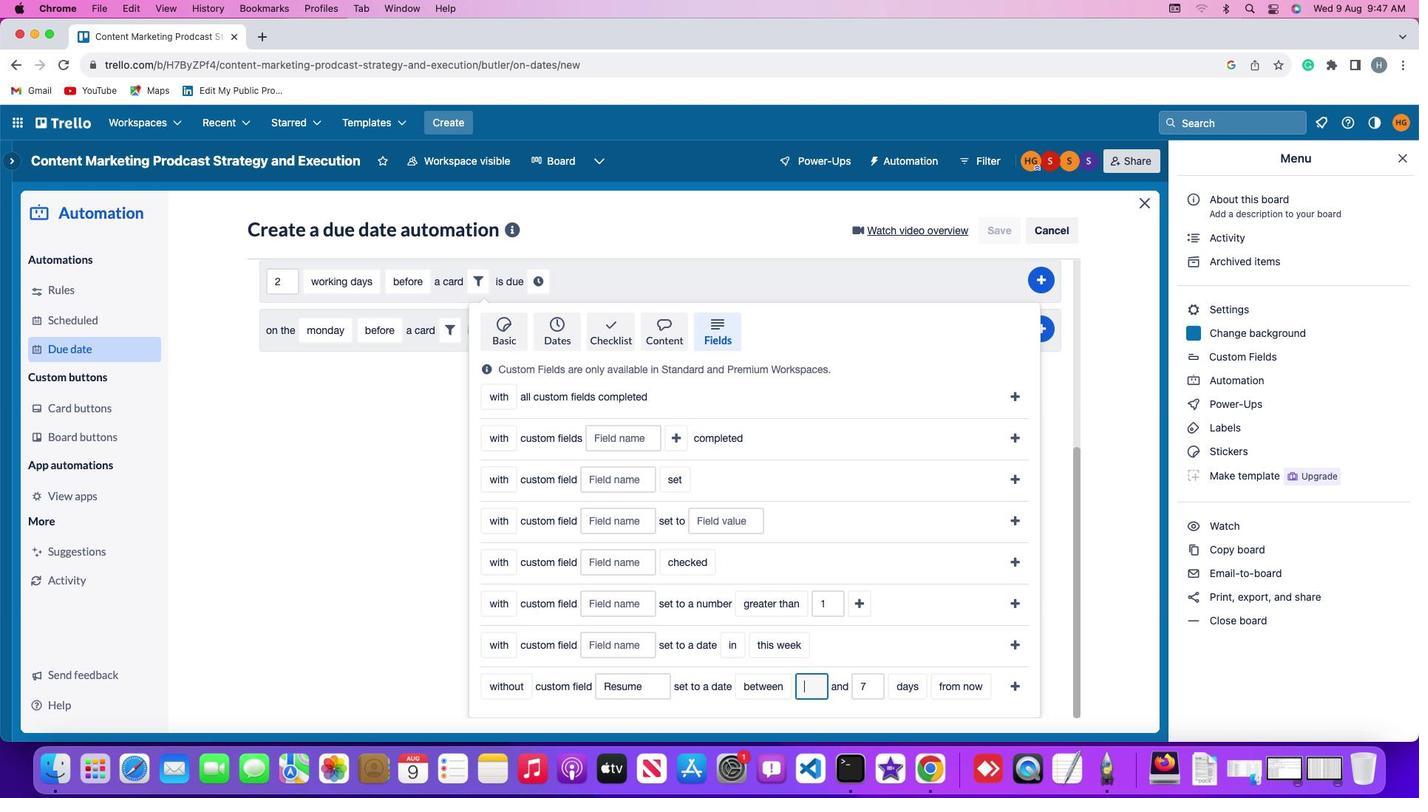 
Action: Key pressed Key.backspace'1'
Screenshot: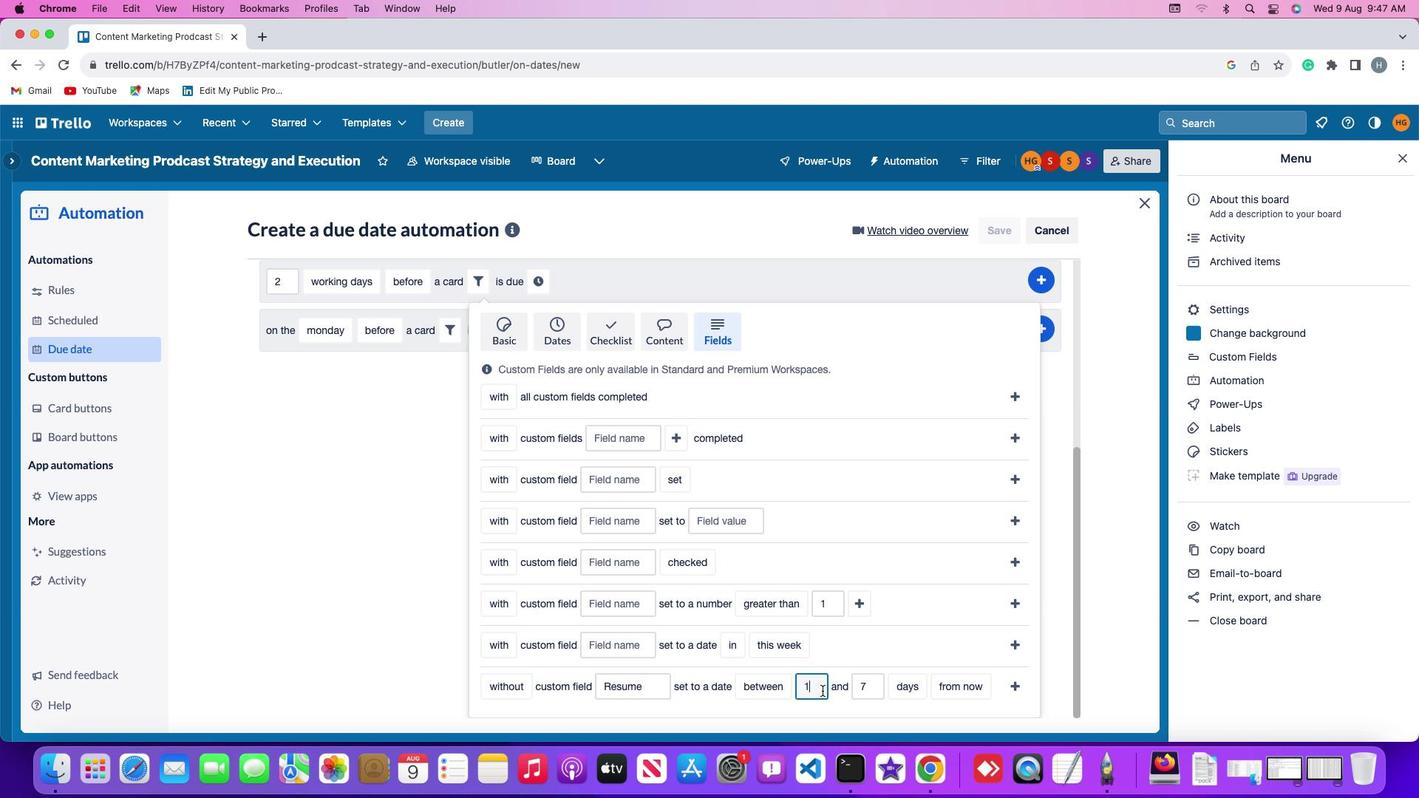 
Action: Mouse moved to (871, 686)
Screenshot: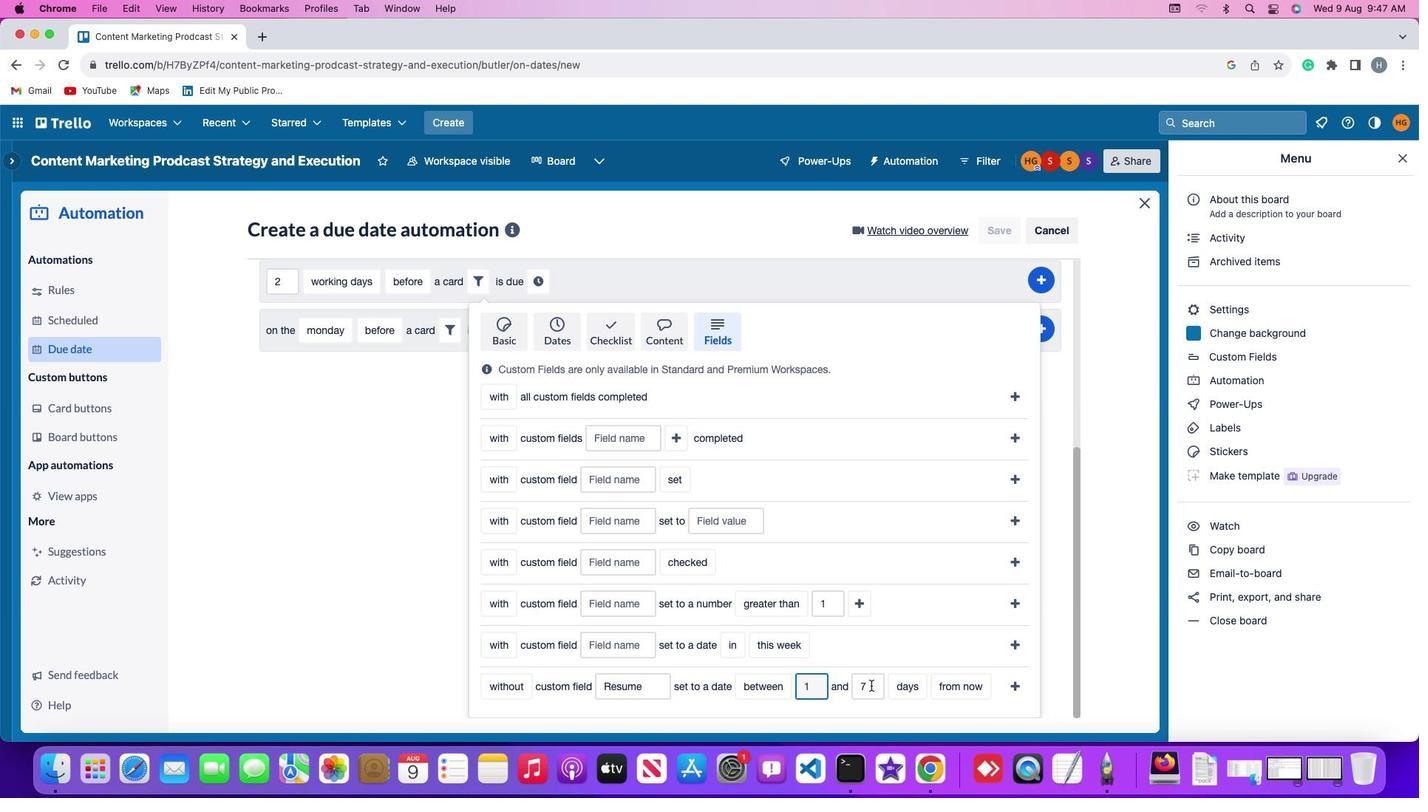 
Action: Mouse pressed left at (871, 686)
Screenshot: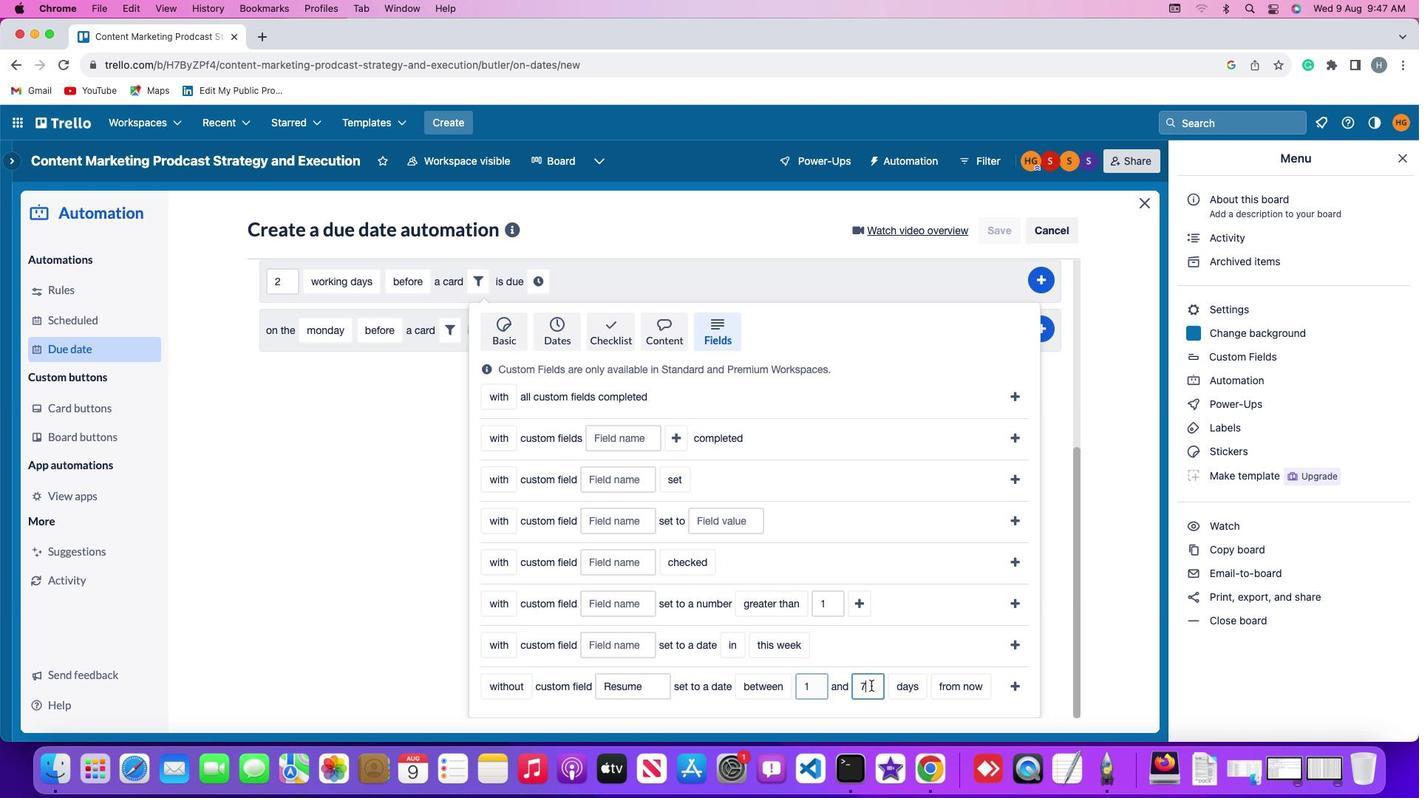 
Action: Key pressed Key.backspace'7'
Screenshot: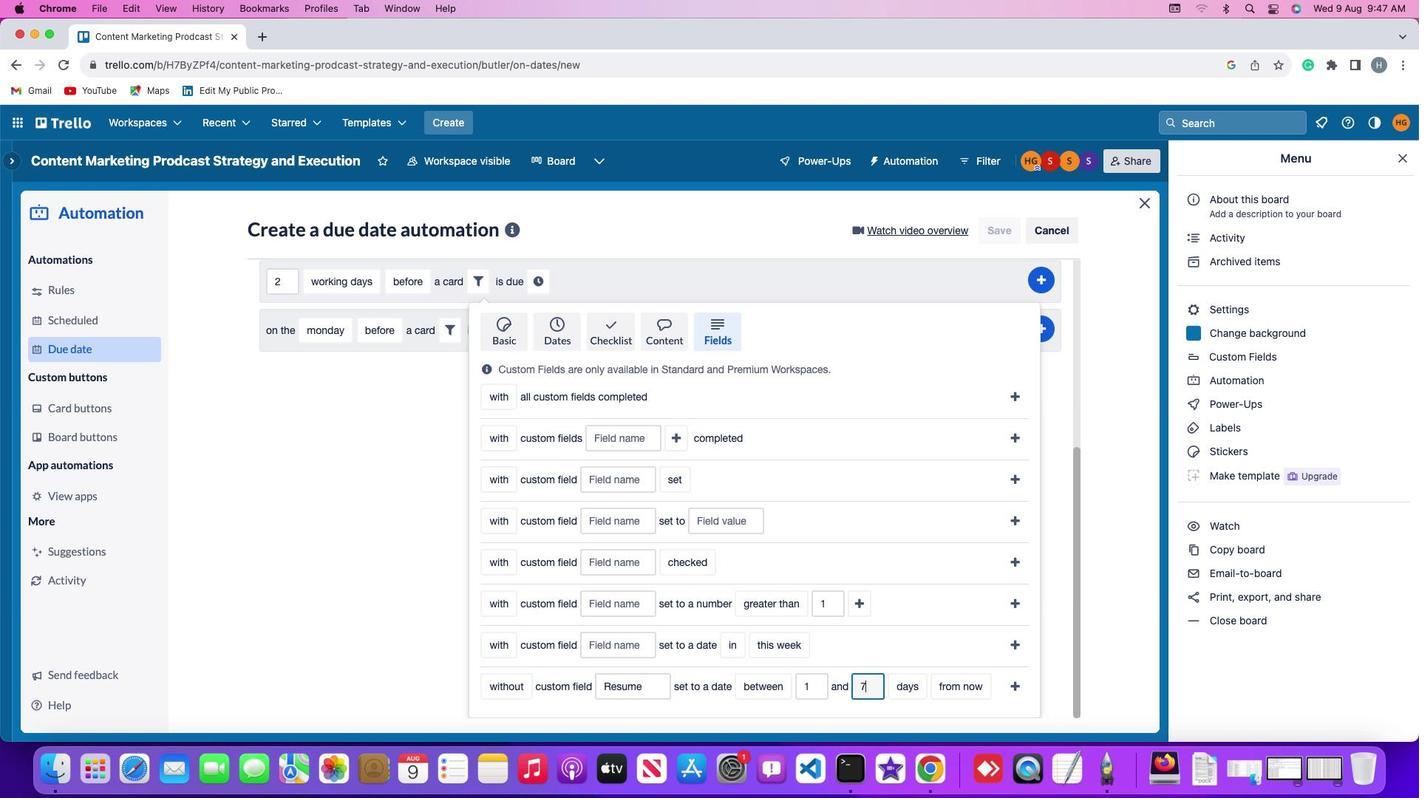
Action: Mouse moved to (907, 685)
Screenshot: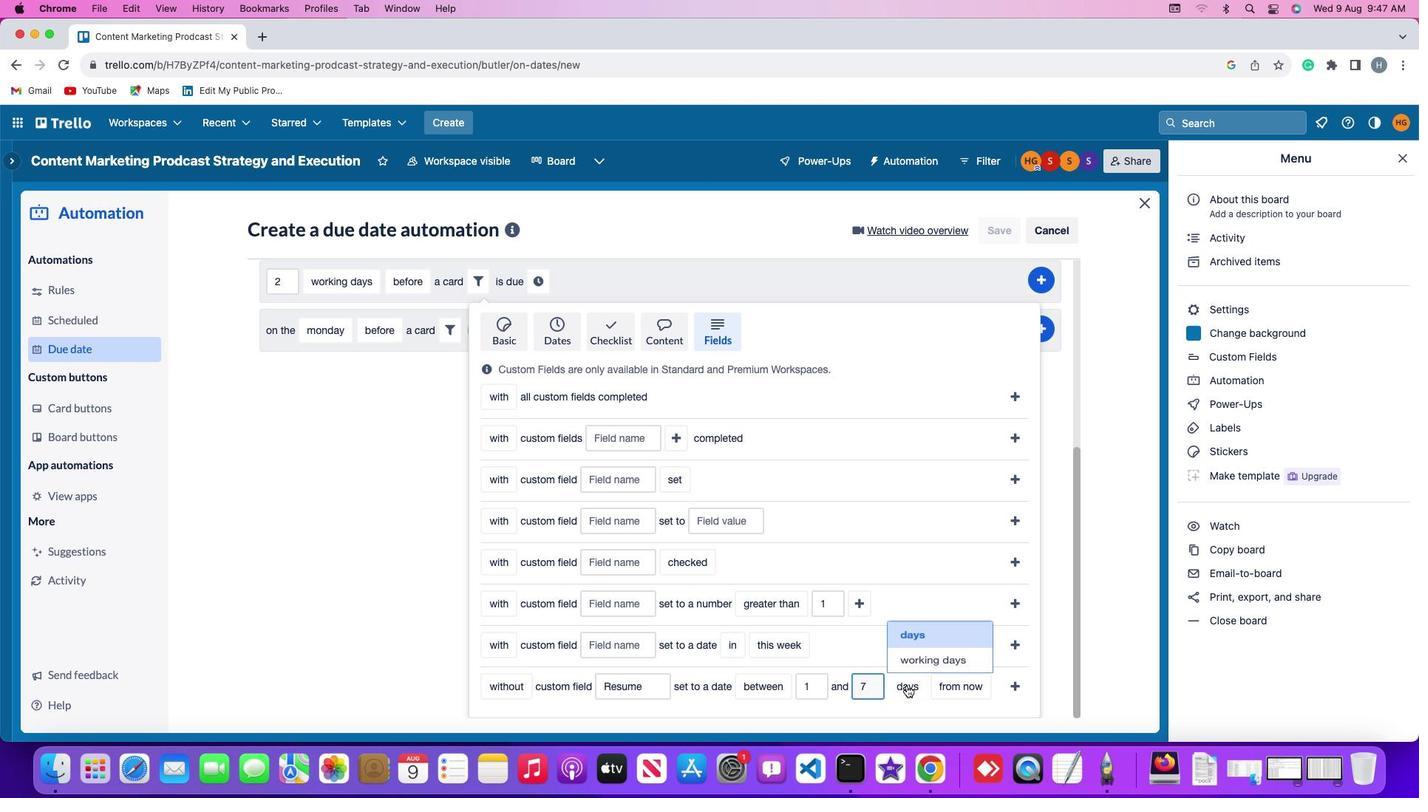 
Action: Mouse pressed left at (907, 685)
Screenshot: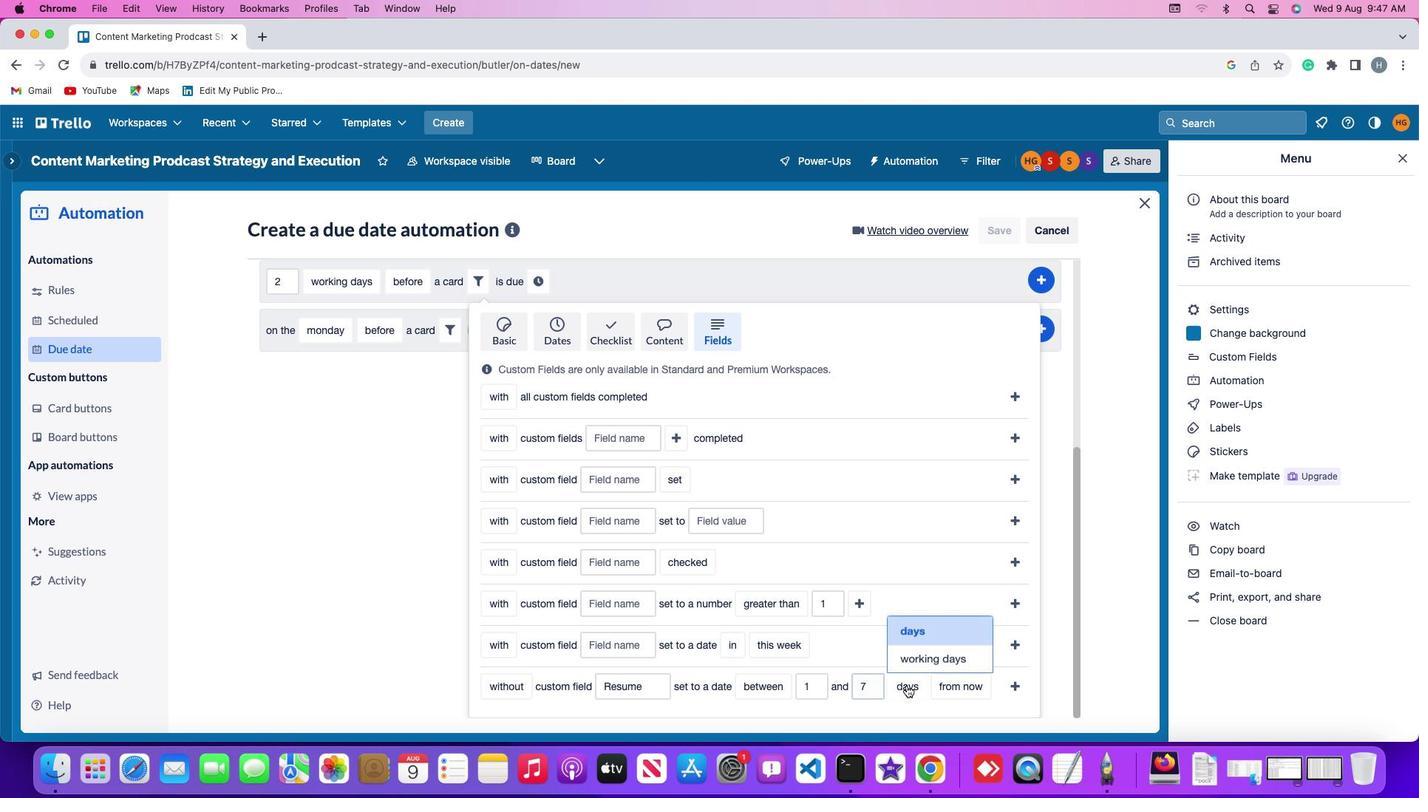 
Action: Mouse moved to (918, 654)
Screenshot: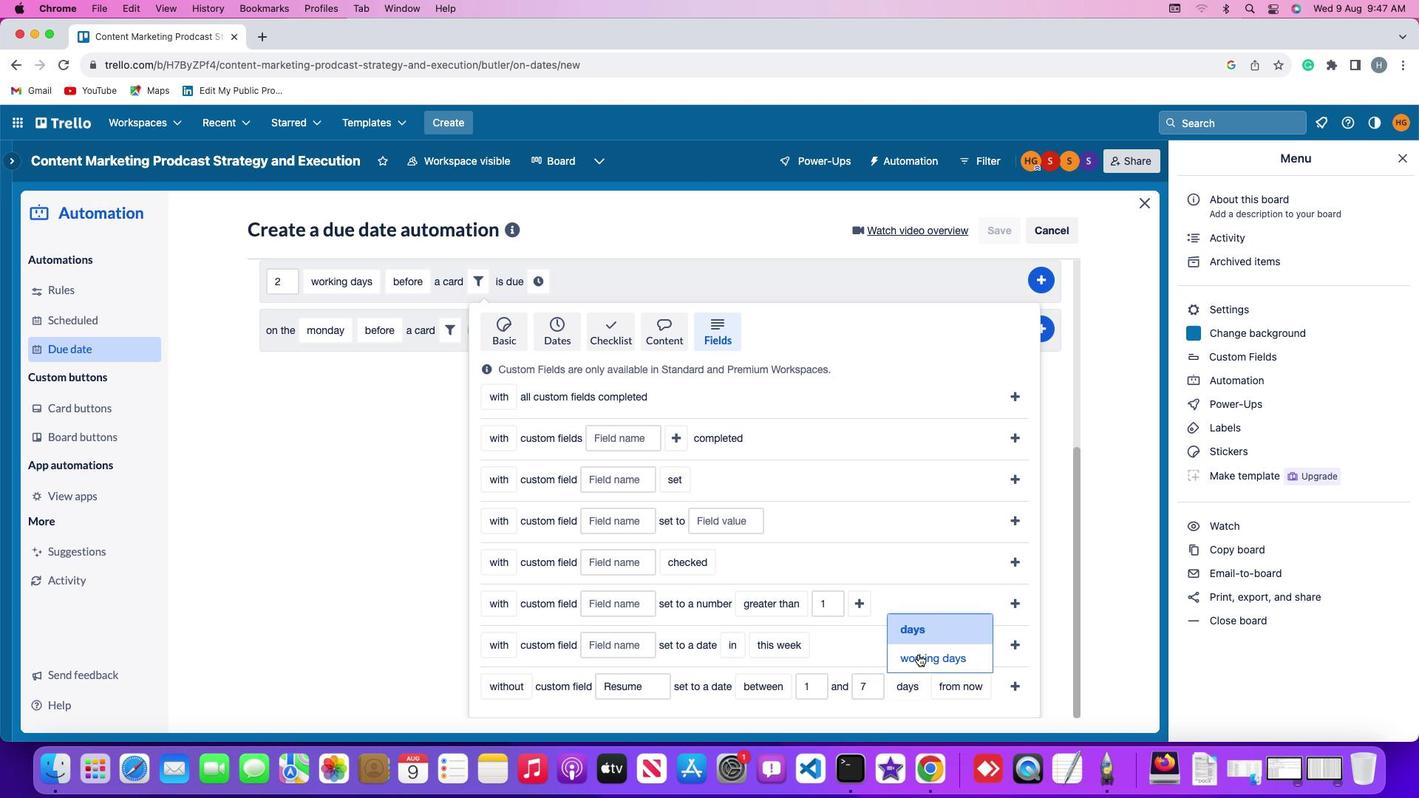 
Action: Mouse pressed left at (918, 654)
Screenshot: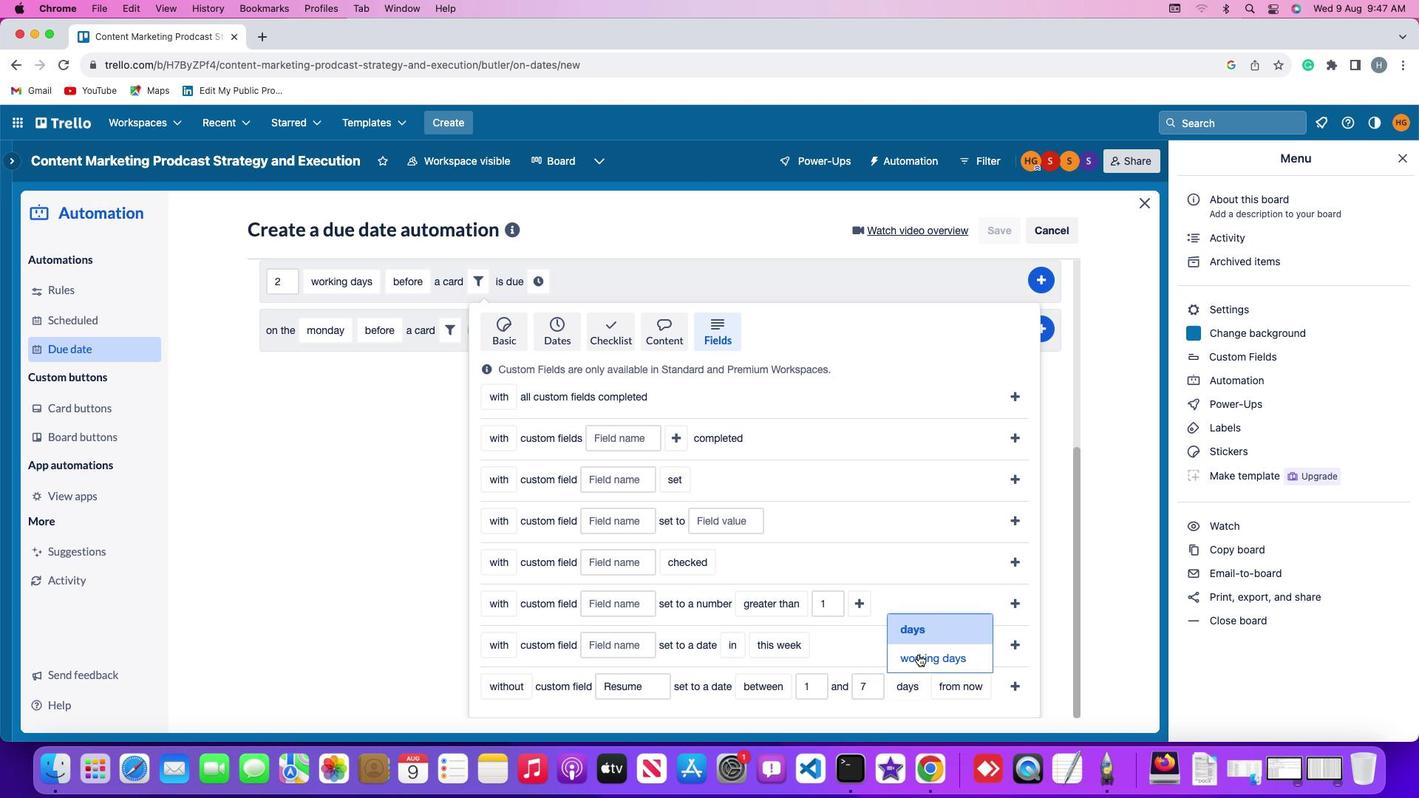 
Action: Mouse moved to (525, 712)
Screenshot: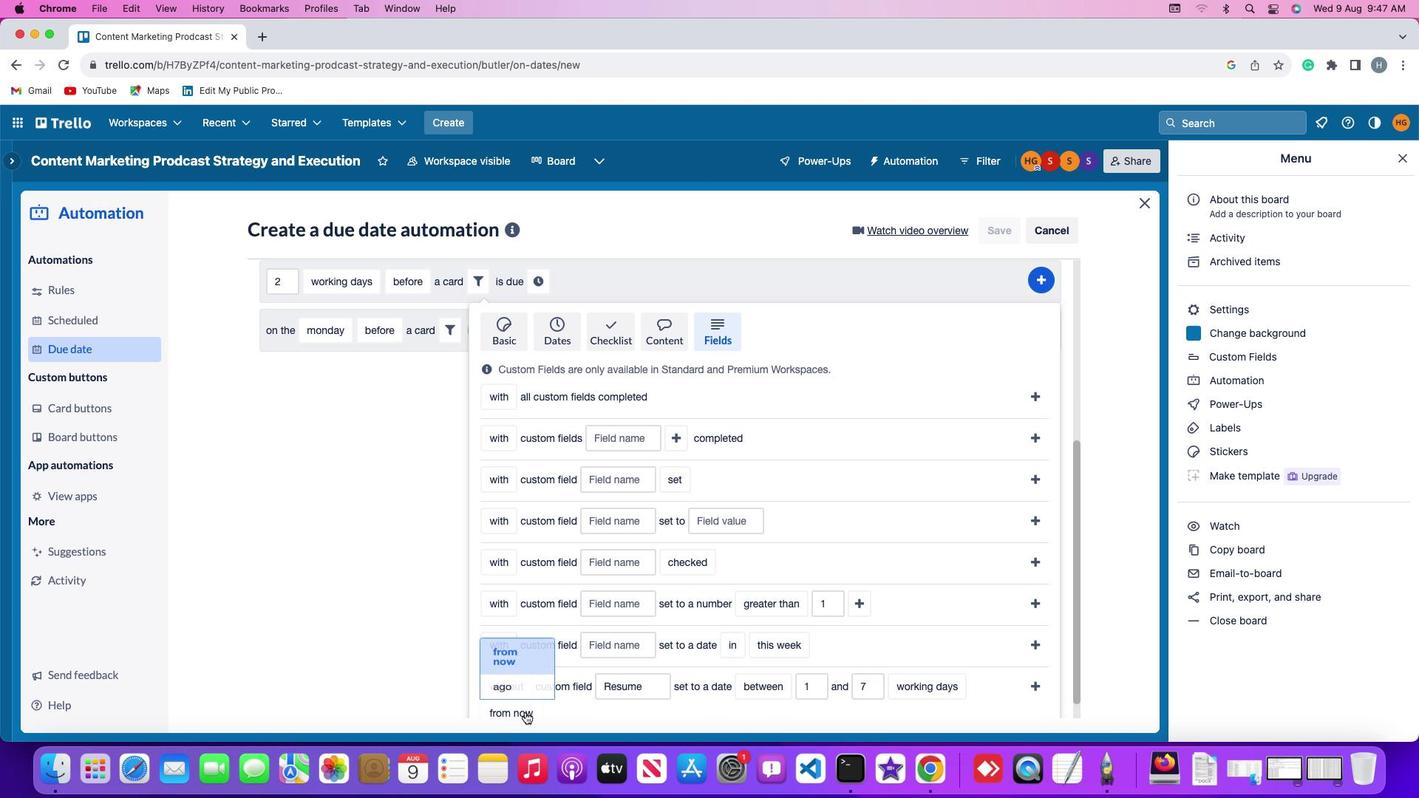 
Action: Mouse pressed left at (525, 712)
Screenshot: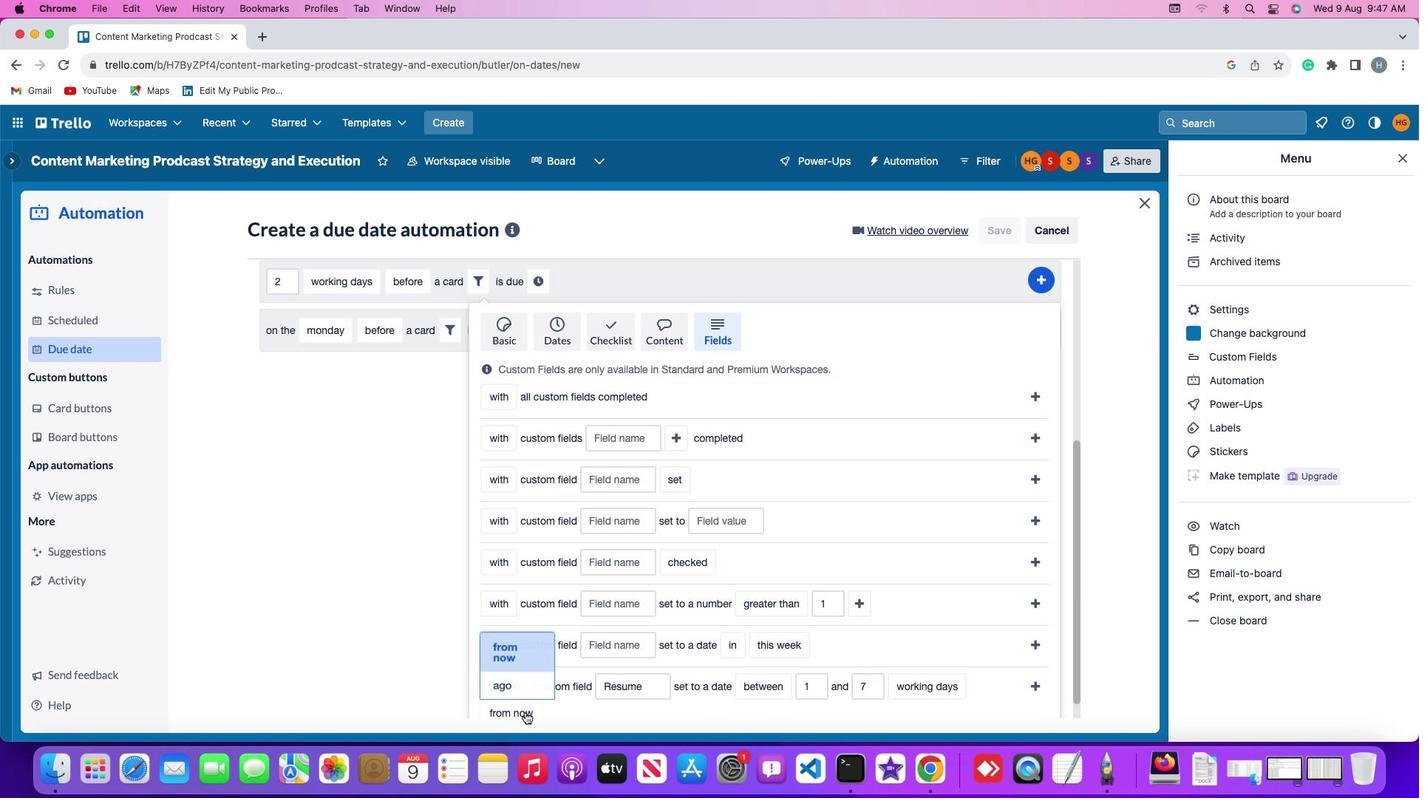 
Action: Mouse moved to (530, 647)
Screenshot: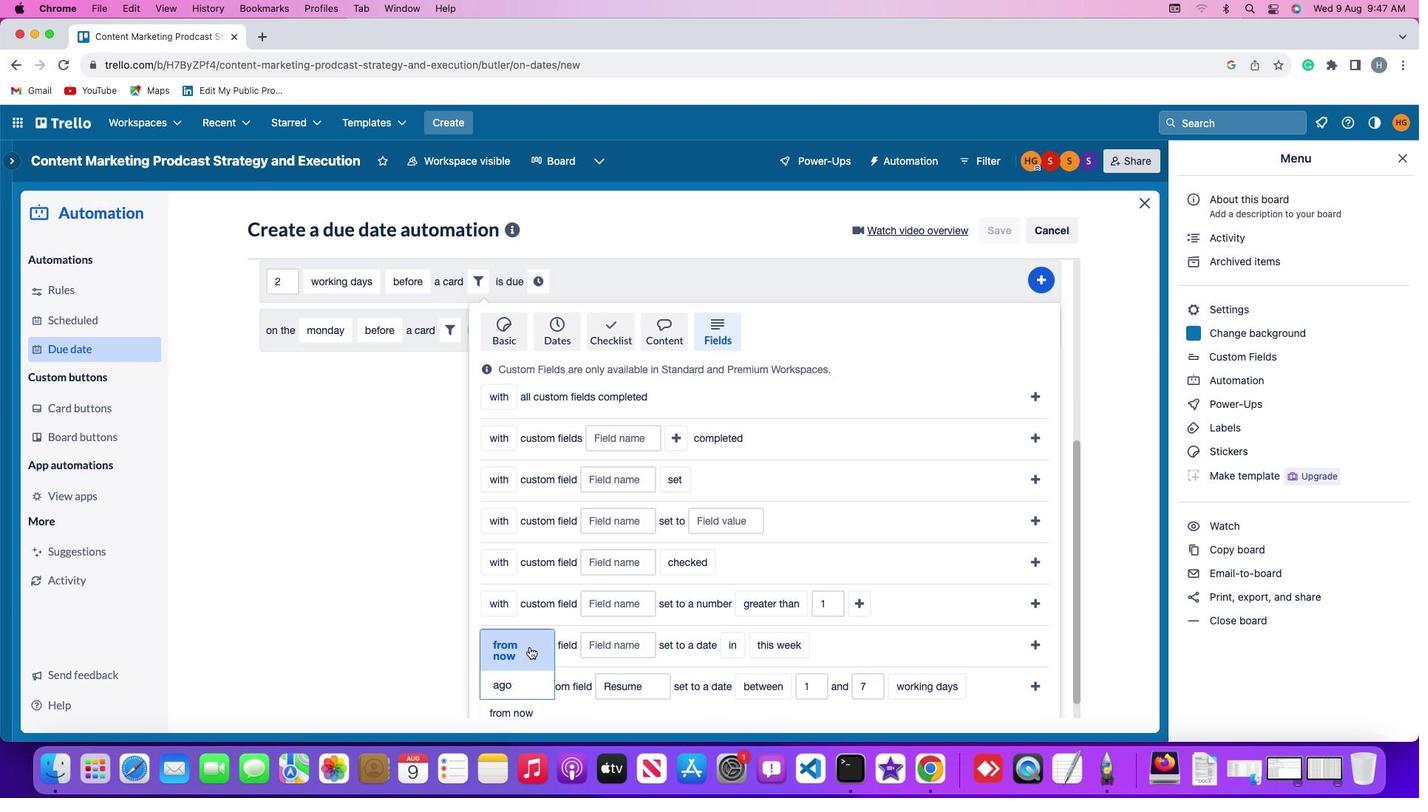 
Action: Mouse pressed left at (530, 647)
Screenshot: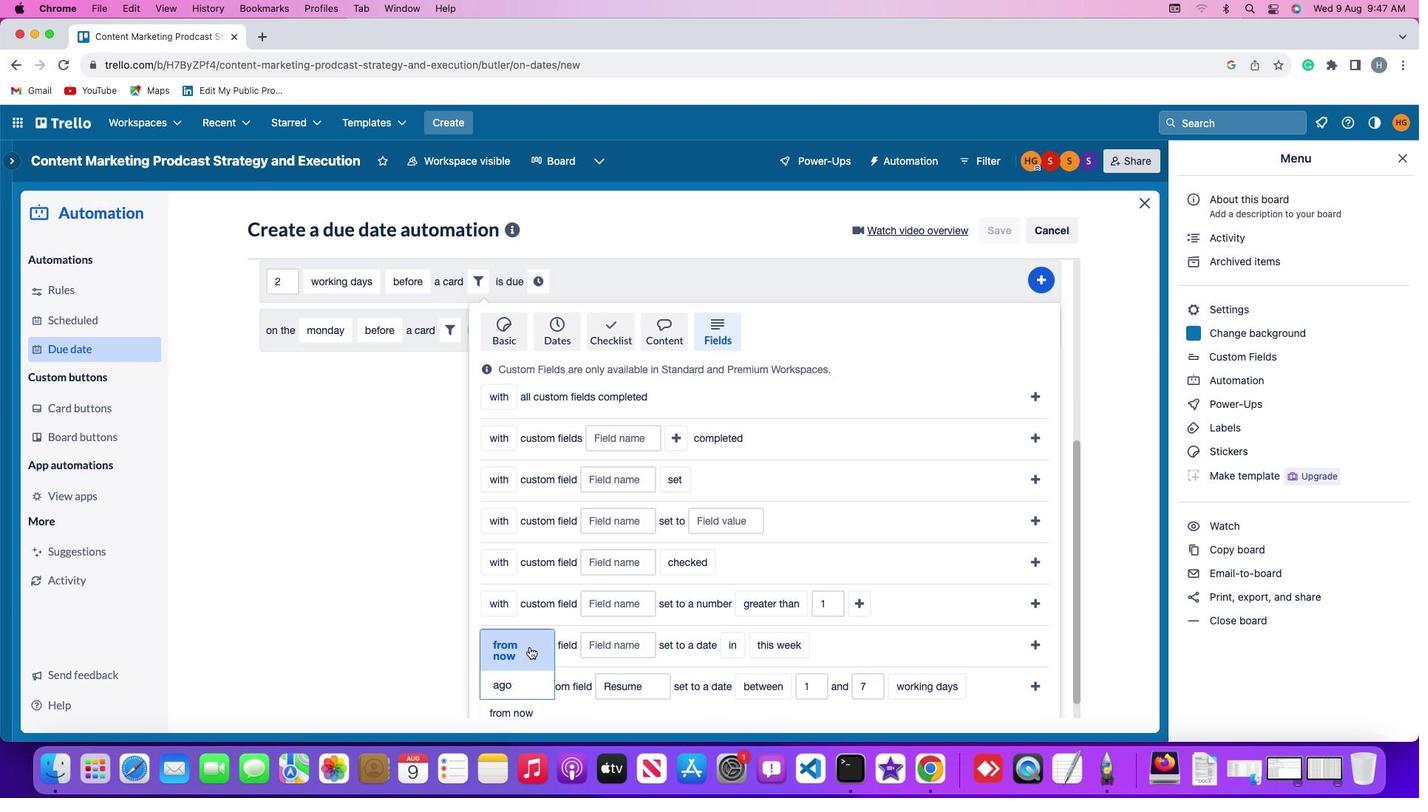 
Action: Mouse moved to (1040, 682)
Screenshot: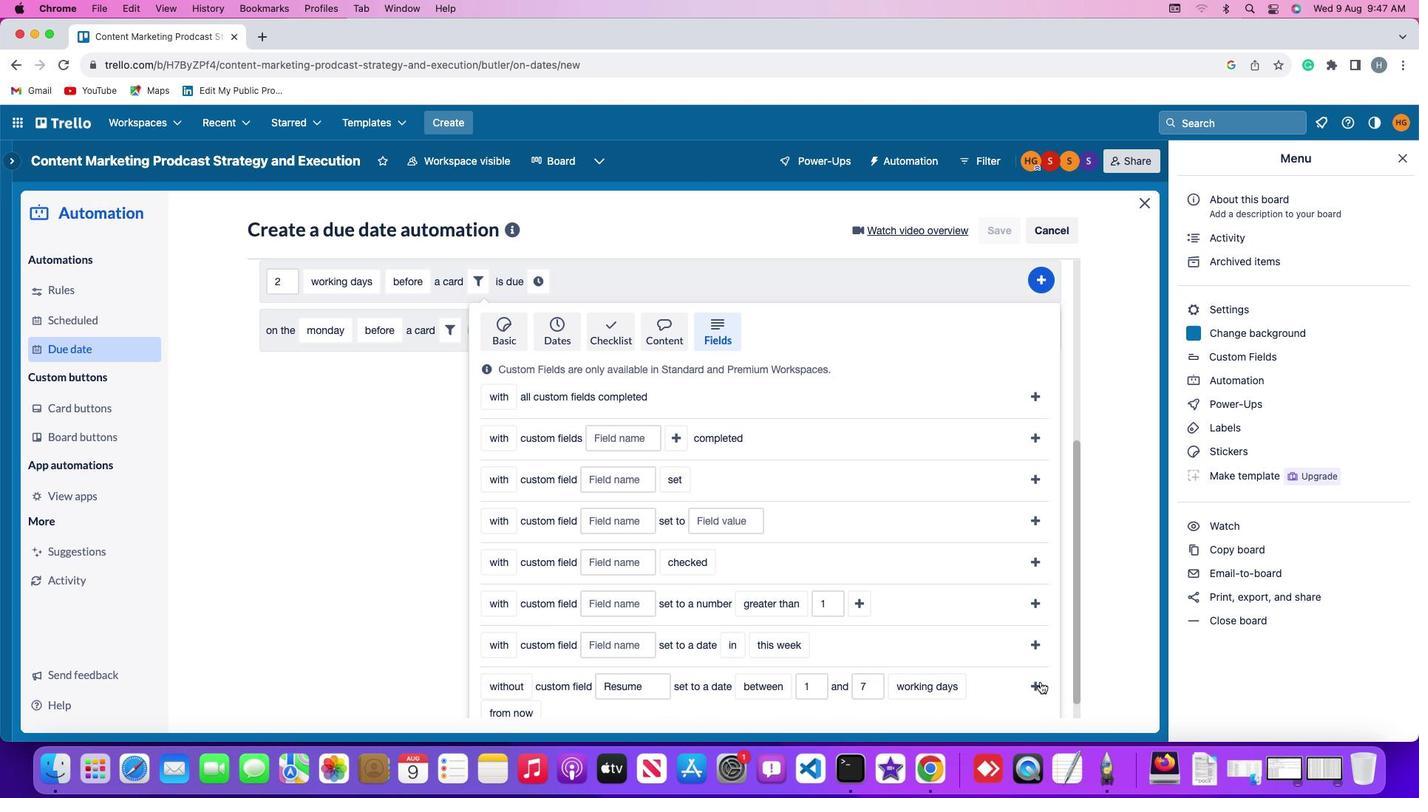 
Action: Mouse pressed left at (1040, 682)
Screenshot: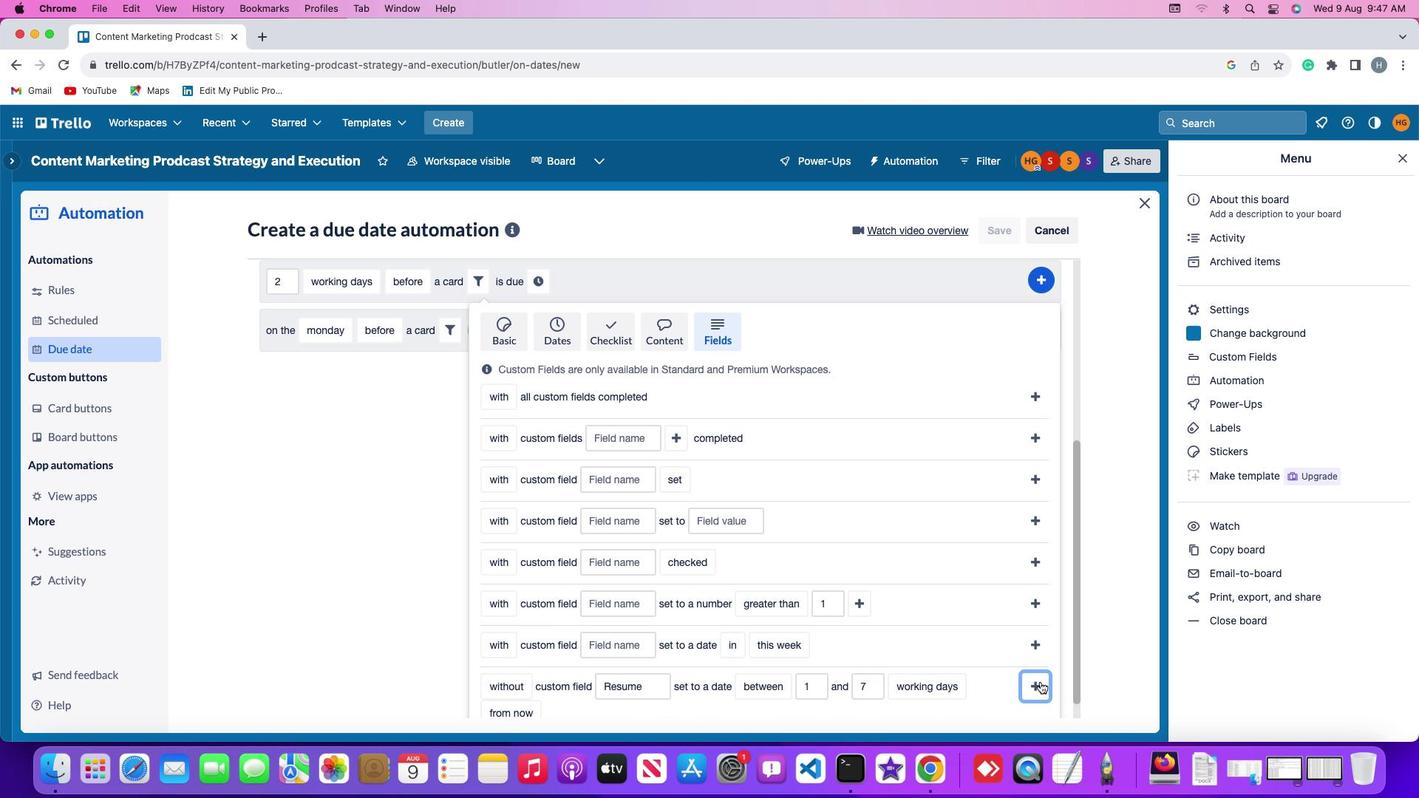 
Action: Mouse moved to (965, 588)
Screenshot: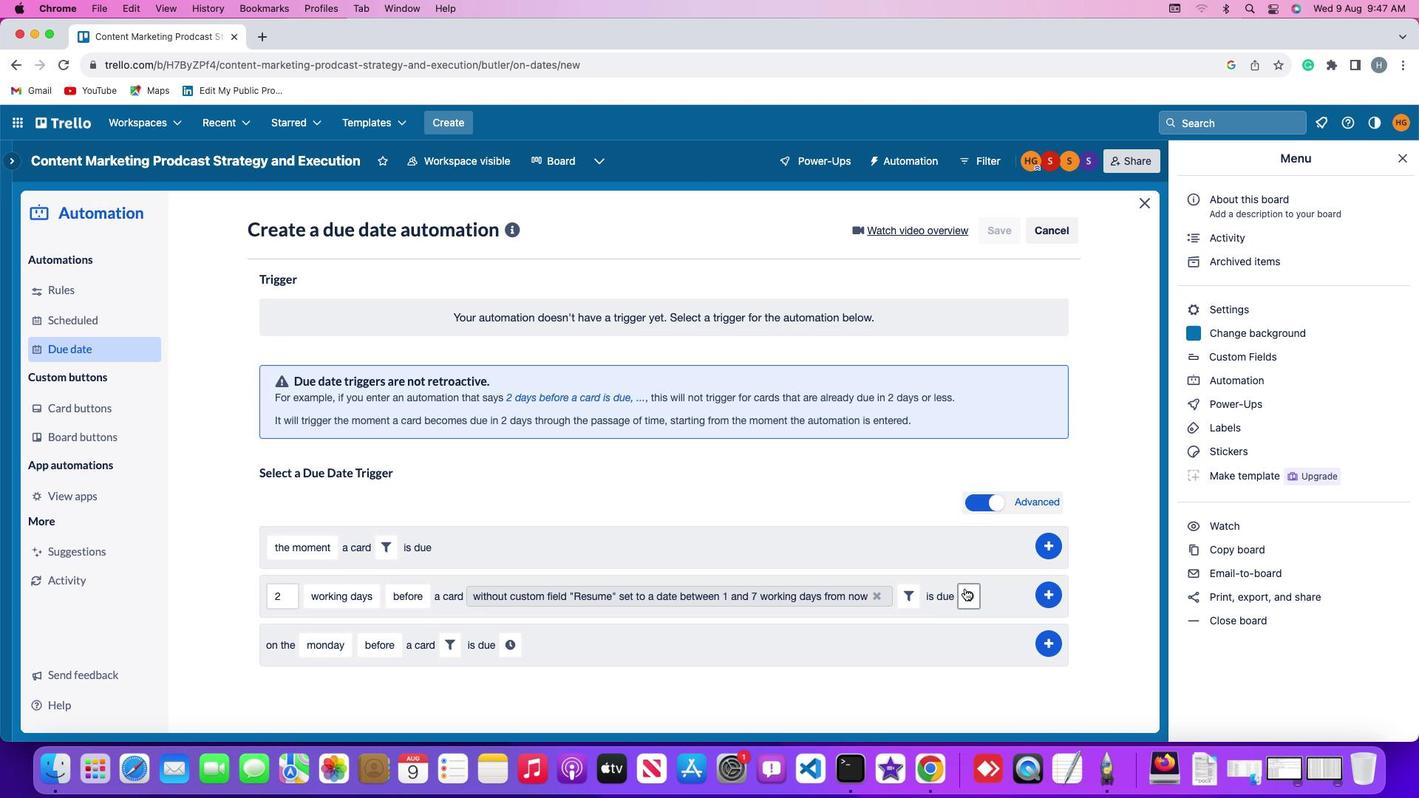 
Action: Mouse pressed left at (965, 588)
Screenshot: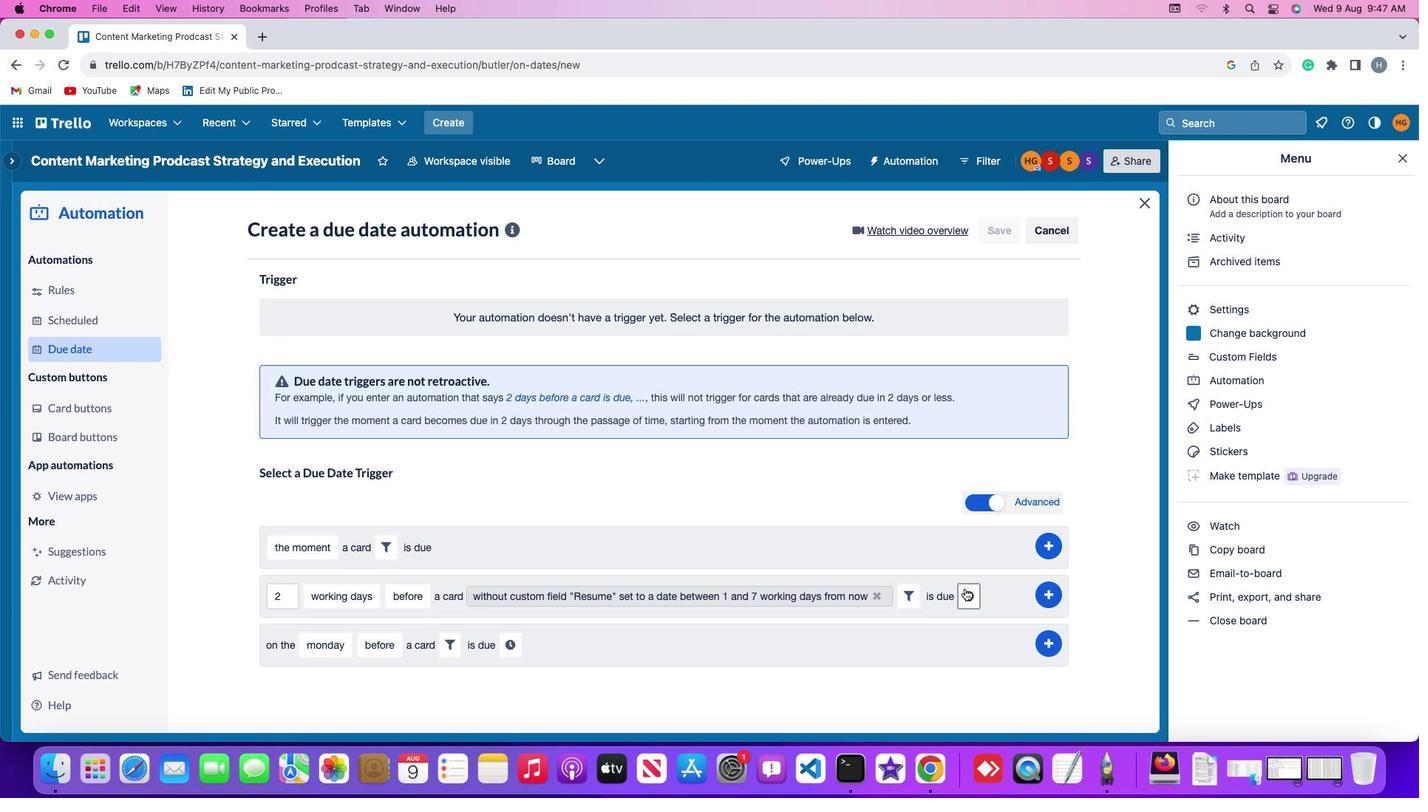 
Action: Mouse moved to (300, 631)
Screenshot: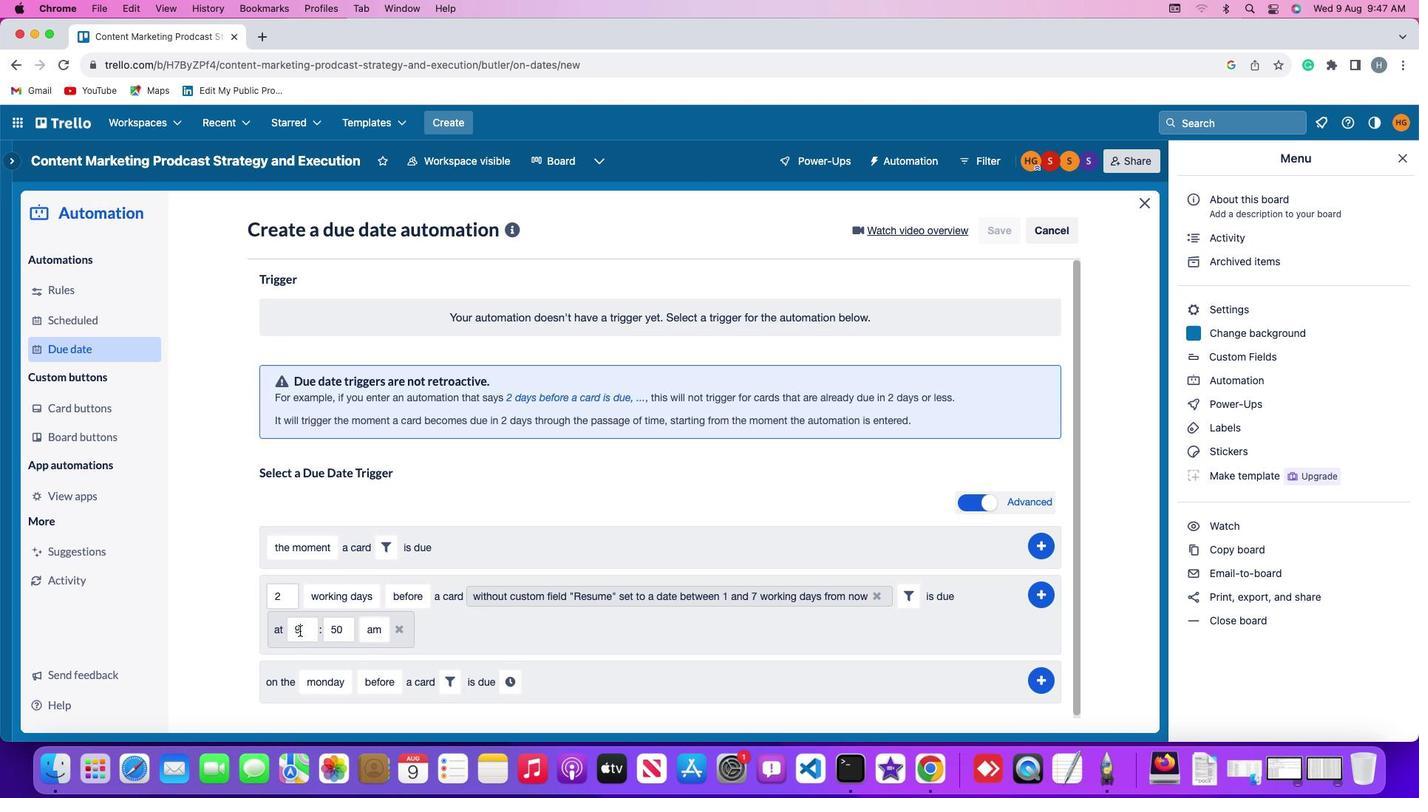 
Action: Mouse pressed left at (300, 631)
Screenshot: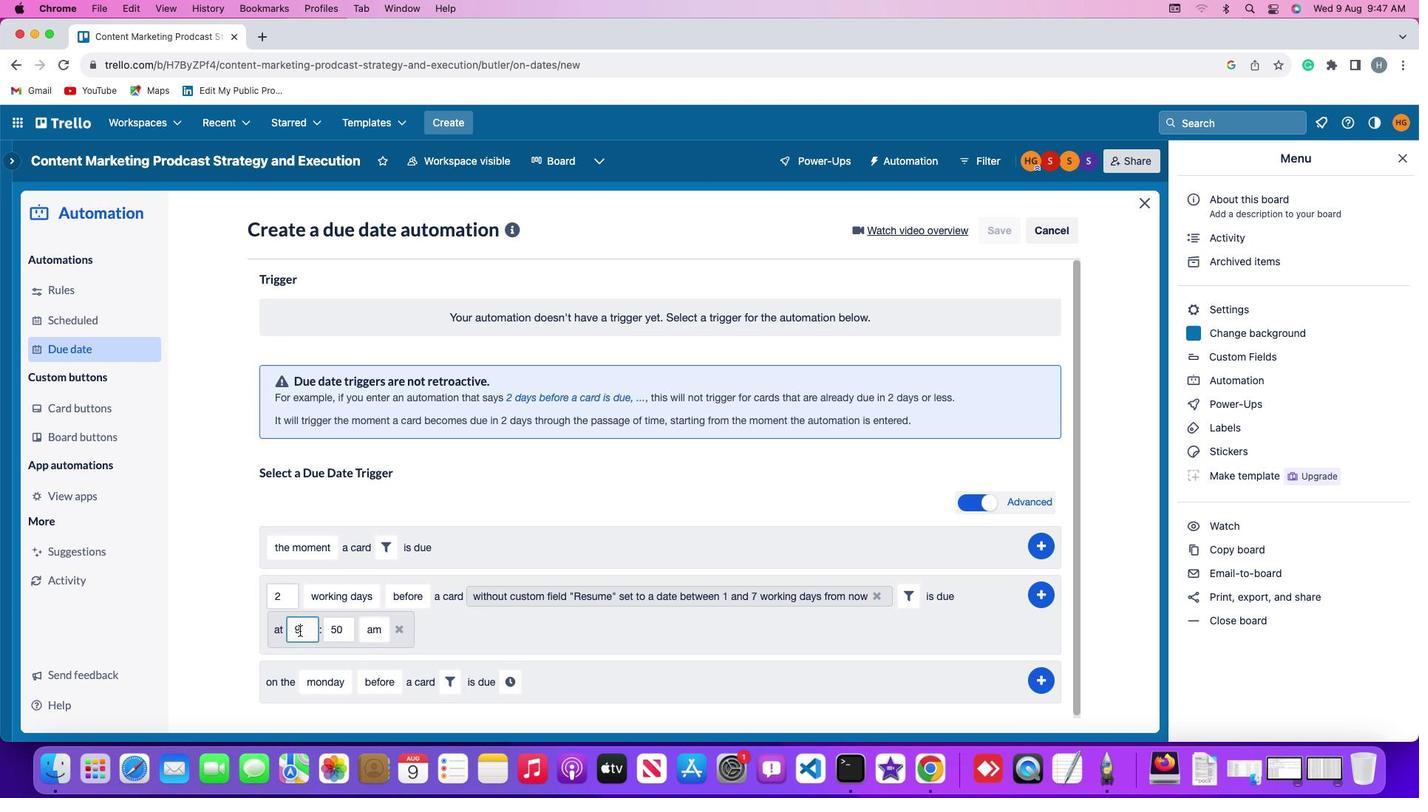 
Action: Key pressed Key.backspace
Screenshot: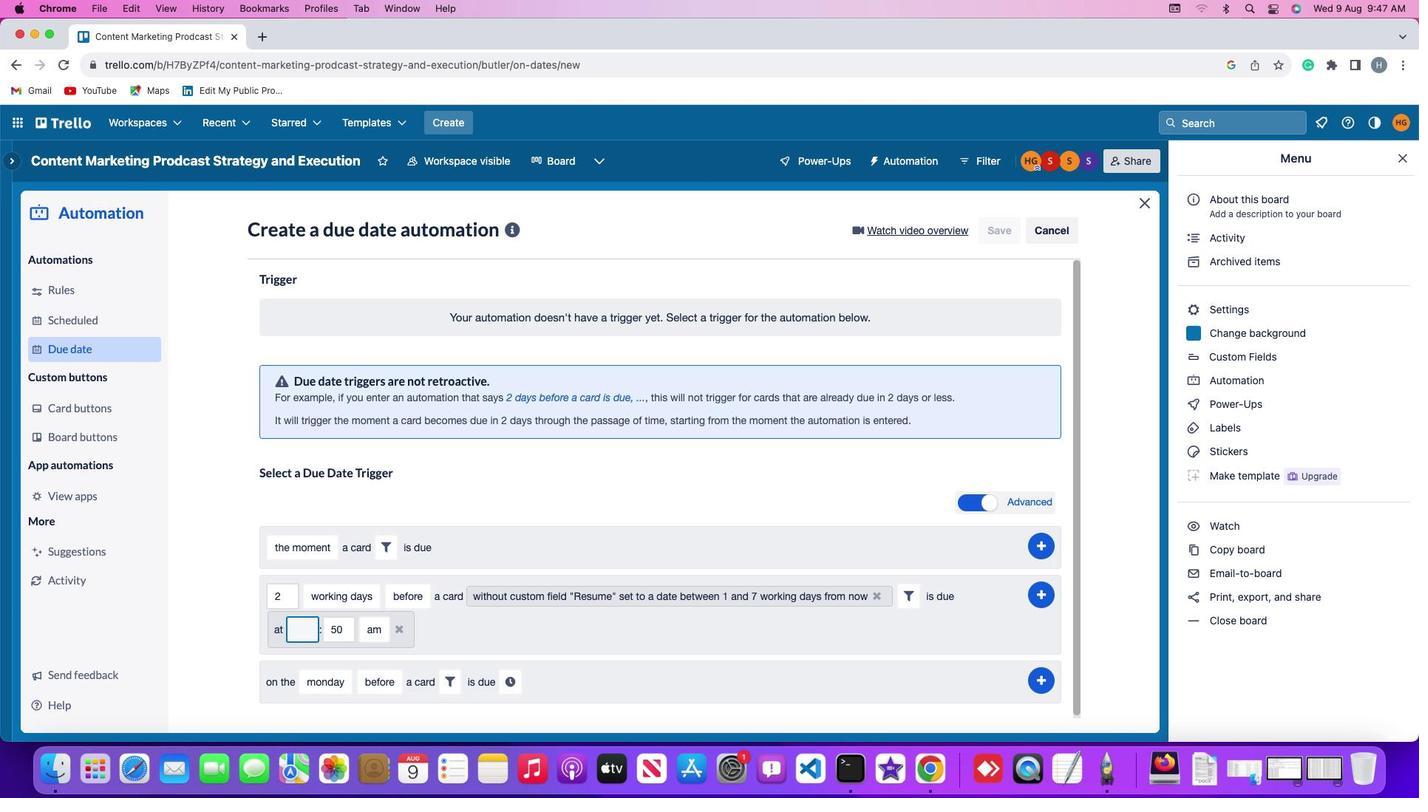 
Action: Mouse moved to (300, 631)
Screenshot: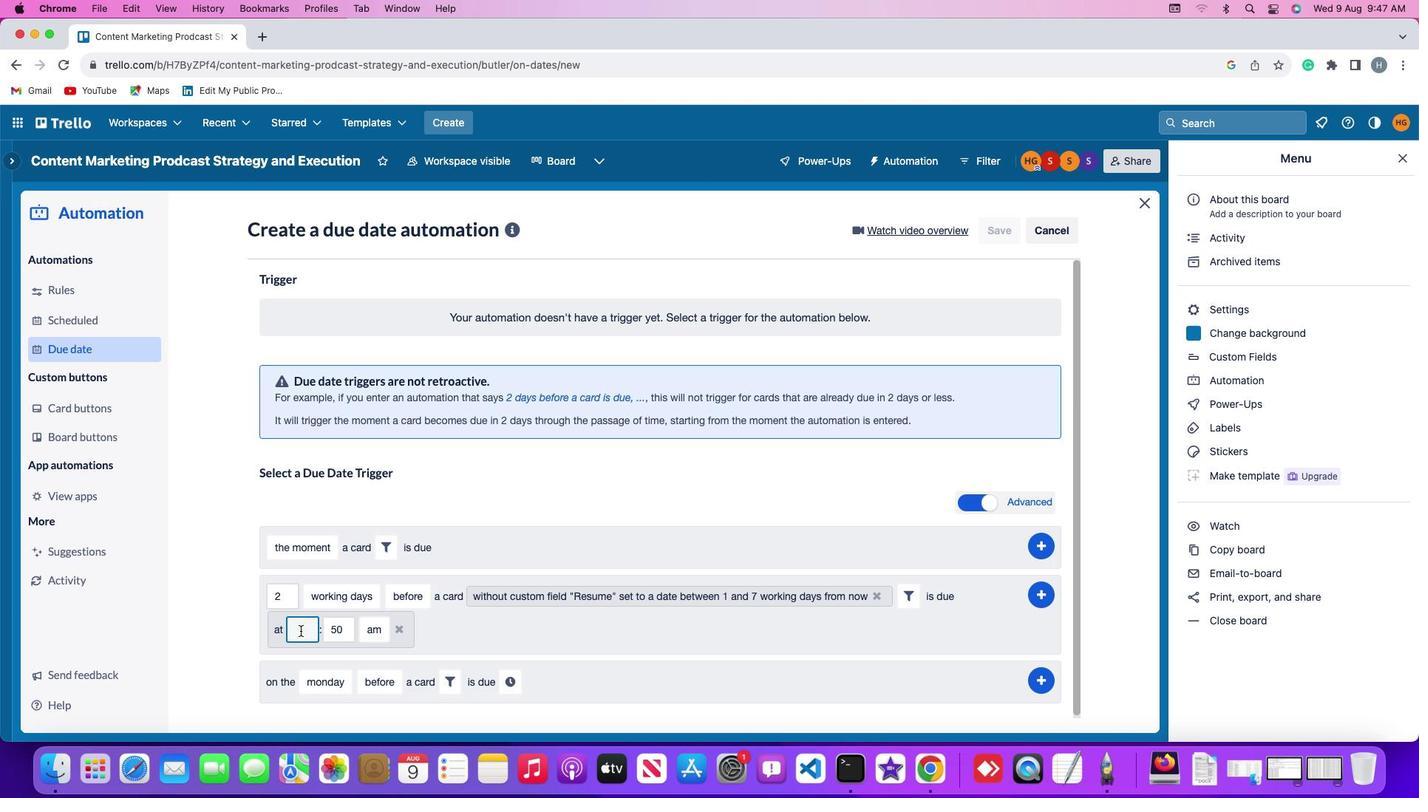 
Action: Key pressed '1'
Screenshot: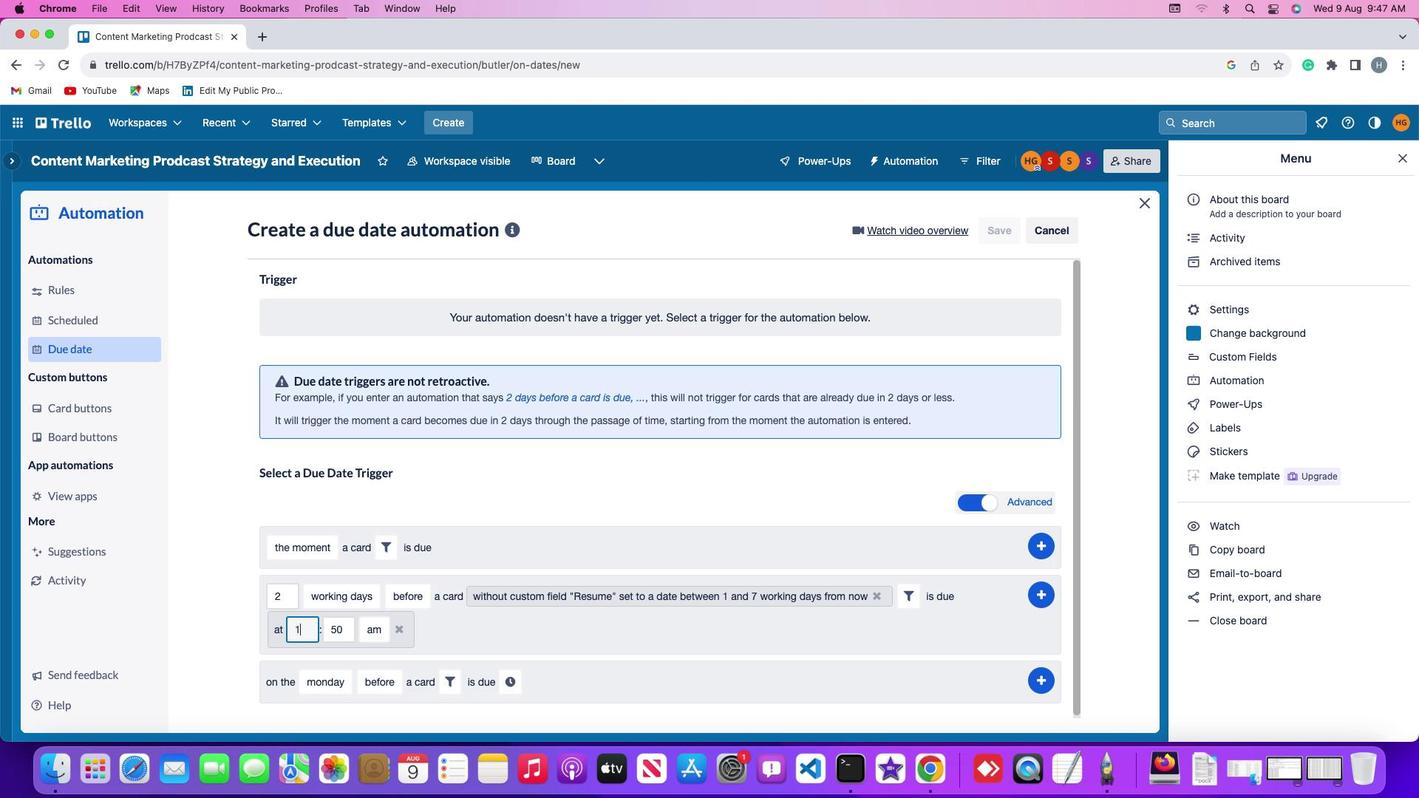 
Action: Mouse moved to (300, 631)
Screenshot: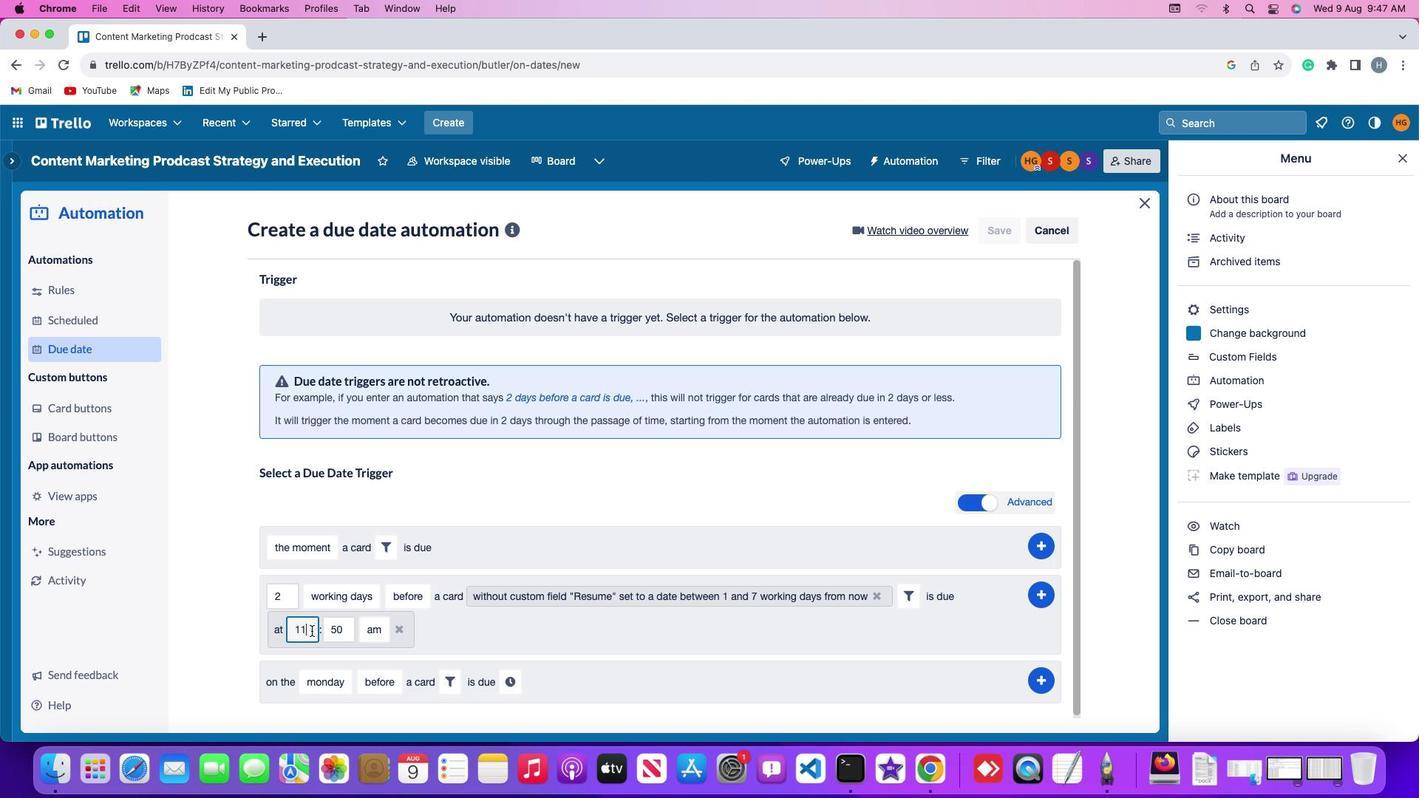 
Action: Key pressed '1'
Screenshot: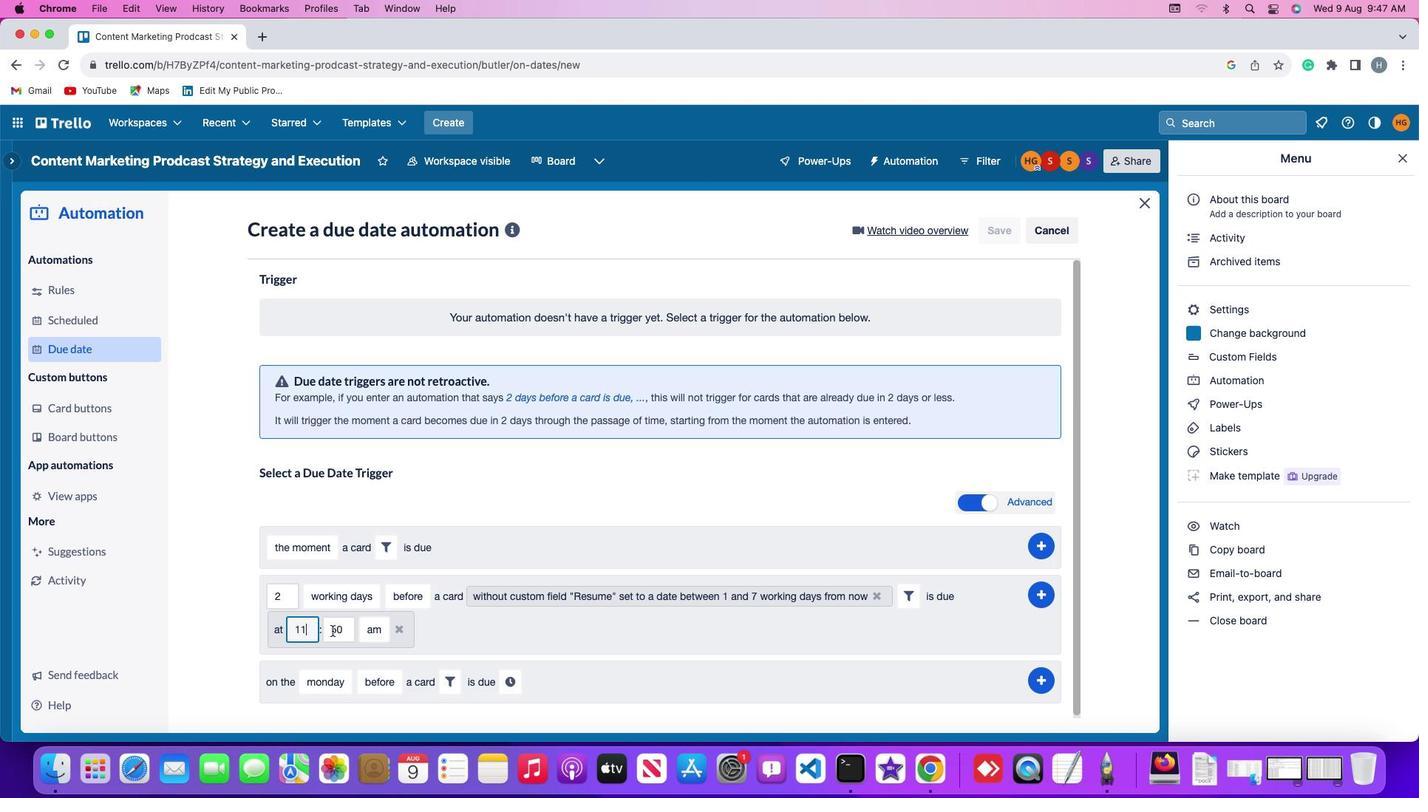 
Action: Mouse moved to (346, 628)
Screenshot: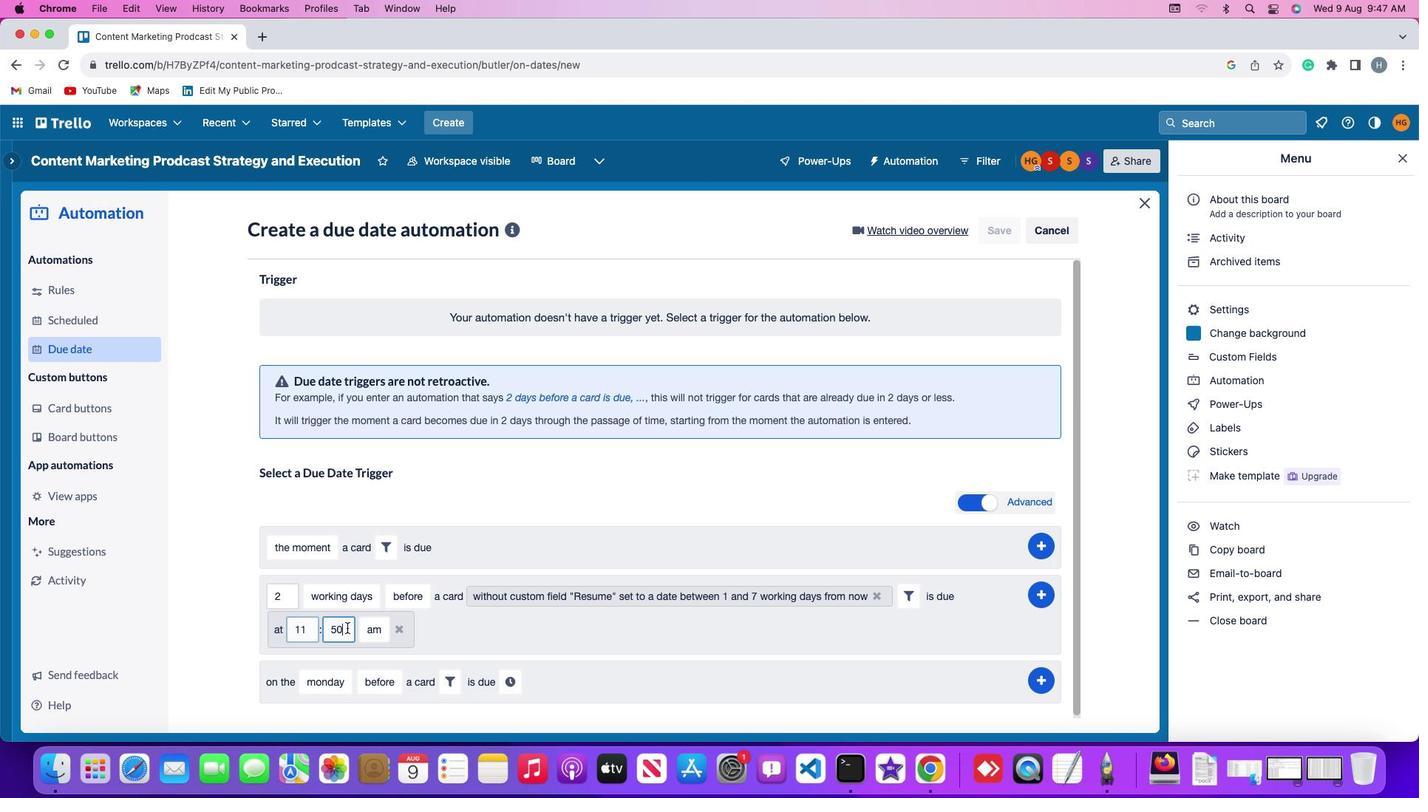 
Action: Mouse pressed left at (346, 628)
Screenshot: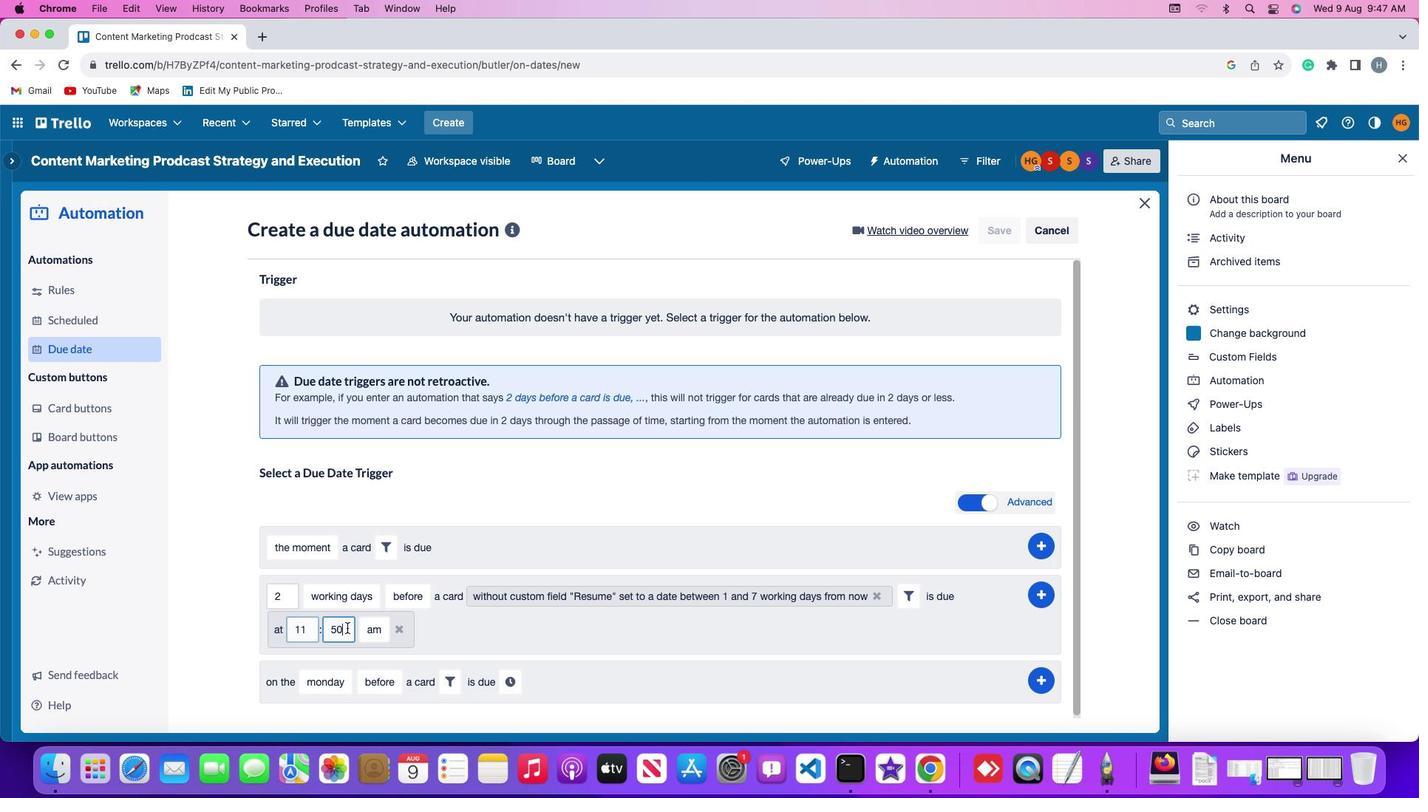 
Action: Key pressed Key.backspaceKey.backspace'0''0'
Screenshot: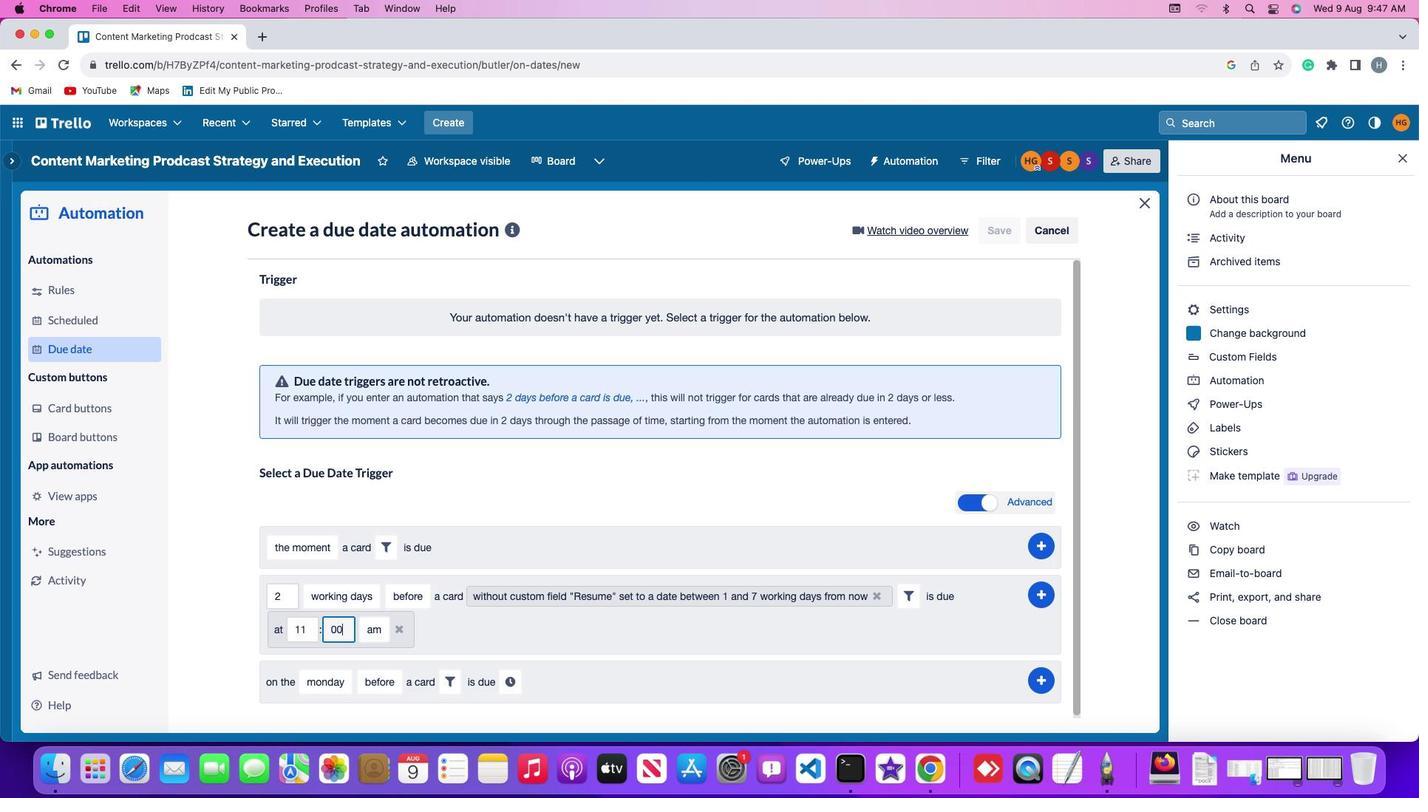 
Action: Mouse moved to (382, 632)
Screenshot: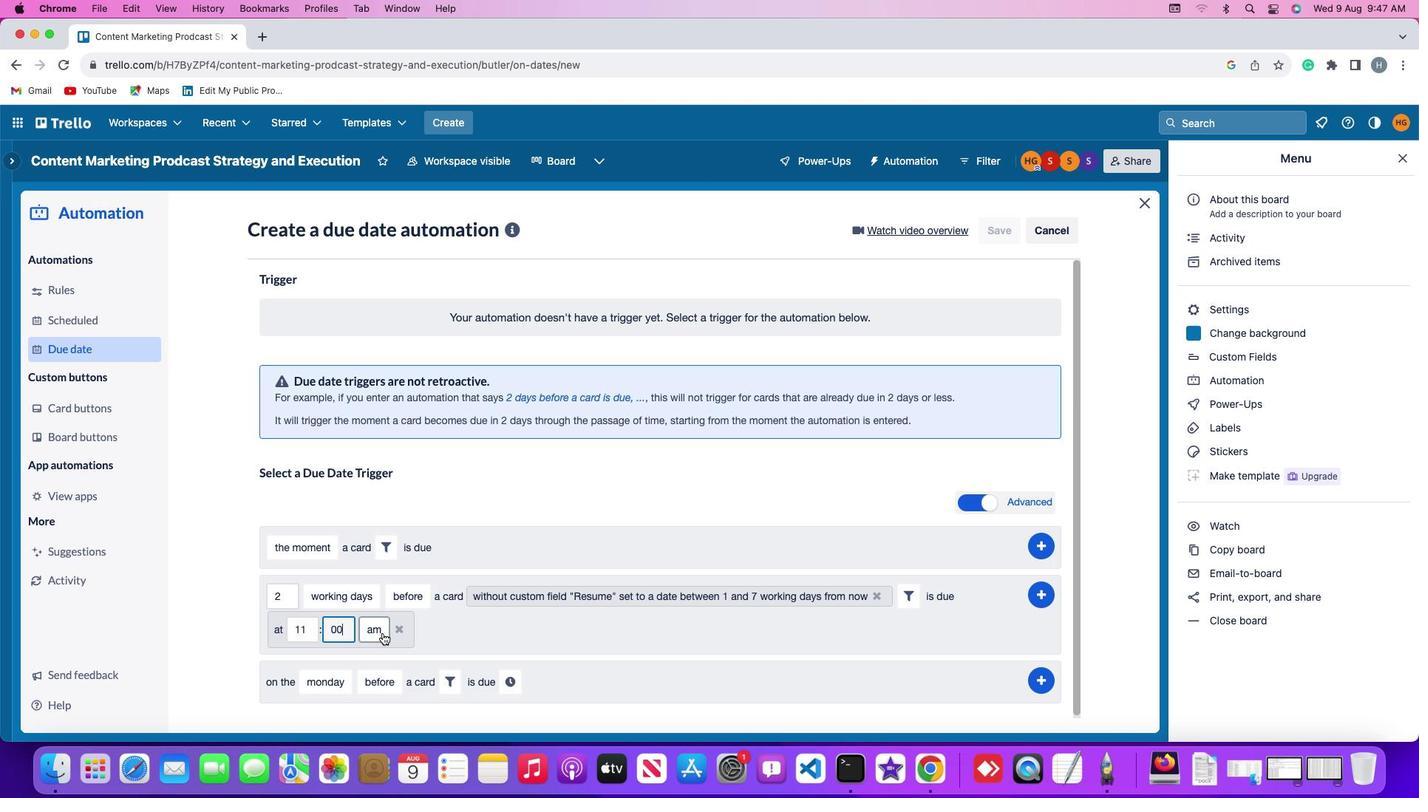 
Action: Mouse pressed left at (382, 632)
Screenshot: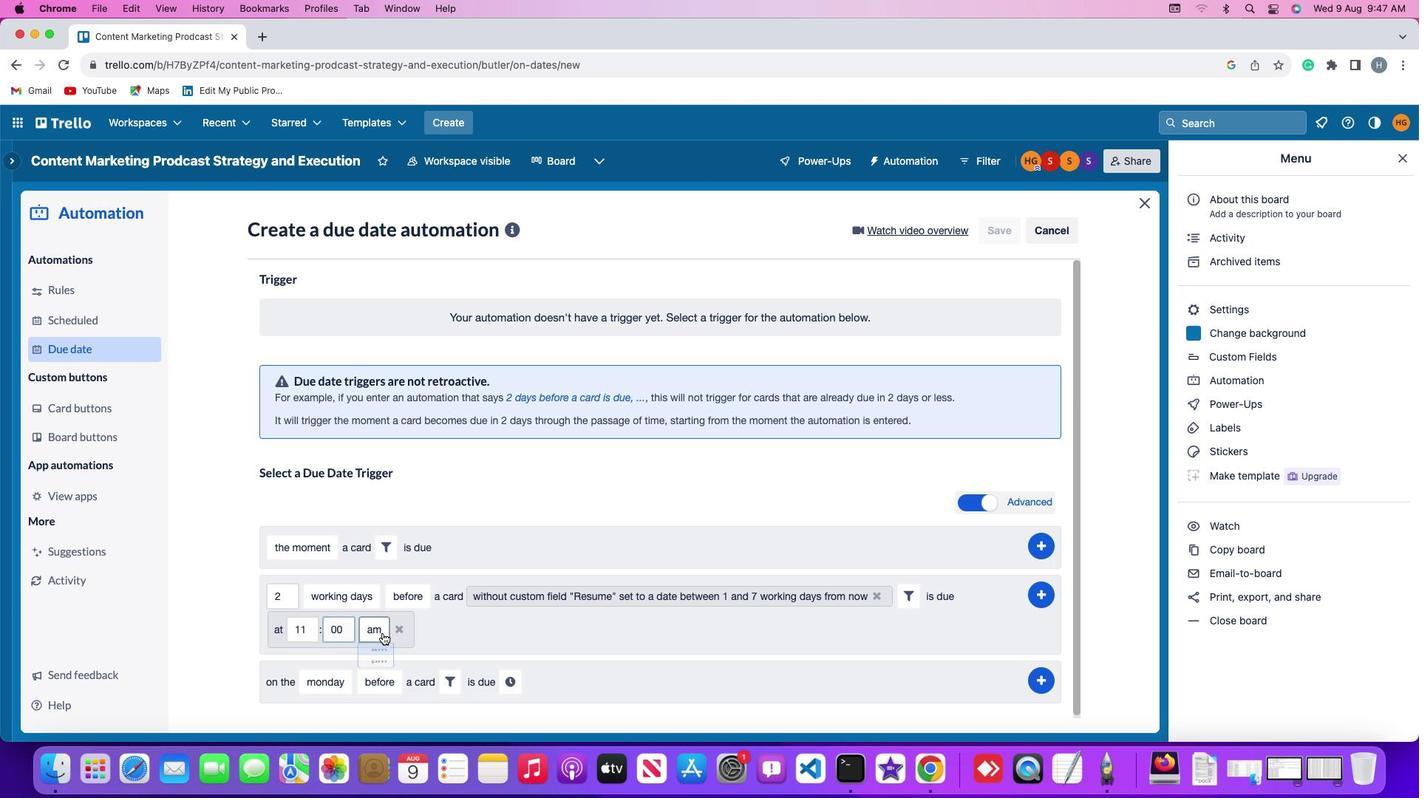 
Action: Mouse moved to (381, 656)
Screenshot: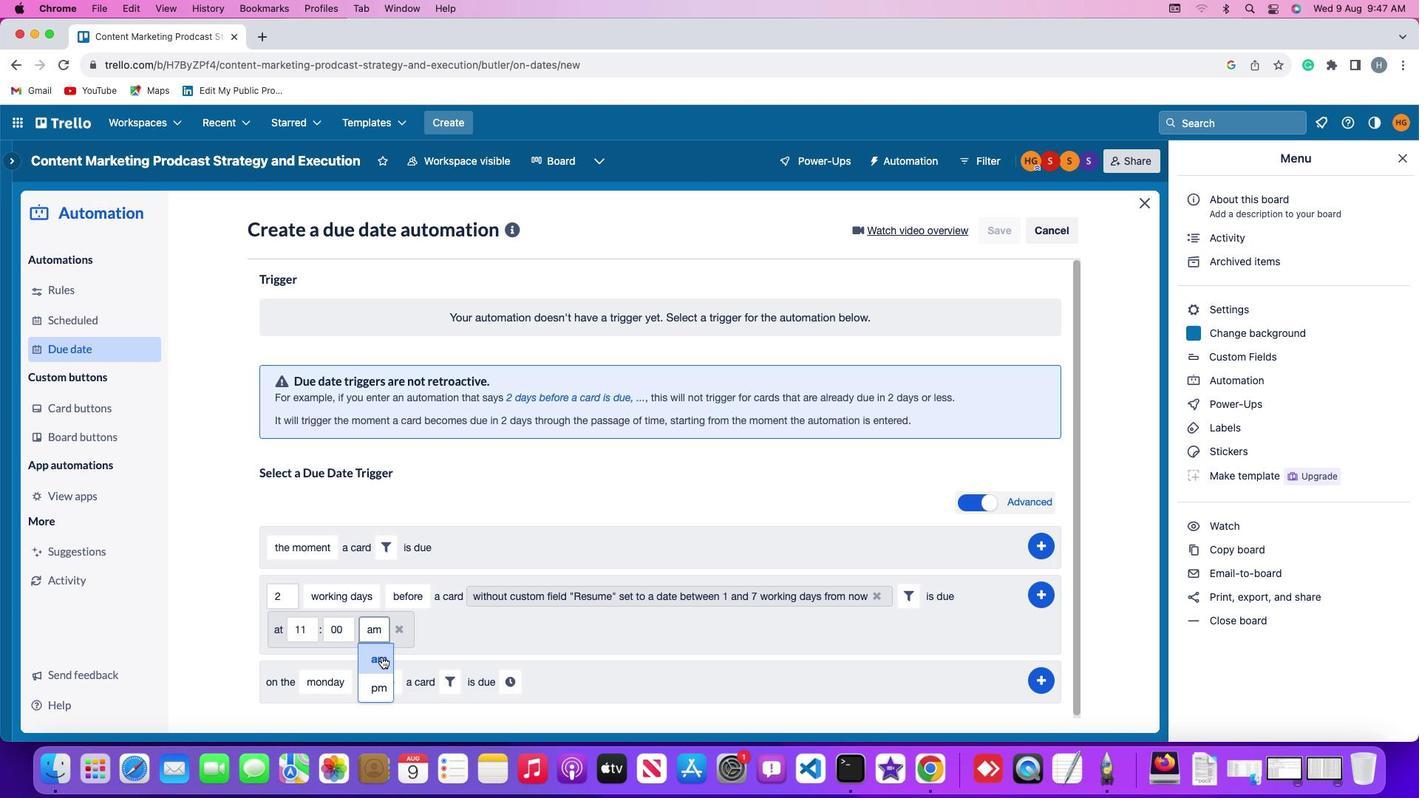 
Action: Mouse pressed left at (381, 656)
Screenshot: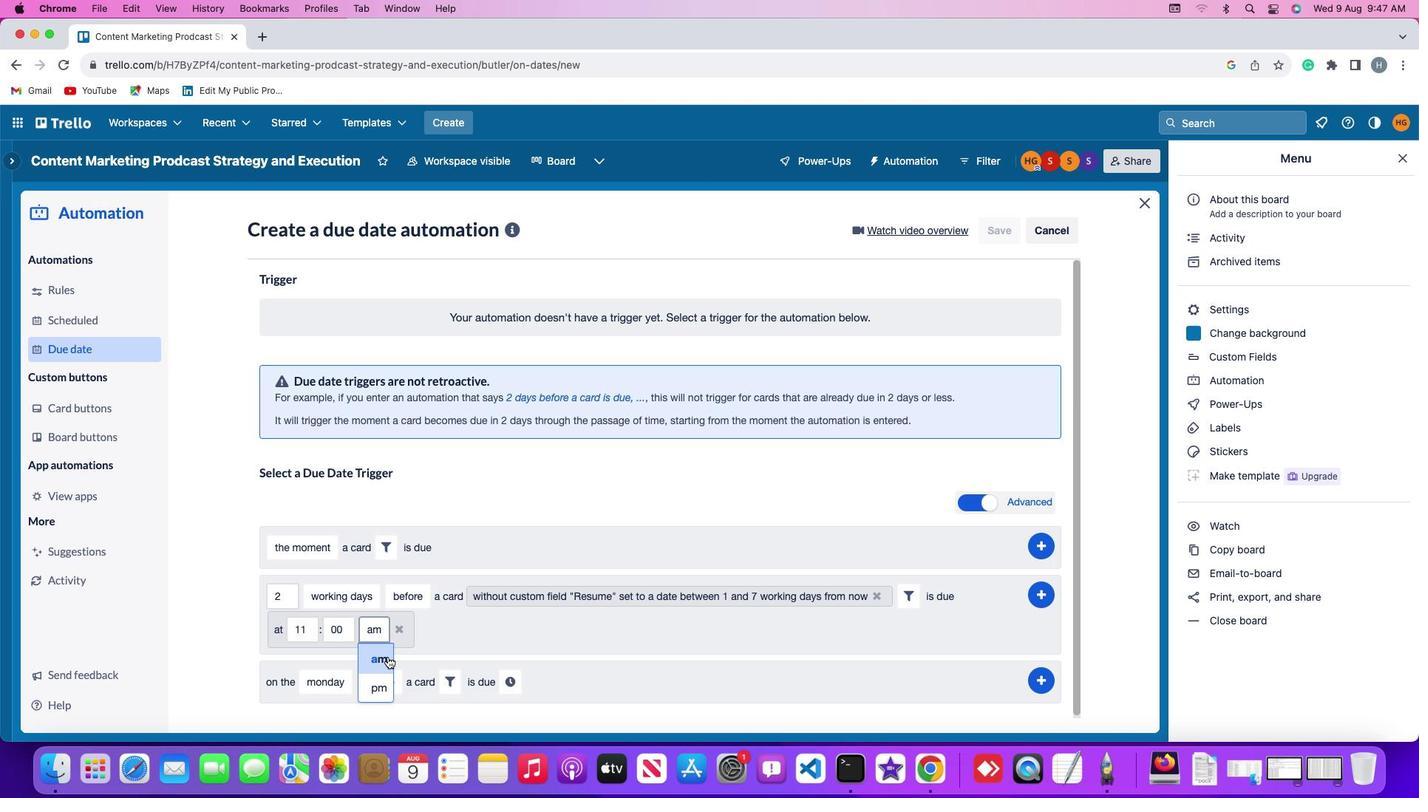 
Action: Mouse moved to (1041, 593)
Screenshot: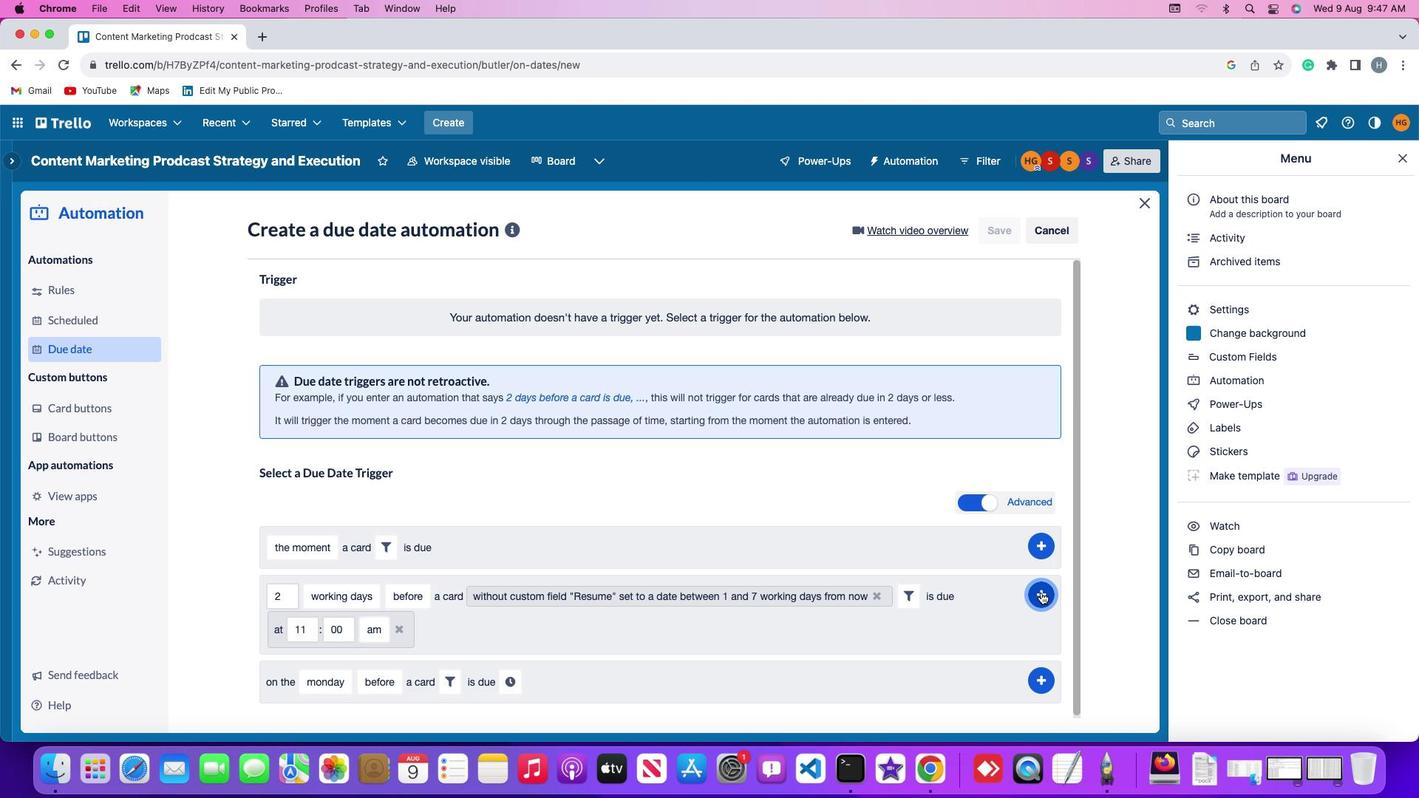 
Action: Mouse pressed left at (1041, 593)
Screenshot: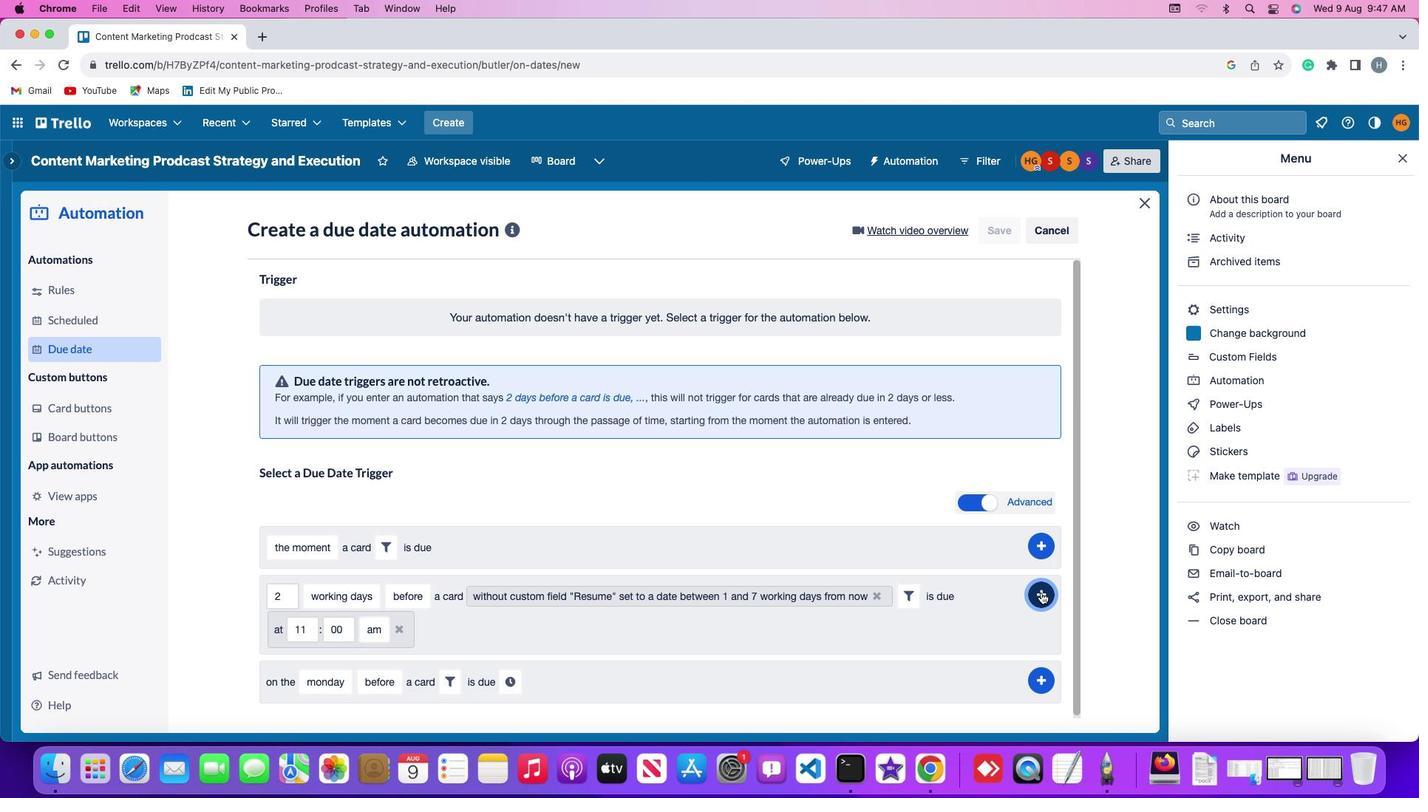 
Action: Mouse moved to (1113, 503)
Screenshot: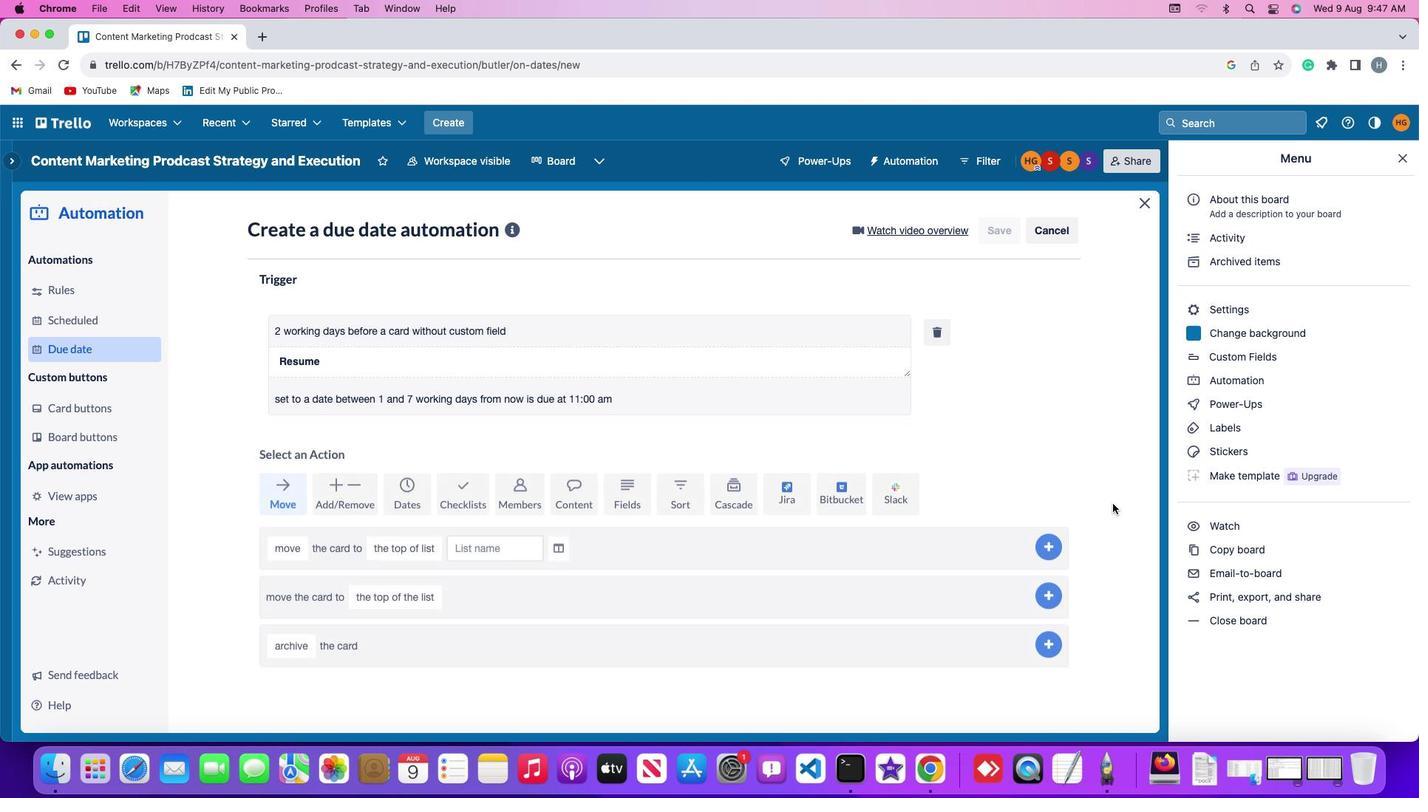 
